 Task: Create a 3D-printable, customizable phone stand.
Action: Mouse moved to (227, 156)
Screenshot: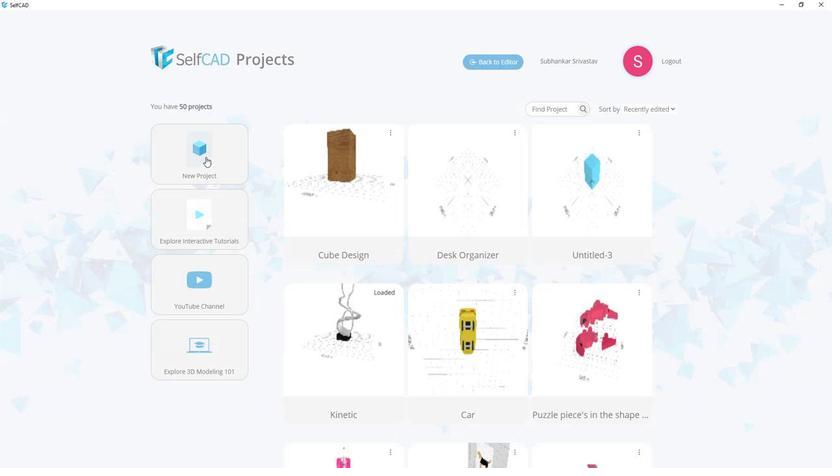 
Action: Mouse pressed left at (227, 156)
Screenshot: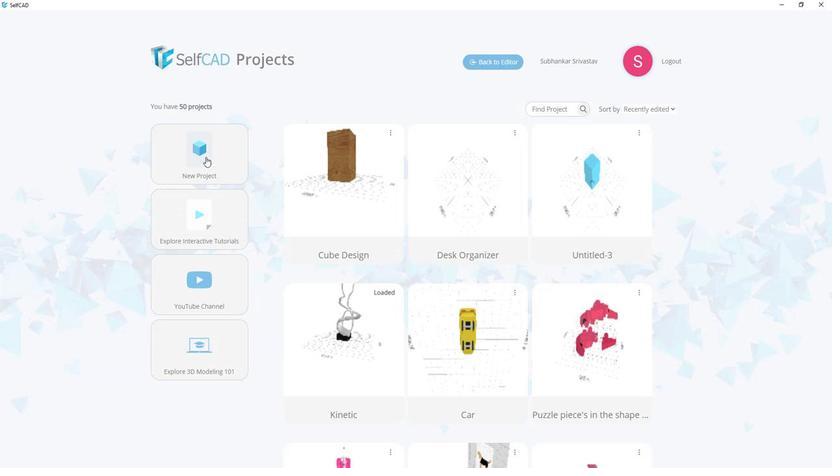 
Action: Mouse moved to (493, 191)
Screenshot: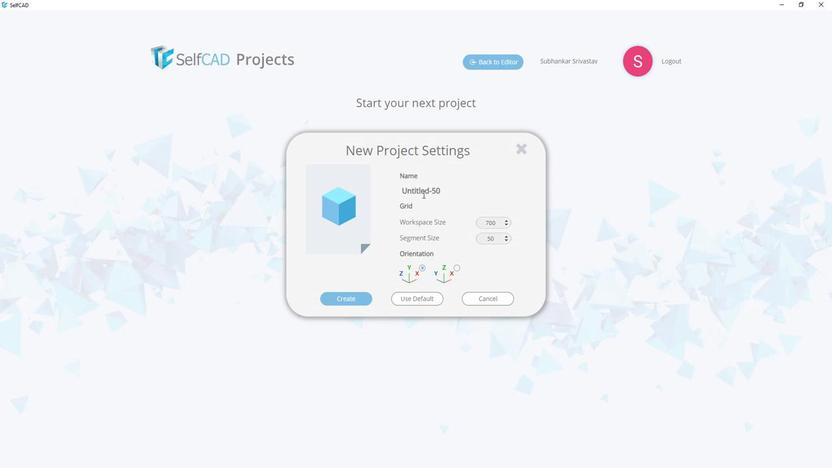 
Action: Mouse pressed left at (493, 191)
Screenshot: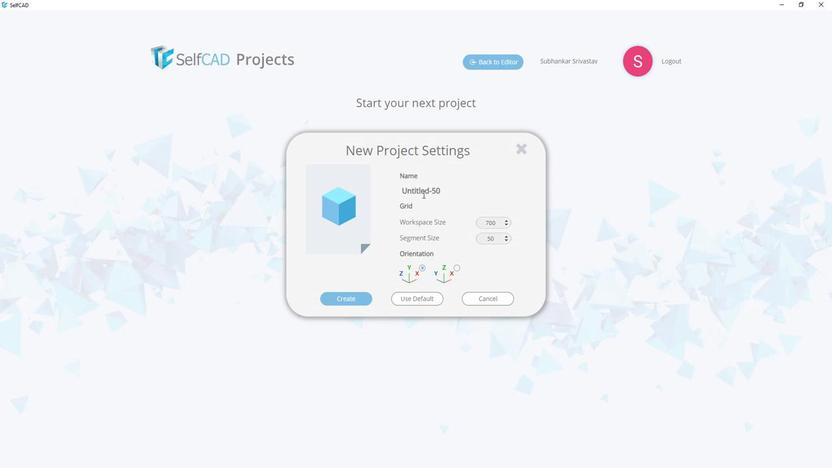 
Action: Mouse moved to (393, 200)
Screenshot: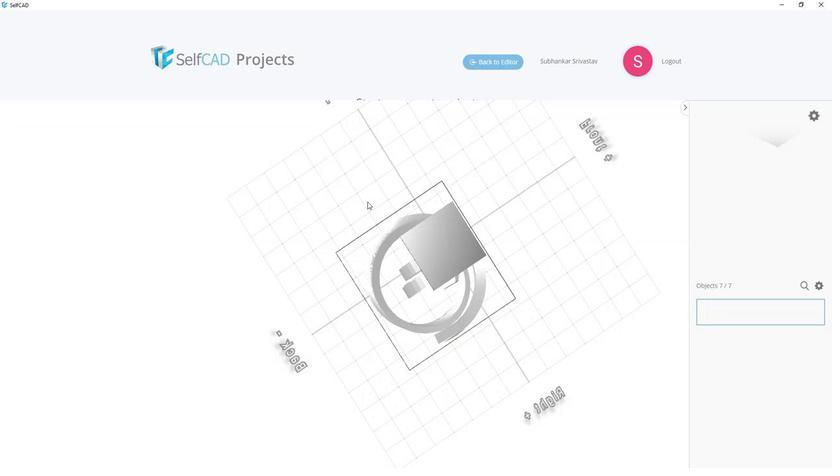 
Action: Key pressed <Key.shift><Key.shift><Key.shift><Key.shift><Key.shift><Key.shift><Key.shift><Key.shift><Key.shift><Key.shift><Key.shift><Key.shift><Key.shift><Key.shift><Key.shift><Key.shift><Key.shift><Key.shift><Key.shift><Key.shift><Key.shift><Key.shift><Key.shift><Key.shift><Key.shift><Key.shift><Key.shift>Phone<Key.space>stand<Key.space><Key.shift>Cus
Screenshot: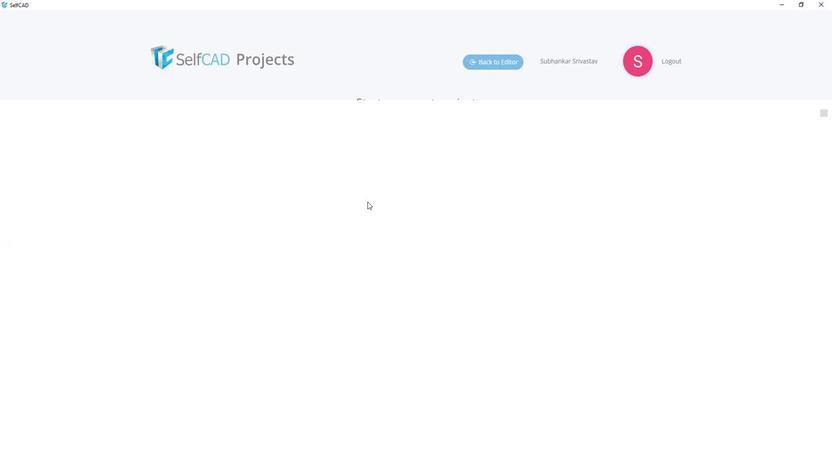 
Action: Mouse moved to (379, 299)
Screenshot: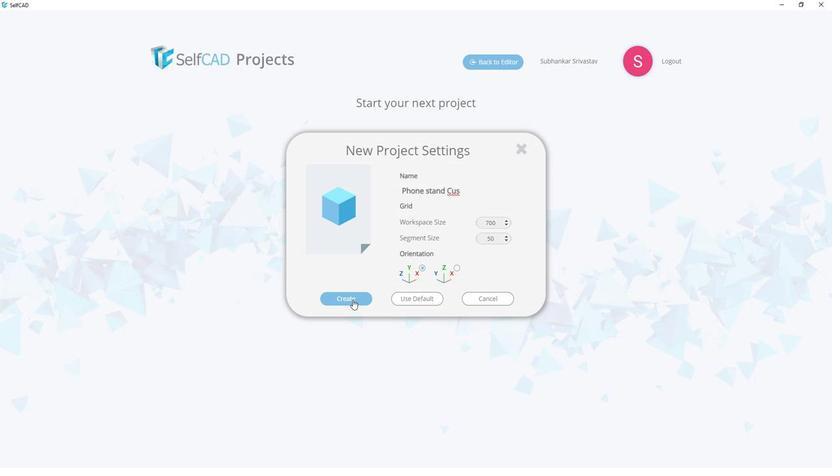 
Action: Mouse pressed left at (379, 299)
Screenshot: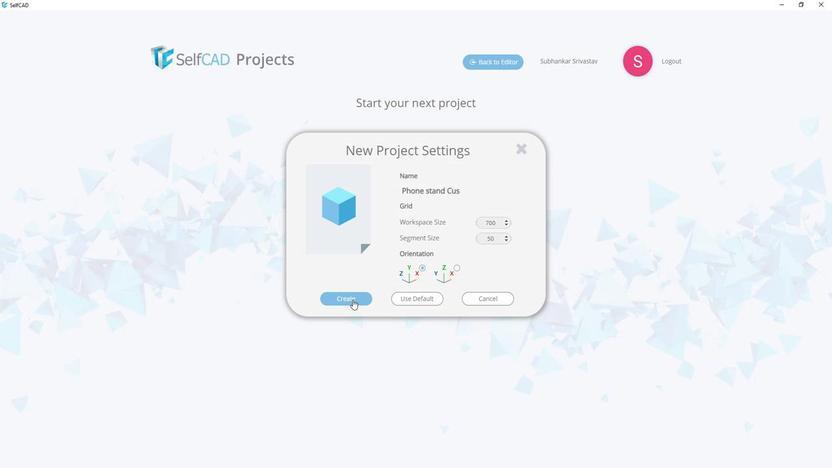 
Action: Mouse moved to (55, 125)
Screenshot: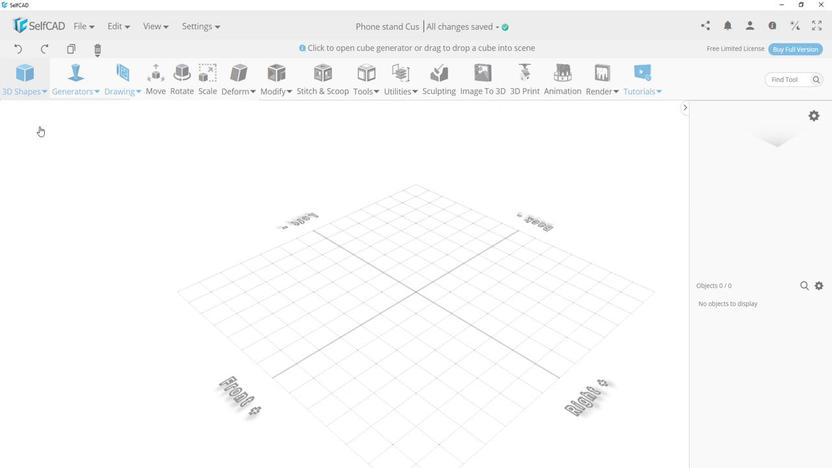 
Action: Mouse pressed left at (55, 125)
Screenshot: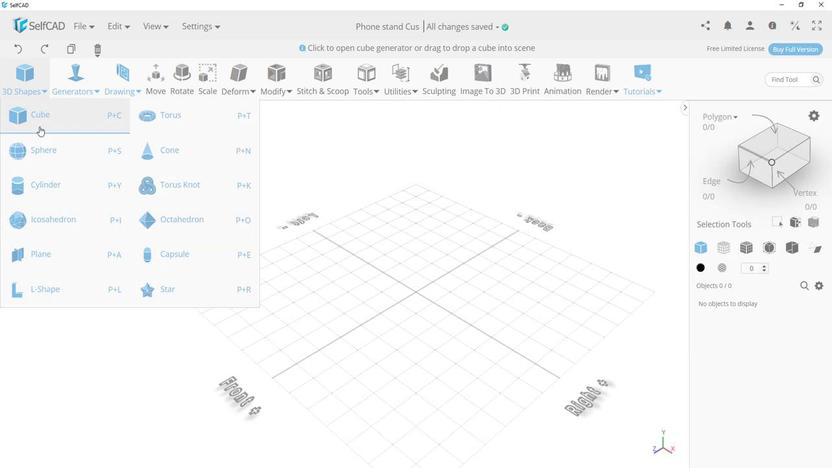
Action: Mouse moved to (91, 167)
Screenshot: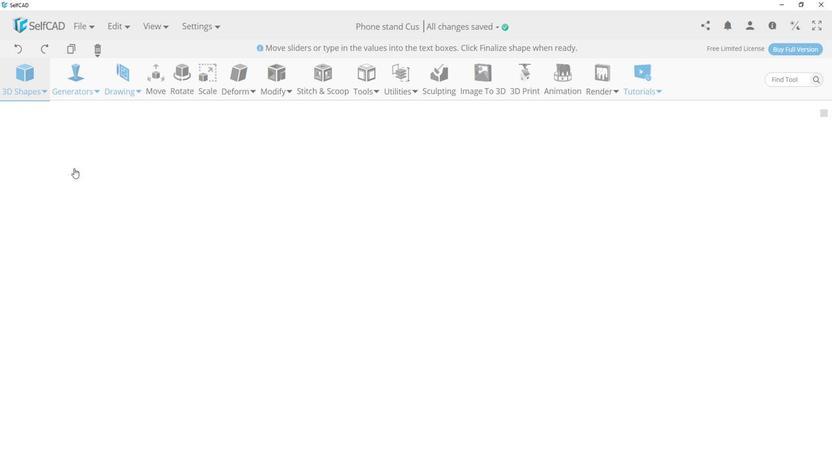 
Action: Mouse pressed left at (91, 167)
Screenshot: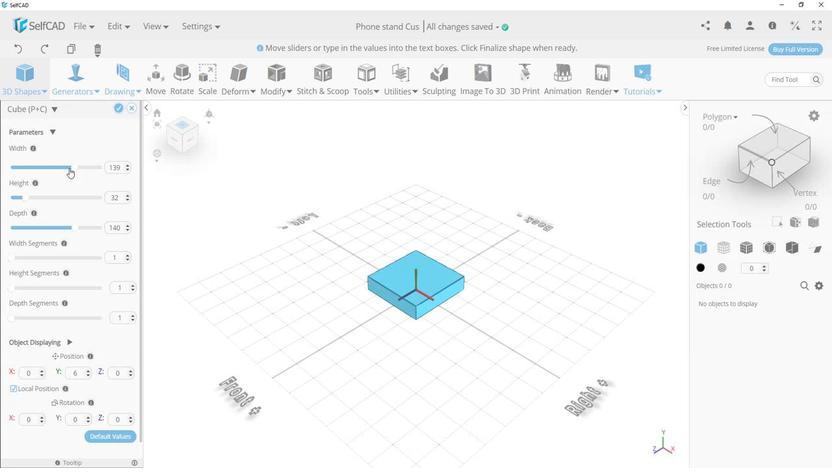 
Action: Mouse moved to (93, 228)
Screenshot: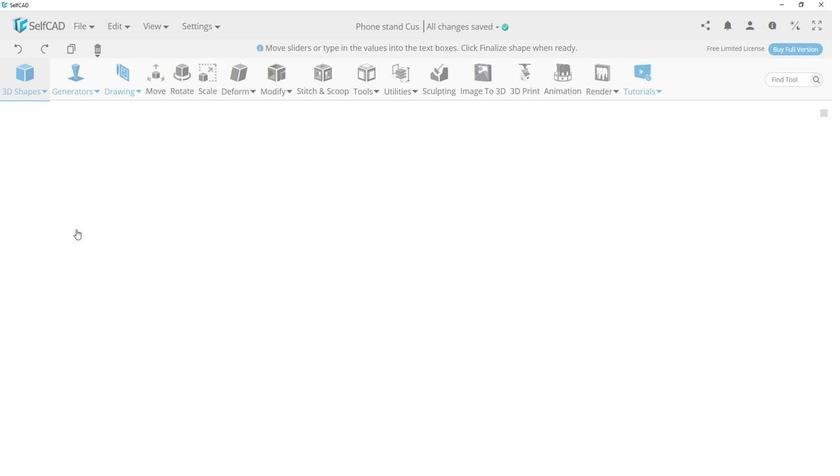 
Action: Mouse pressed left at (93, 228)
Screenshot: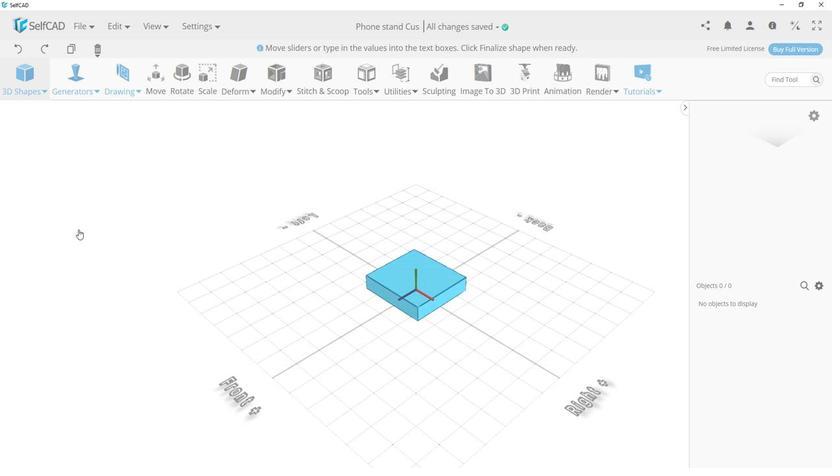 
Action: Mouse moved to (39, 196)
Screenshot: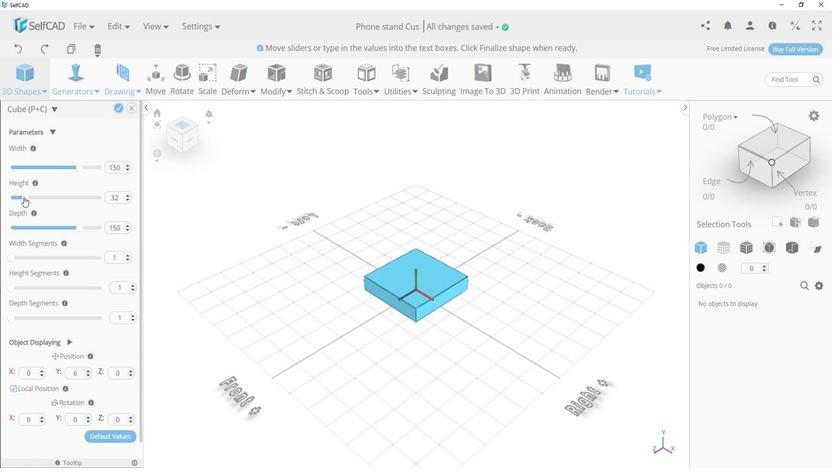 
Action: Mouse pressed left at (39, 196)
Screenshot: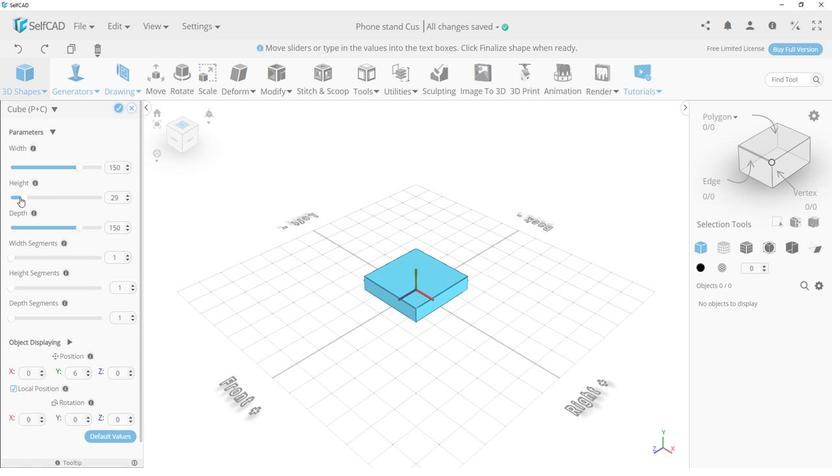
Action: Mouse moved to (66, 197)
Screenshot: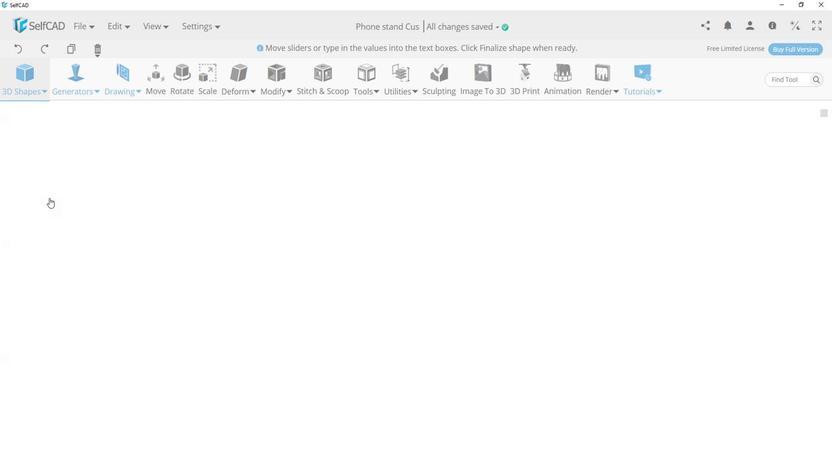 
Action: Mouse pressed left at (66, 197)
Screenshot: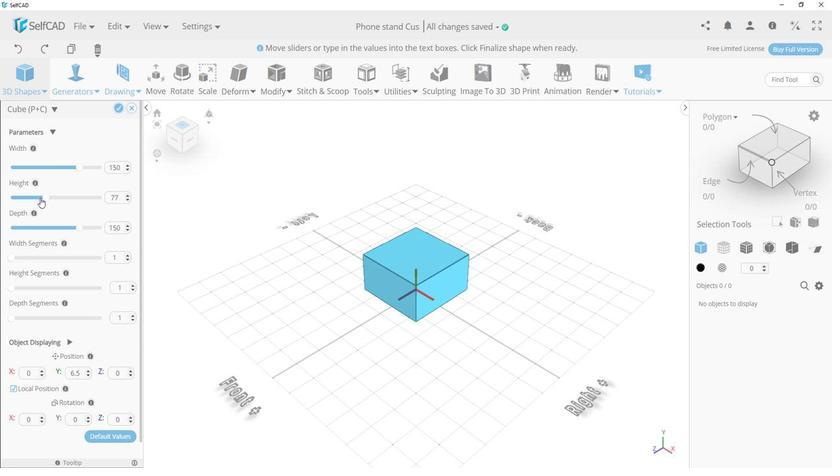 
Action: Mouse moved to (144, 199)
Screenshot: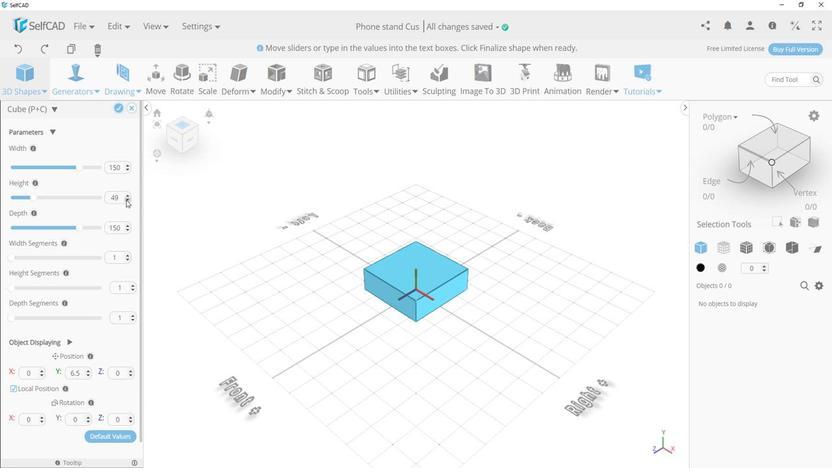 
Action: Mouse pressed left at (144, 199)
Screenshot: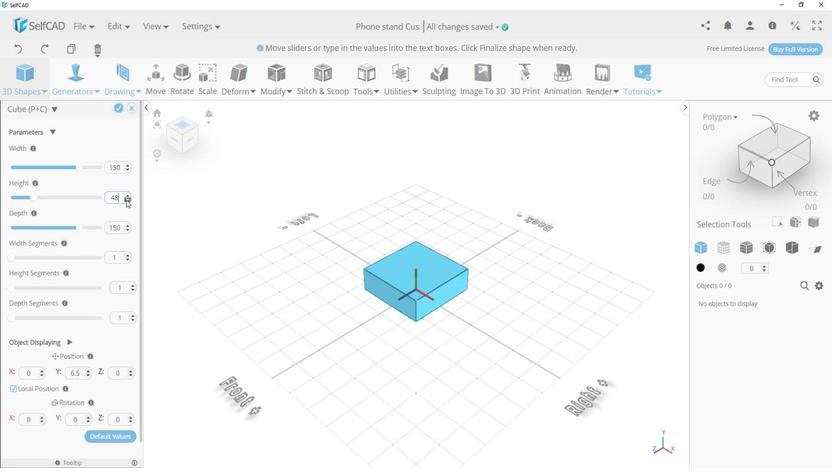 
Action: Mouse pressed left at (144, 199)
Screenshot: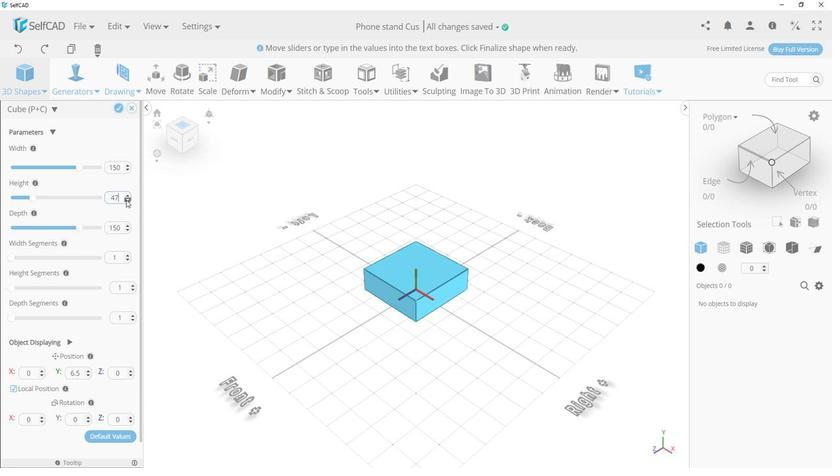 
Action: Mouse pressed left at (144, 199)
Screenshot: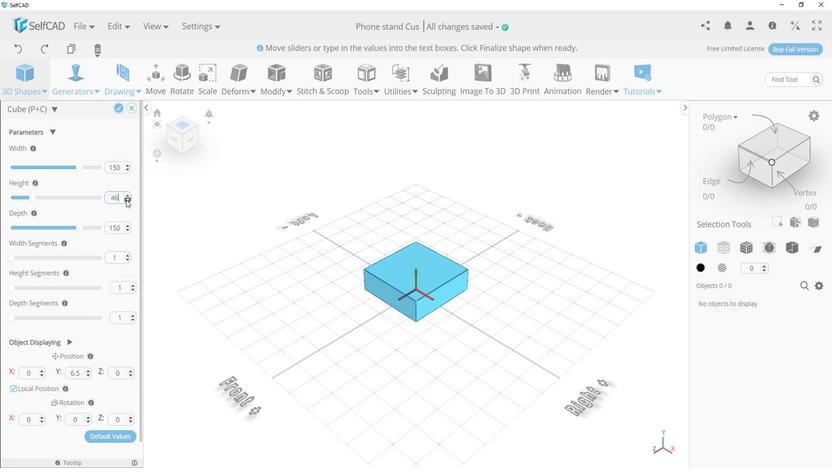
Action: Mouse pressed left at (144, 199)
Screenshot: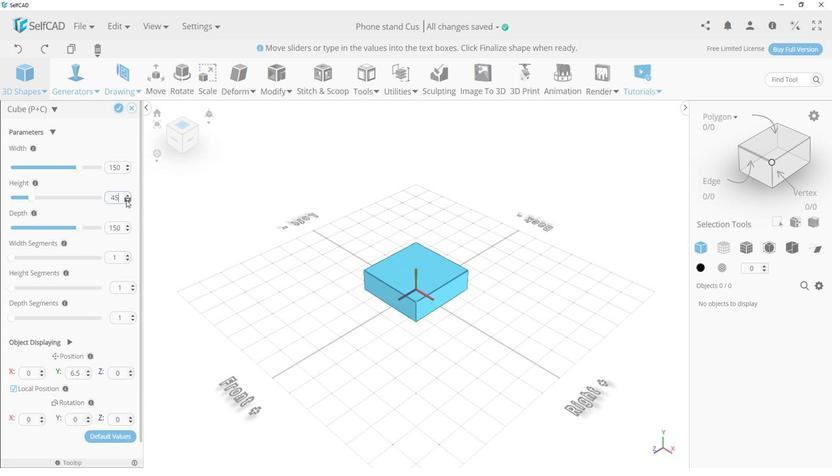 
Action: Mouse pressed left at (144, 199)
Screenshot: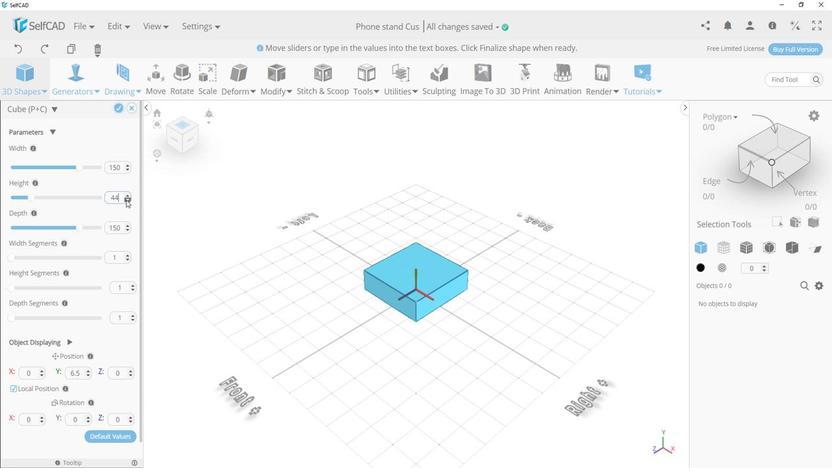 
Action: Mouse pressed left at (144, 199)
Screenshot: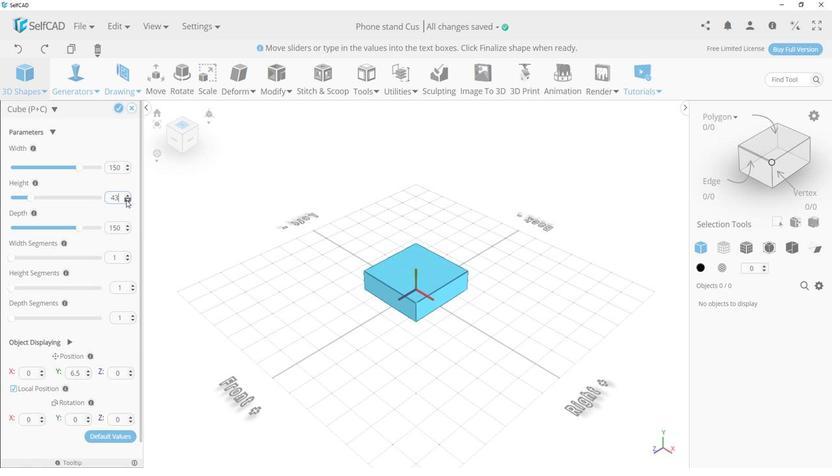 
Action: Mouse pressed left at (144, 199)
Screenshot: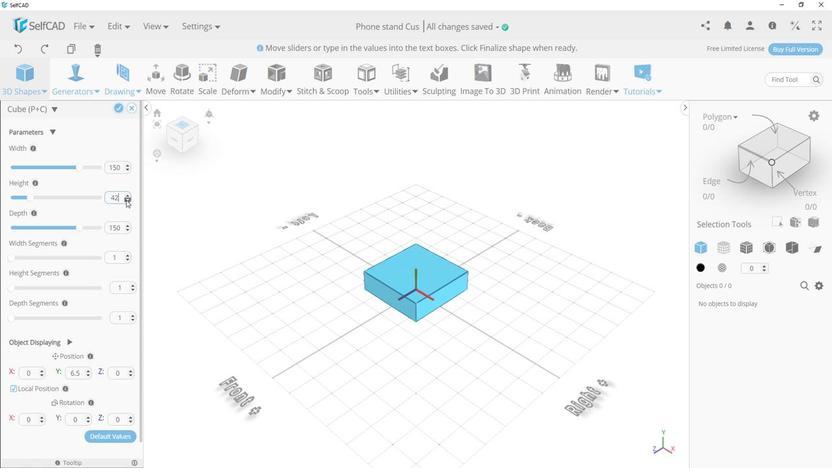 
Action: Mouse pressed left at (144, 199)
Screenshot: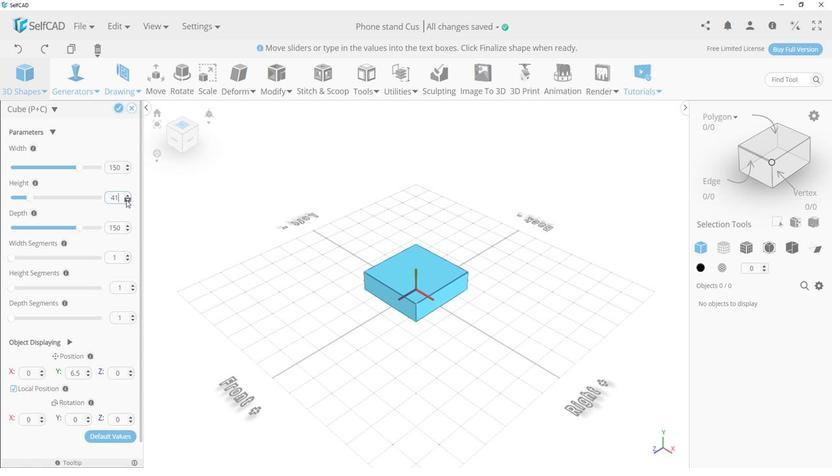 
Action: Mouse pressed left at (144, 199)
Screenshot: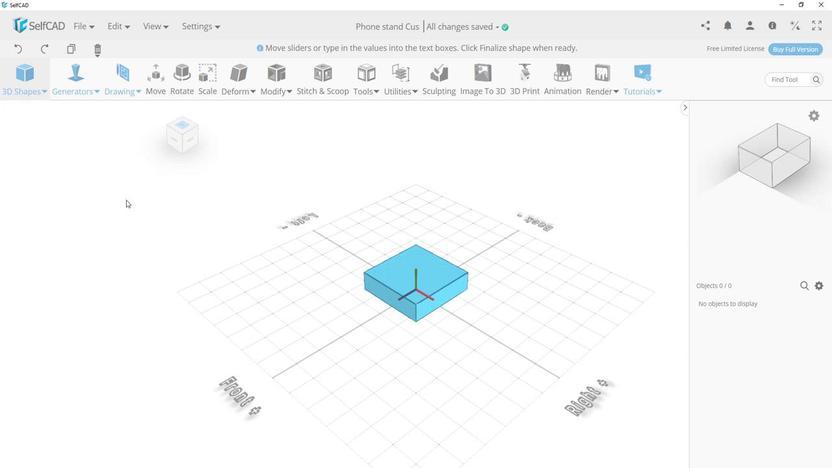 
Action: Mouse moved to (138, 108)
Screenshot: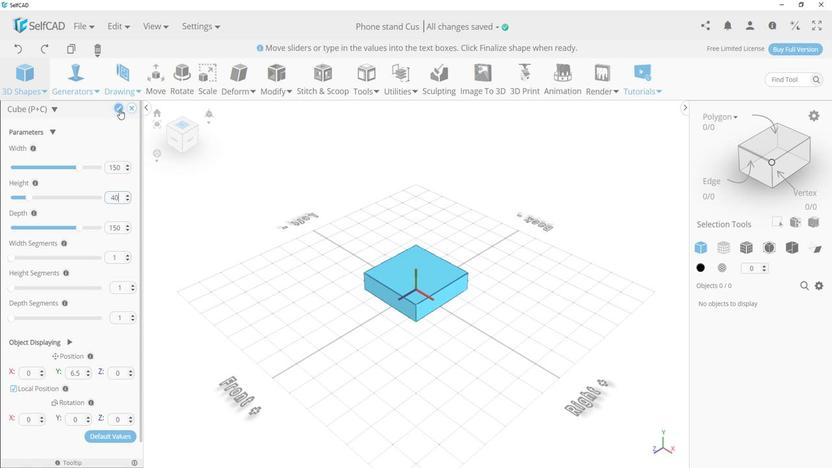 
Action: Mouse pressed left at (138, 108)
Screenshot: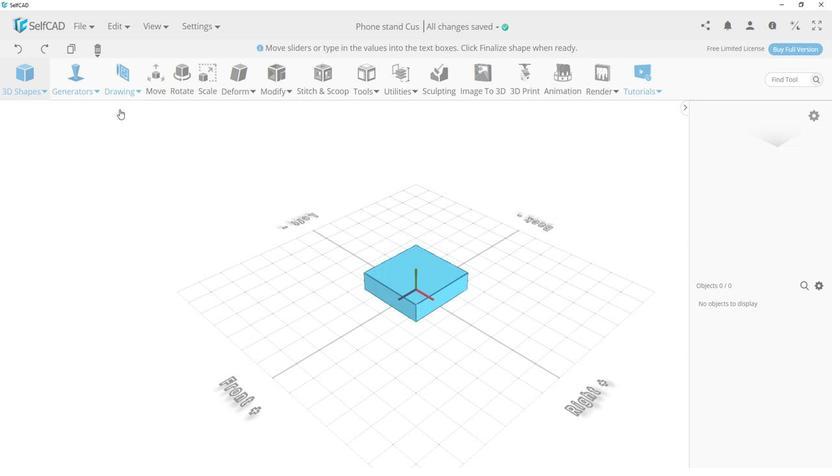 
Action: Mouse moved to (477, 388)
Screenshot: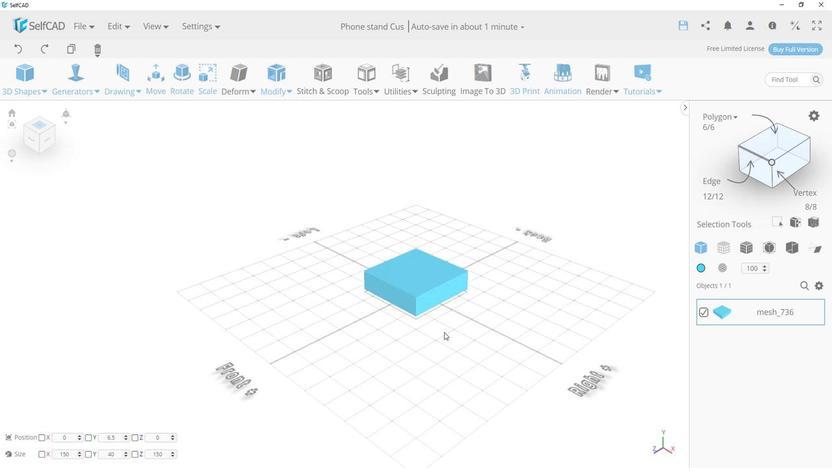 
Action: Mouse pressed left at (477, 388)
Screenshot: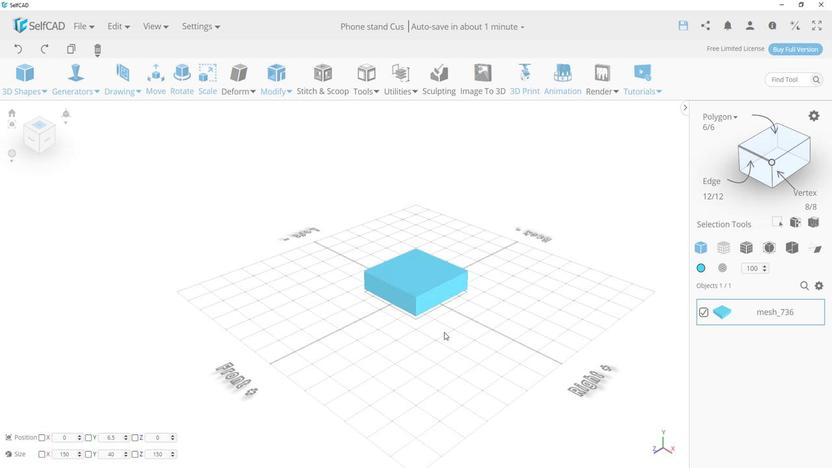 
Action: Mouse moved to (170, 87)
Screenshot: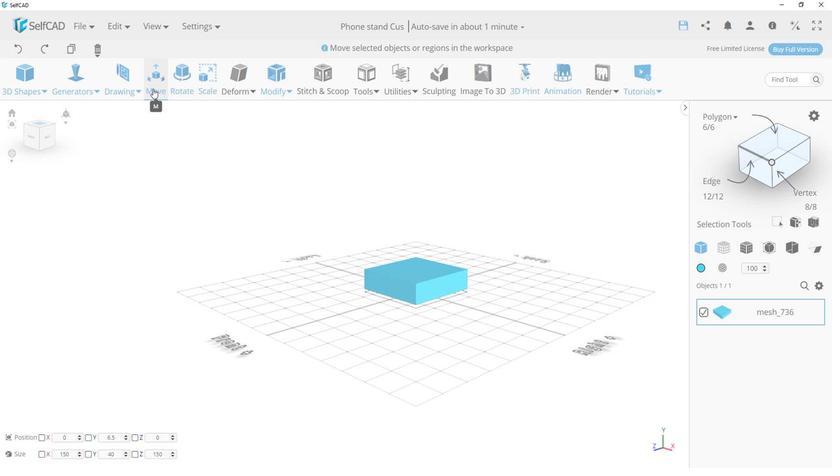 
Action: Mouse pressed left at (170, 87)
Screenshot: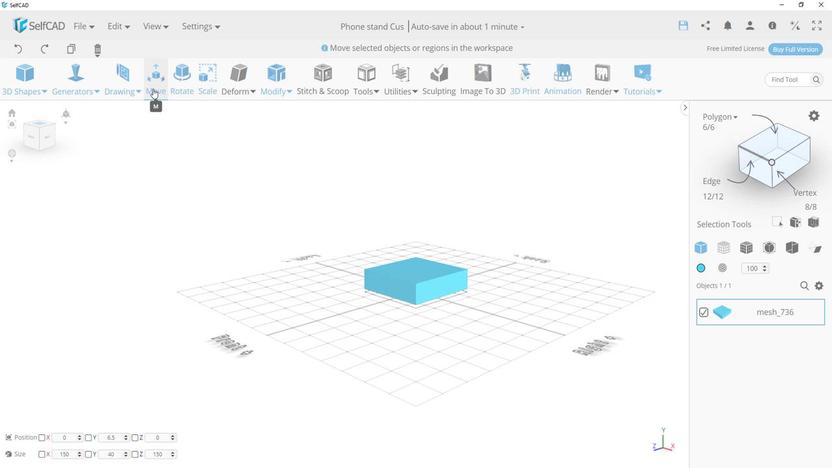 
Action: Mouse moved to (419, 295)
Screenshot: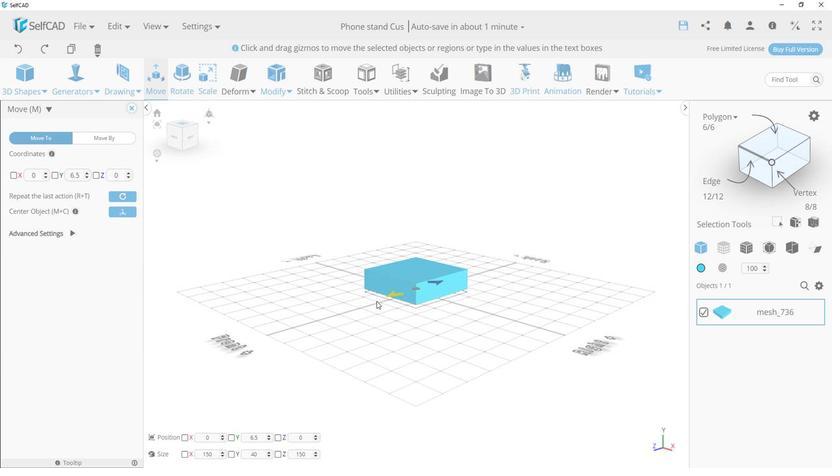 
Action: Mouse pressed left at (419, 295)
Screenshot: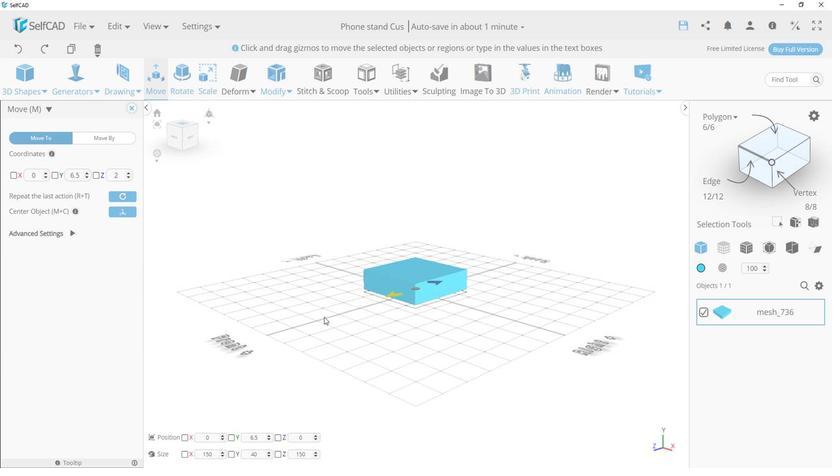 
Action: Mouse moved to (394, 241)
Screenshot: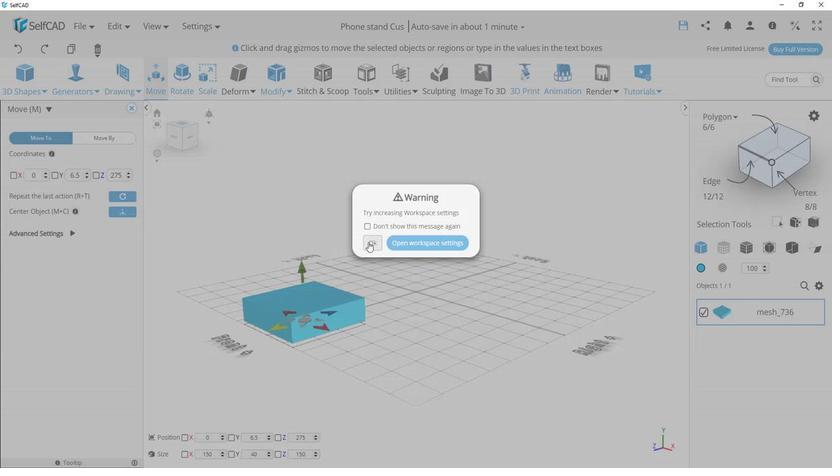 
Action: Mouse pressed left at (394, 241)
Screenshot: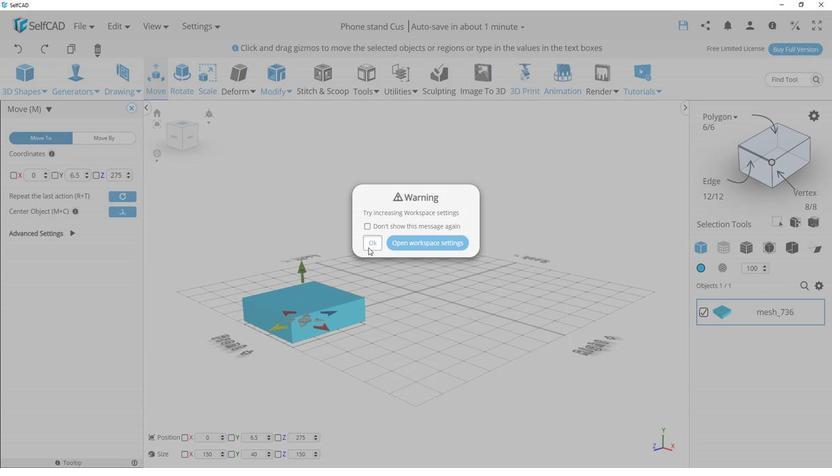 
Action: Mouse moved to (421, 335)
Screenshot: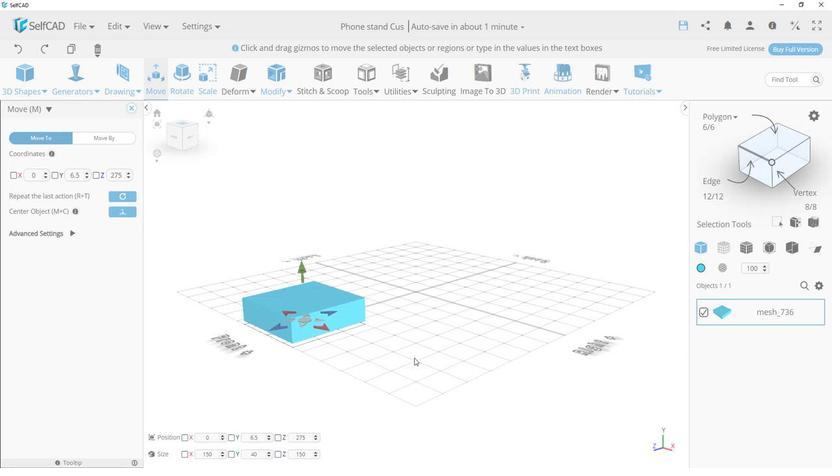 
Action: Mouse pressed left at (421, 335)
Screenshot: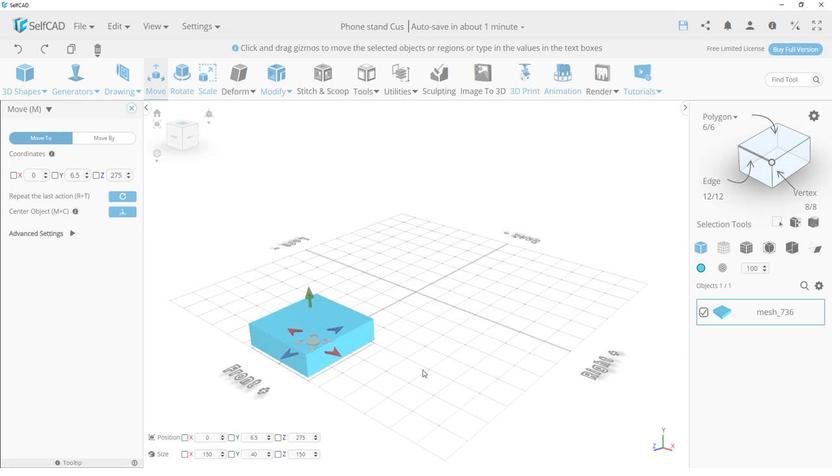 
Action: Mouse moved to (55, 113)
Screenshot: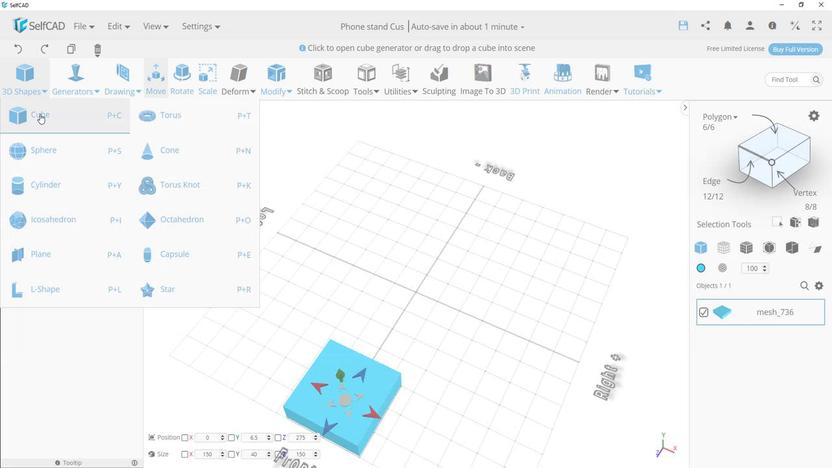 
Action: Mouse pressed left at (55, 113)
Screenshot: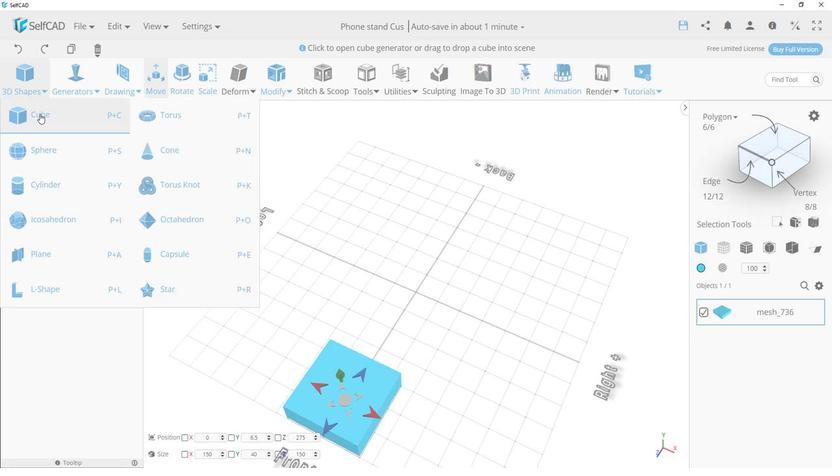 
Action: Mouse moved to (46, 196)
Screenshot: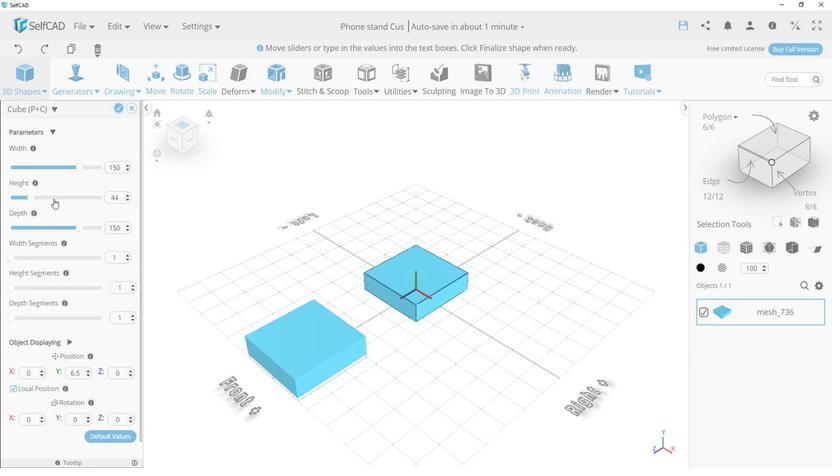 
Action: Mouse pressed left at (46, 196)
Screenshot: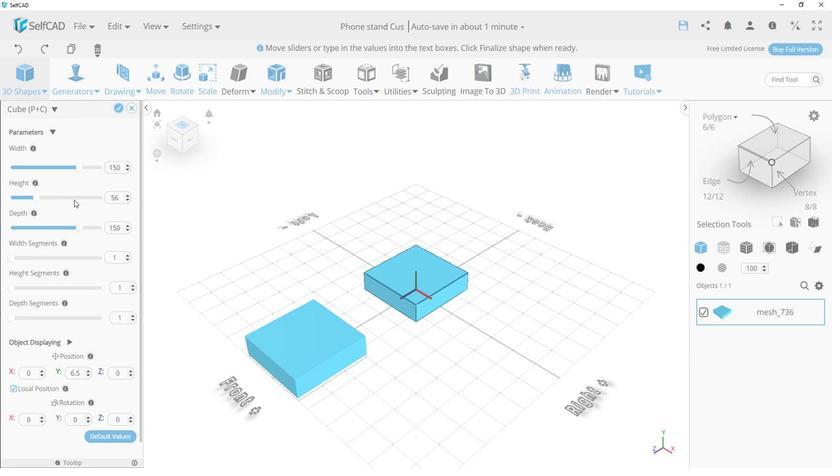 
Action: Mouse moved to (92, 167)
Screenshot: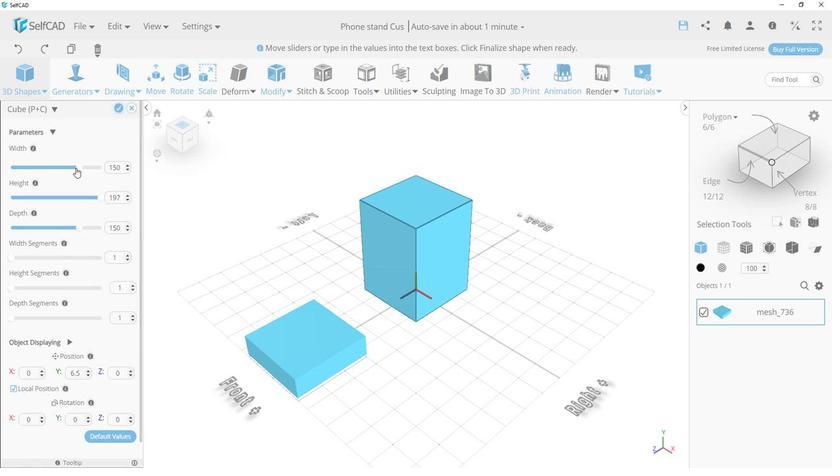 
Action: Mouse pressed left at (92, 167)
Screenshot: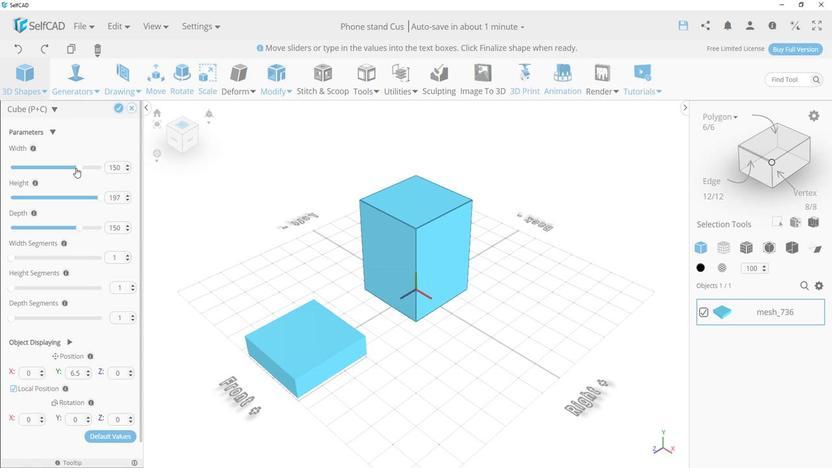 
Action: Mouse moved to (146, 169)
Screenshot: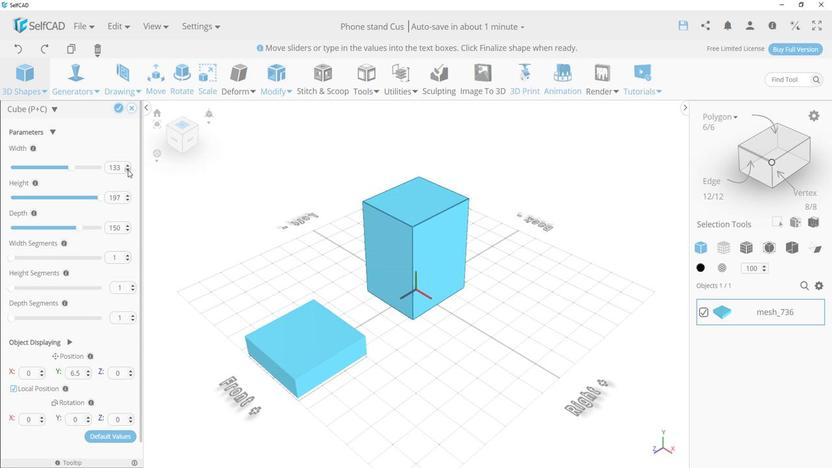 
Action: Mouse pressed left at (146, 169)
Screenshot: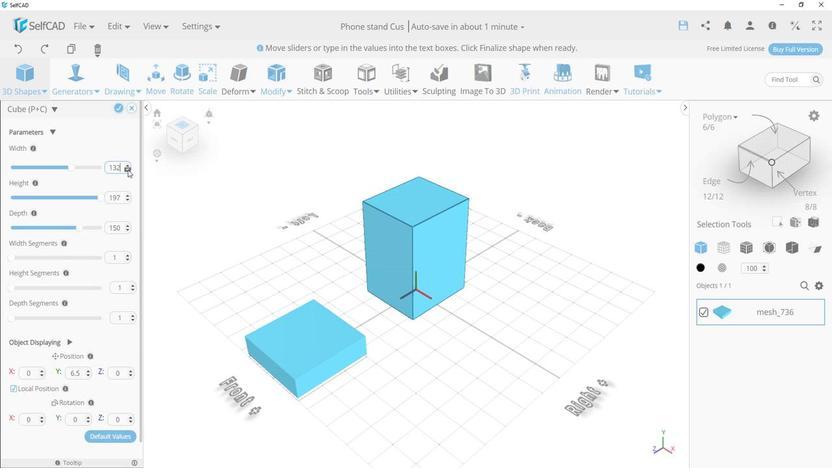 
Action: Mouse pressed left at (146, 169)
Screenshot: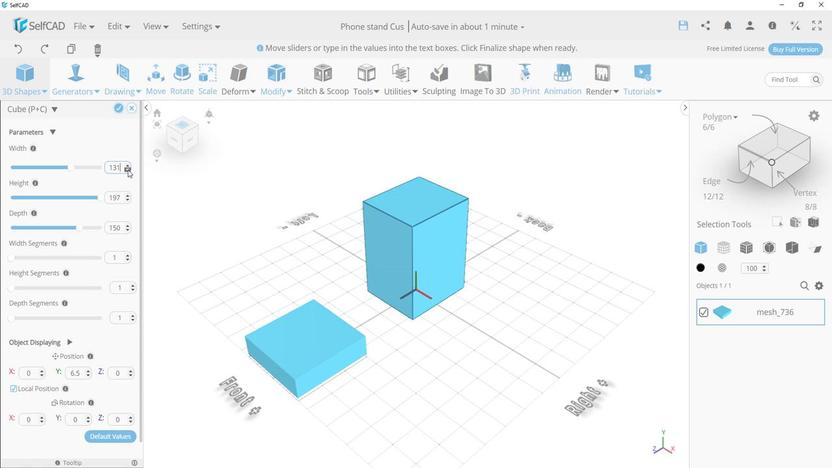 
Action: Mouse pressed left at (146, 169)
Screenshot: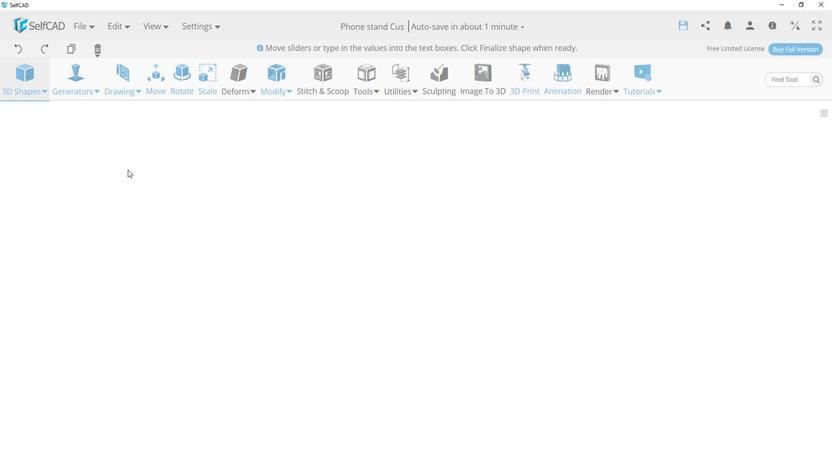 
Action: Mouse moved to (148, 193)
Screenshot: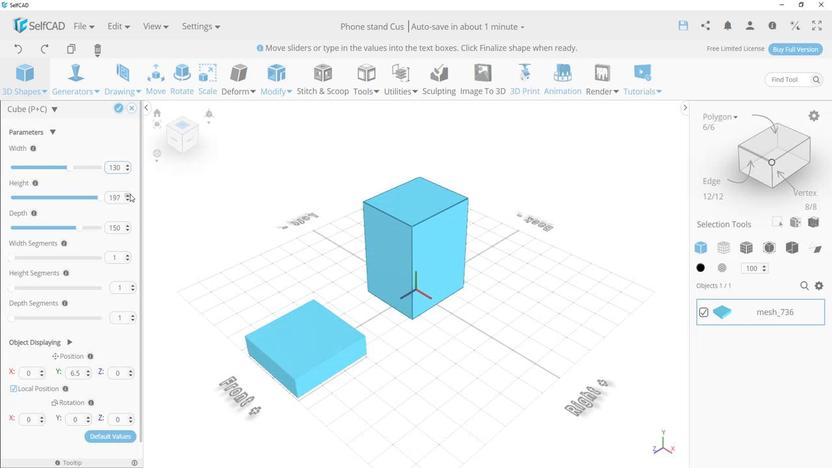 
Action: Mouse pressed left at (148, 193)
Screenshot: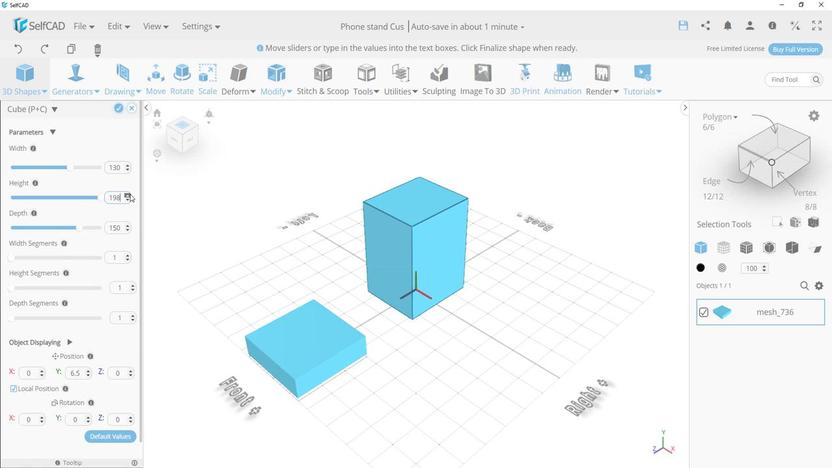 
Action: Mouse pressed left at (148, 193)
Screenshot: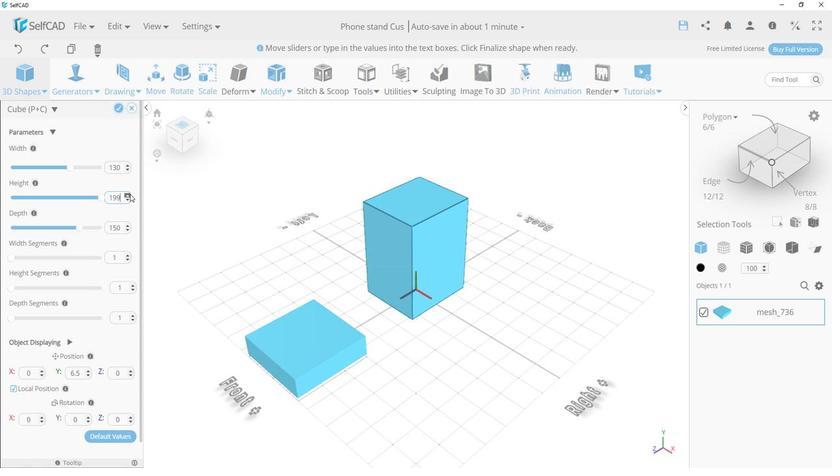 
Action: Mouse pressed left at (148, 193)
Screenshot: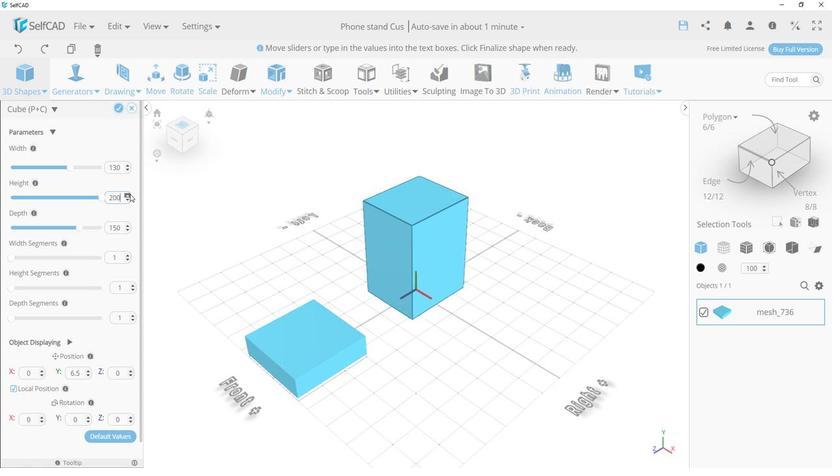 
Action: Mouse pressed left at (148, 193)
Screenshot: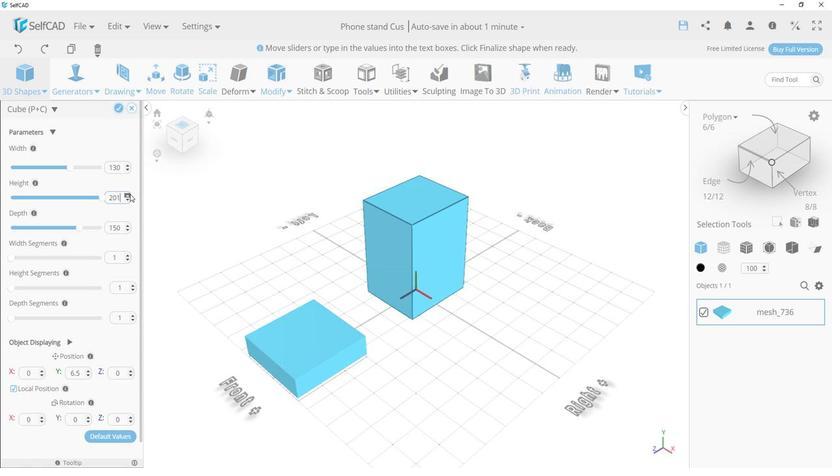 
Action: Mouse moved to (96, 228)
Screenshot: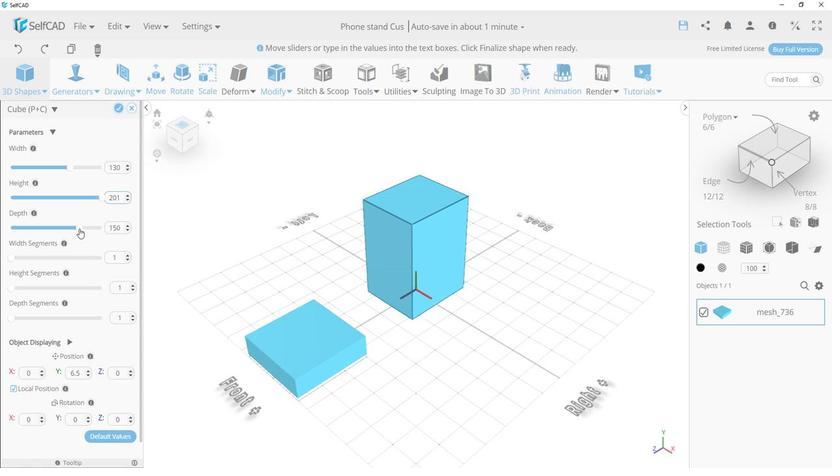 
Action: Mouse pressed left at (96, 228)
Screenshot: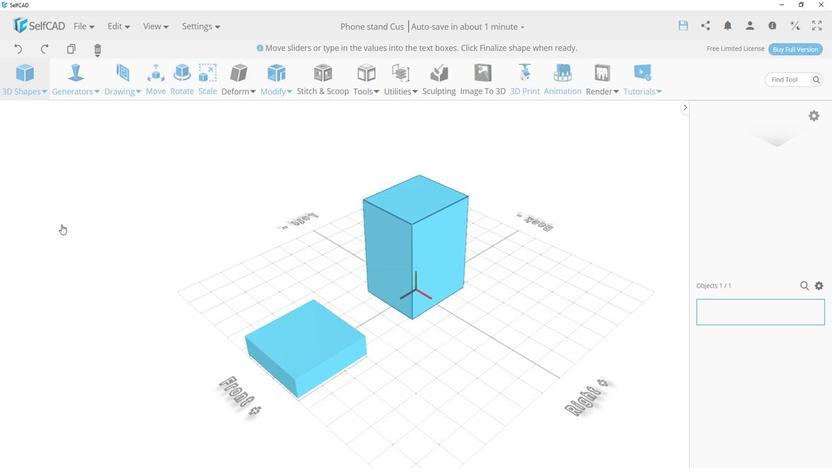 
Action: Mouse moved to (146, 227)
Screenshot: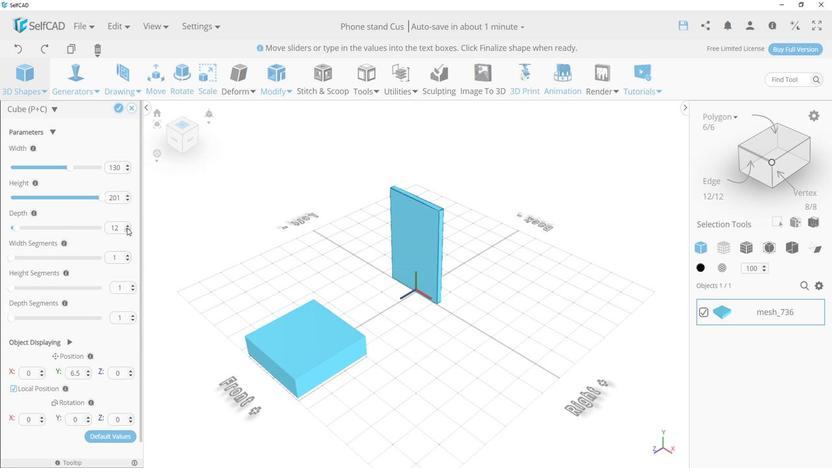 
Action: Mouse pressed left at (146, 227)
Screenshot: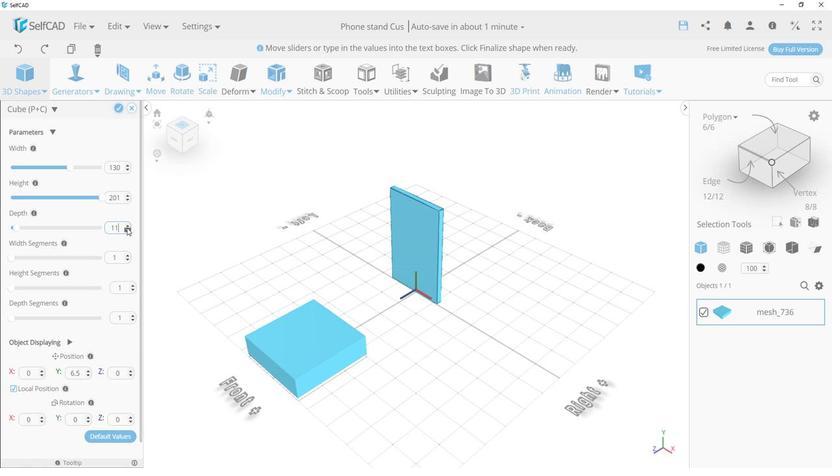 
Action: Mouse pressed left at (146, 227)
Screenshot: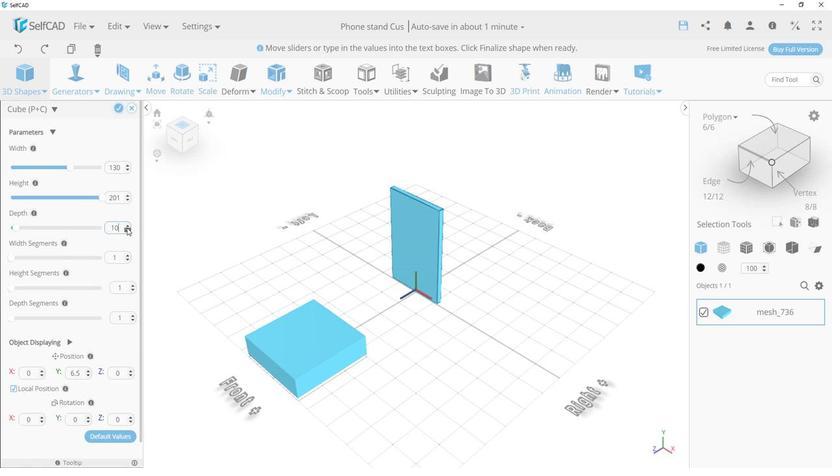 
Action: Mouse moved to (136, 103)
Screenshot: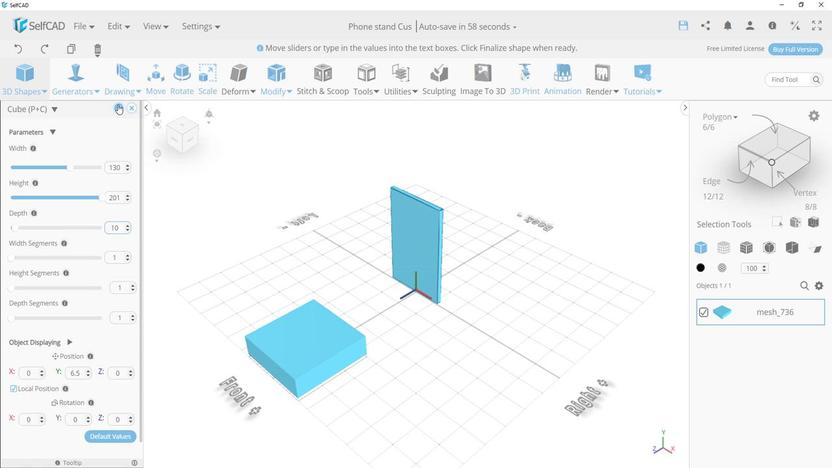 
Action: Mouse pressed left at (136, 103)
Screenshot: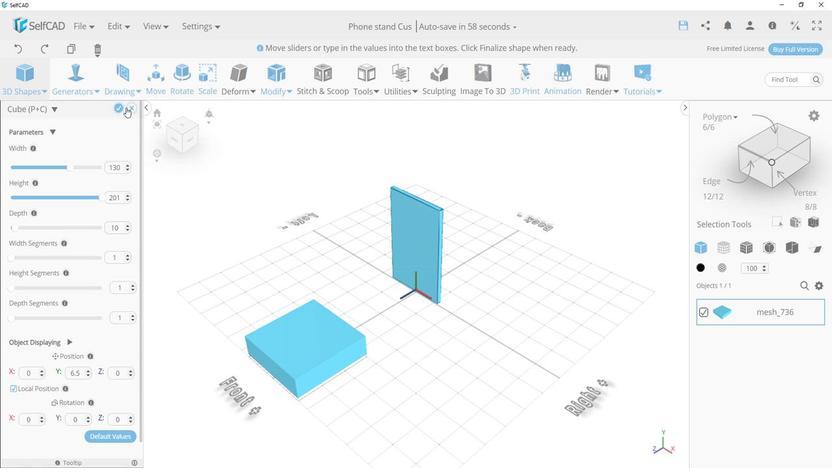 
Action: Mouse moved to (332, 252)
Screenshot: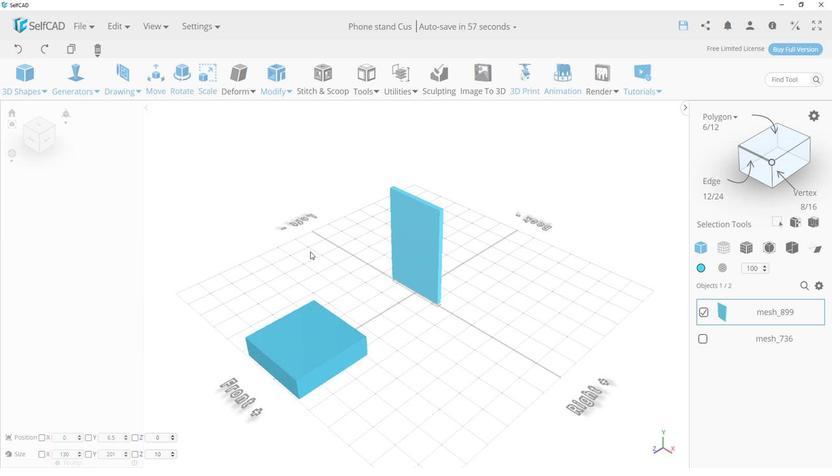 
Action: Mouse pressed left at (332, 252)
Screenshot: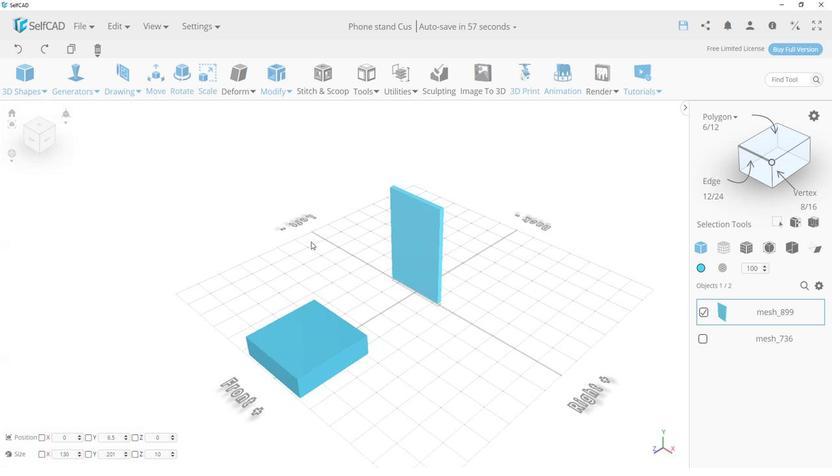 
Action: Mouse moved to (90, 228)
Screenshot: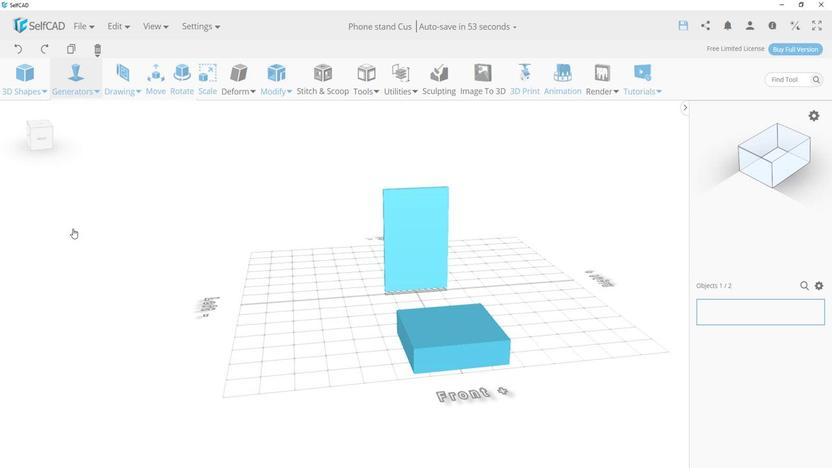 
Action: Mouse pressed left at (90, 228)
Screenshot: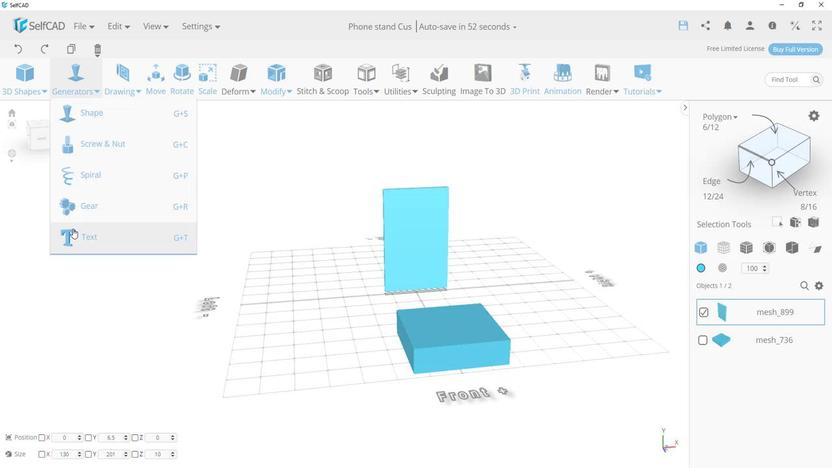
Action: Mouse moved to (70, 176)
Screenshot: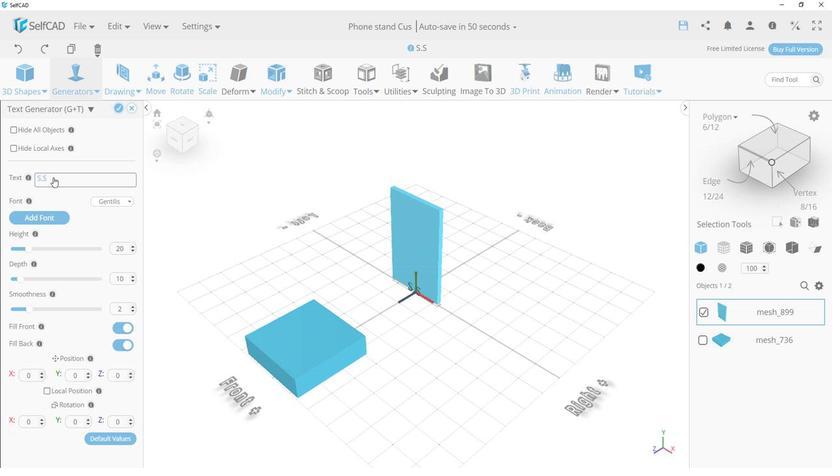
Action: Mouse pressed left at (70, 176)
Screenshot: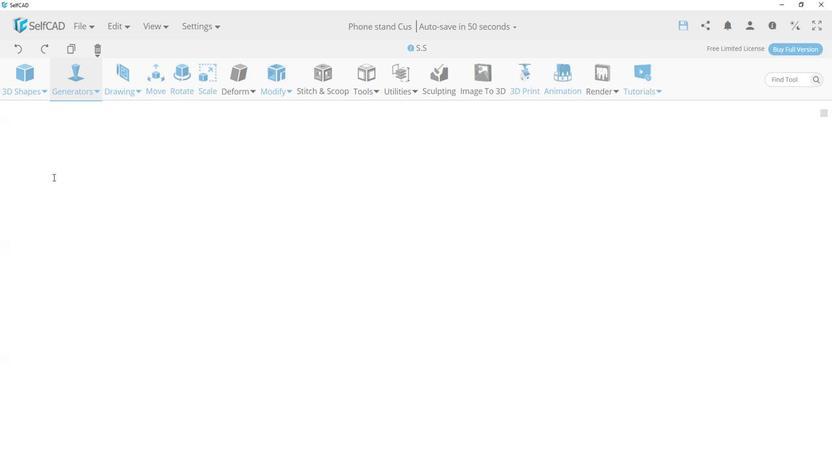 
Action: Key pressed <Key.shift>D
Screenshot: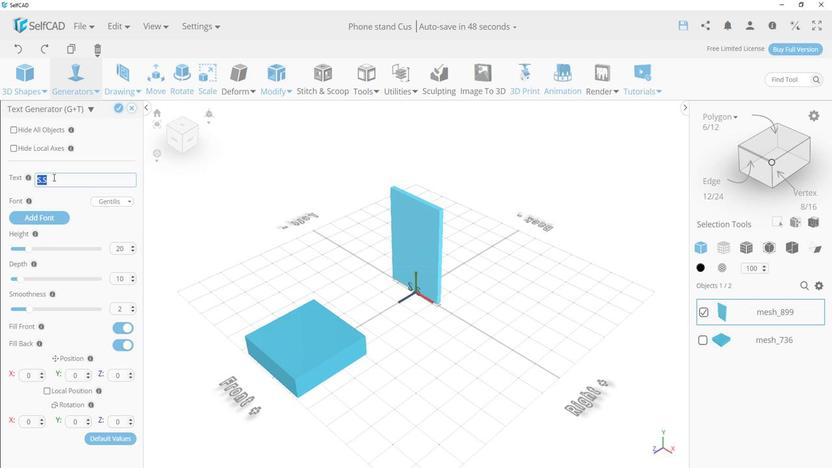
Action: Mouse moved to (43, 247)
Screenshot: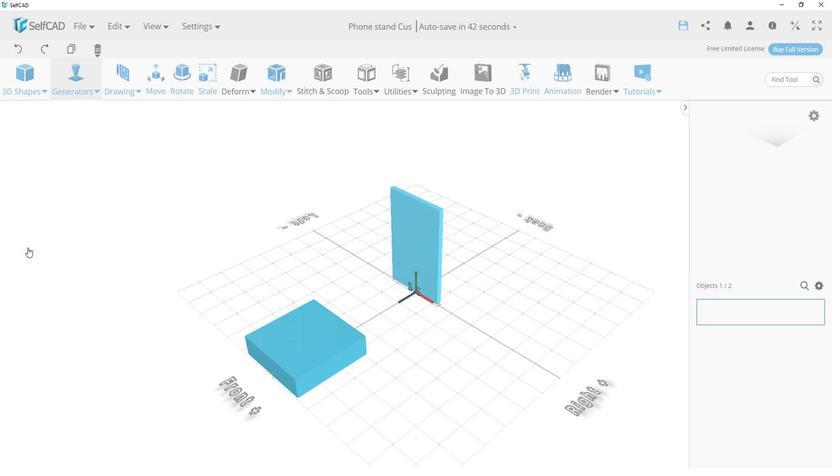 
Action: Mouse pressed left at (43, 247)
Screenshot: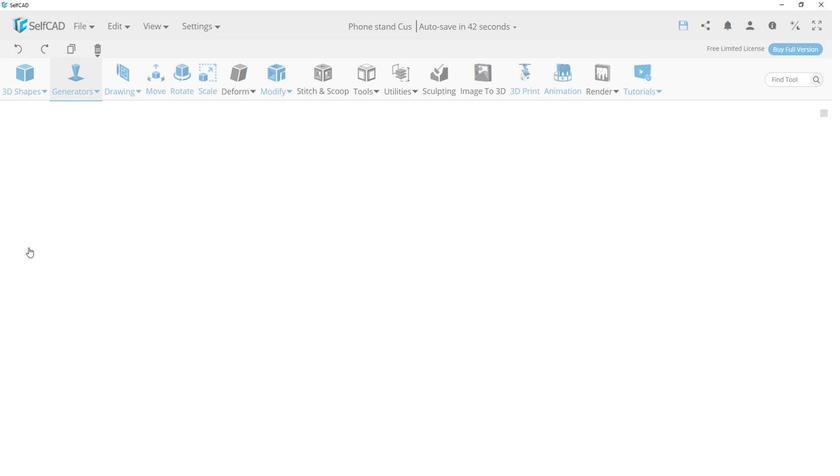 
Action: Mouse moved to (71, 247)
Screenshot: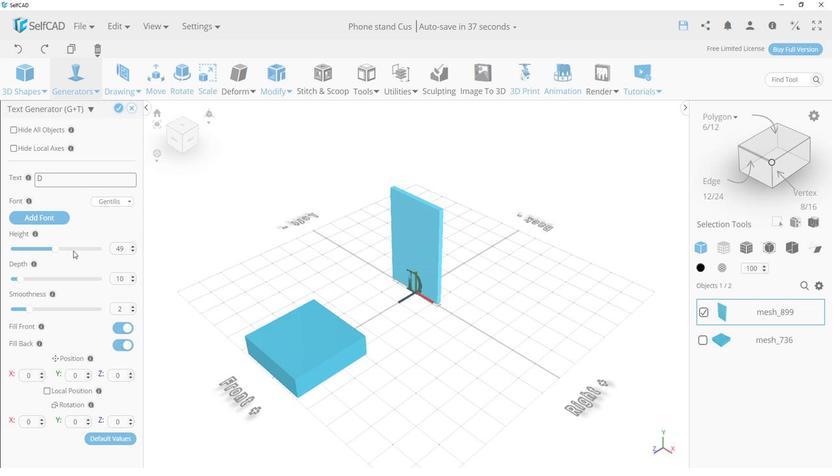 
Action: Mouse pressed left at (71, 247)
Screenshot: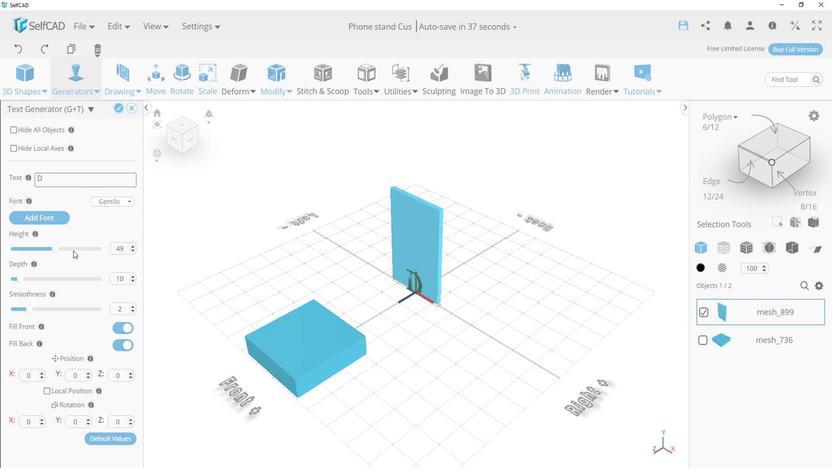 
Action: Mouse moved to (150, 250)
Screenshot: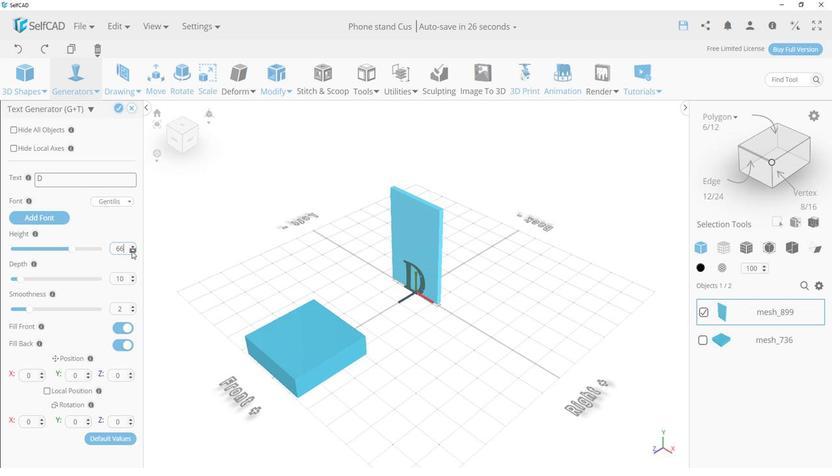
Action: Mouse pressed left at (150, 250)
Screenshot: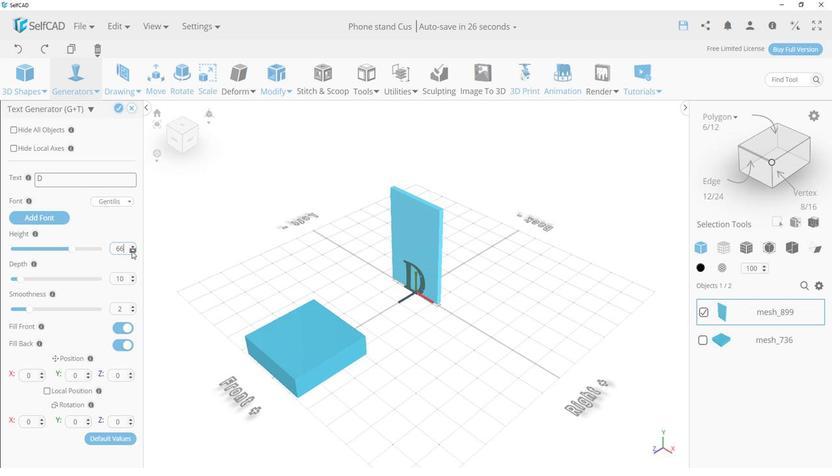 
Action: Mouse pressed left at (150, 250)
Screenshot: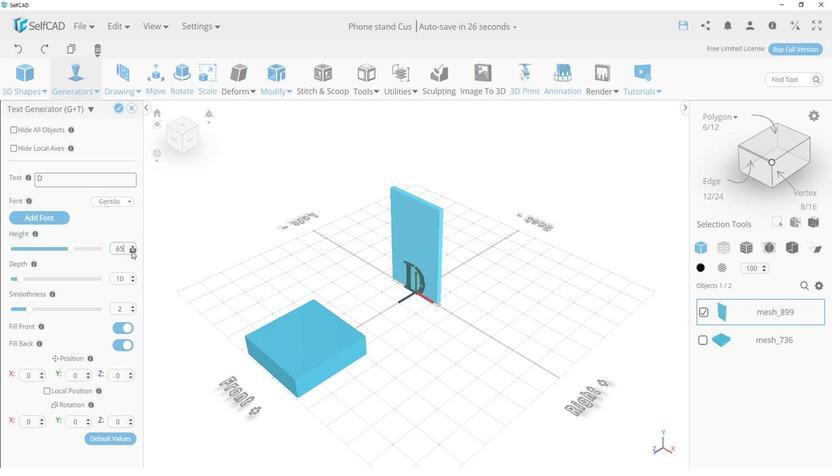 
Action: Mouse pressed left at (150, 250)
Screenshot: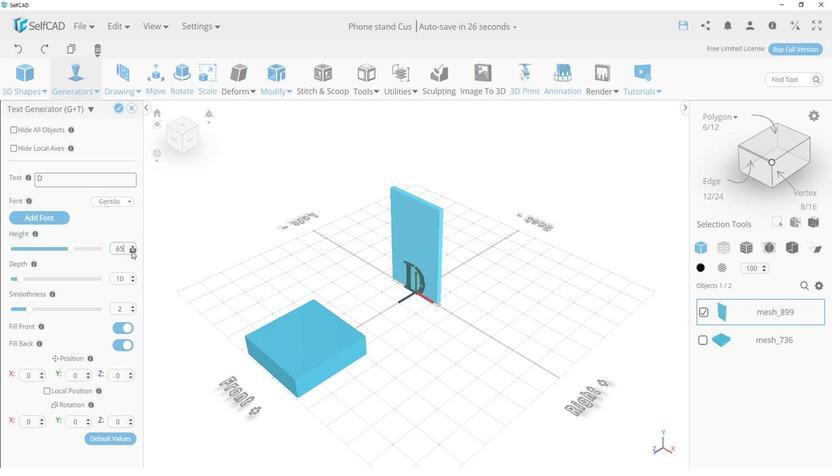 
Action: Mouse pressed left at (150, 250)
Screenshot: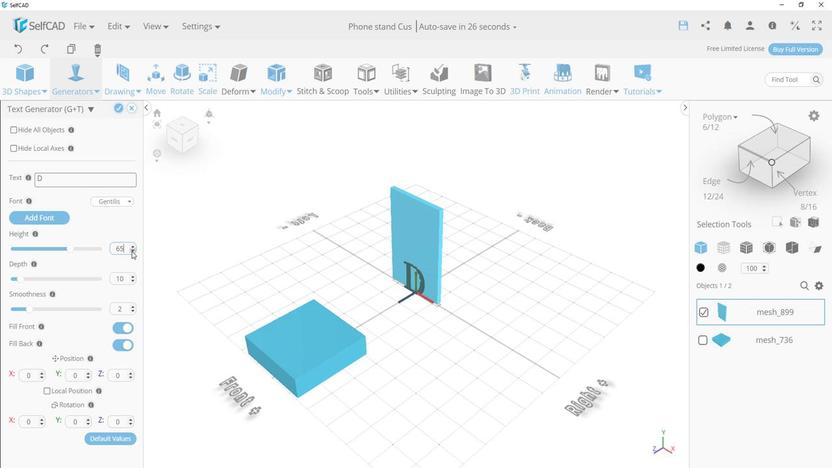 
Action: Mouse pressed left at (150, 250)
Screenshot: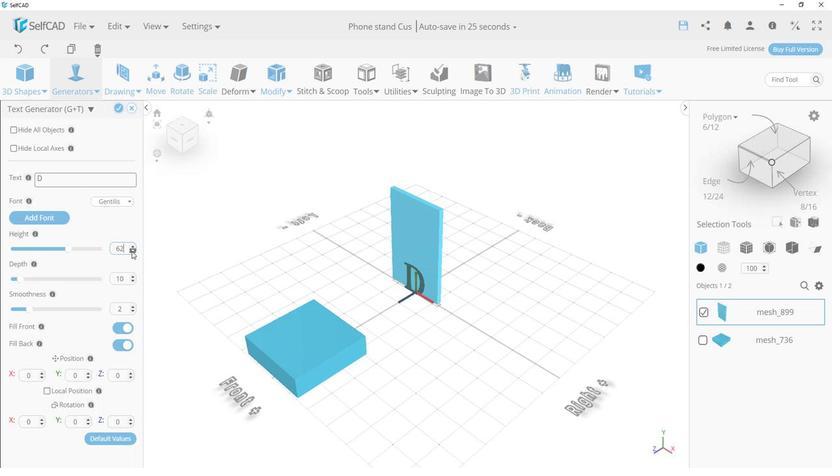 
Action: Mouse pressed left at (150, 250)
Screenshot: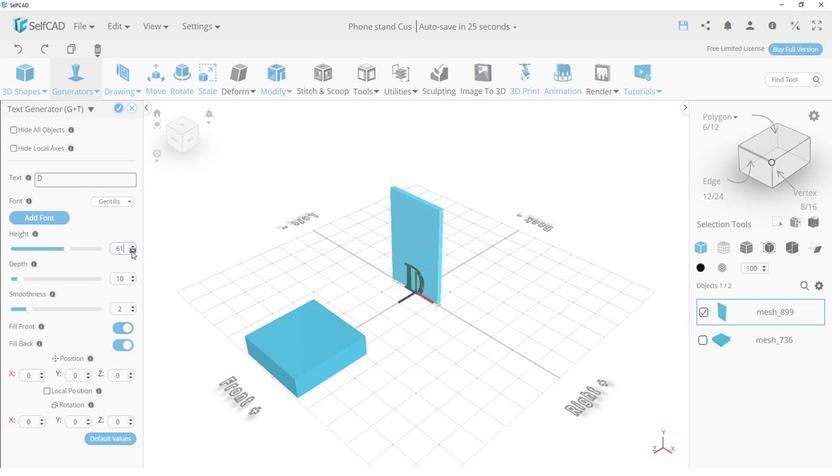
Action: Mouse pressed left at (150, 250)
Screenshot: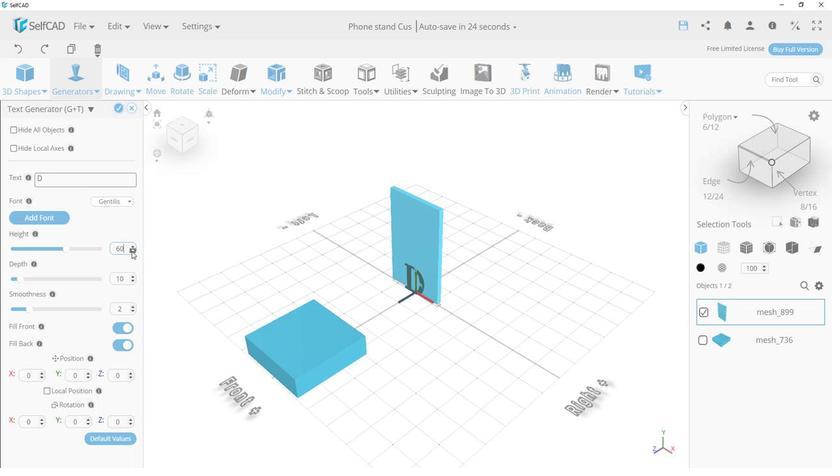 
Action: Mouse moved to (37, 278)
Screenshot: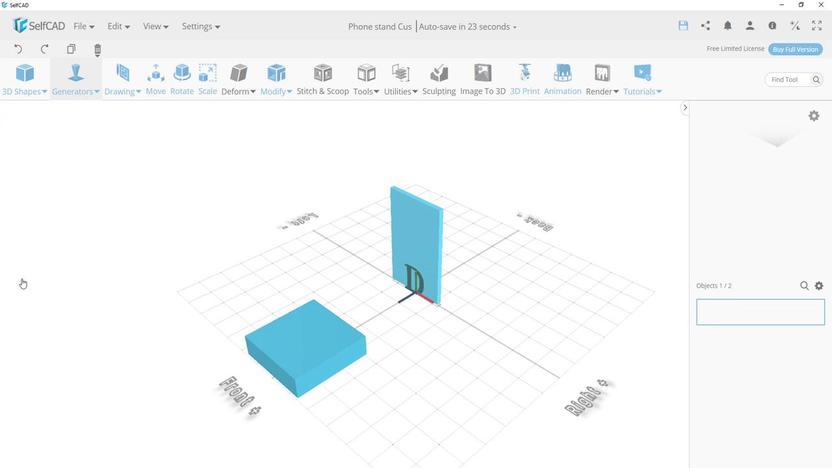 
Action: Mouse pressed left at (37, 278)
Screenshot: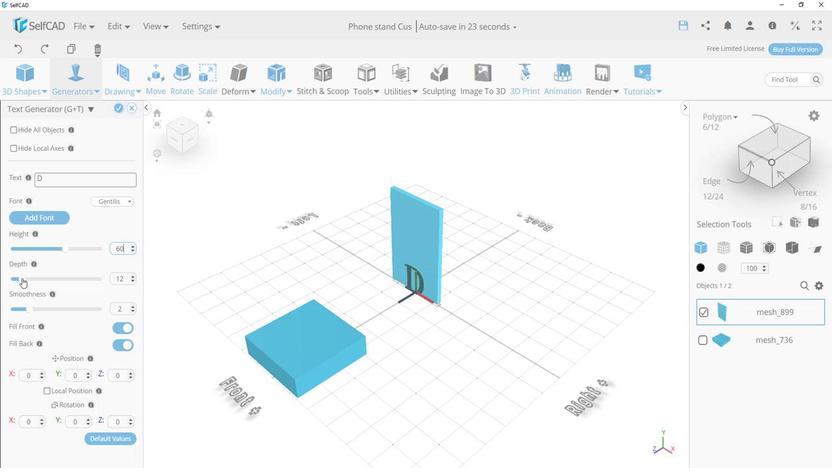 
Action: Mouse moved to (154, 279)
Screenshot: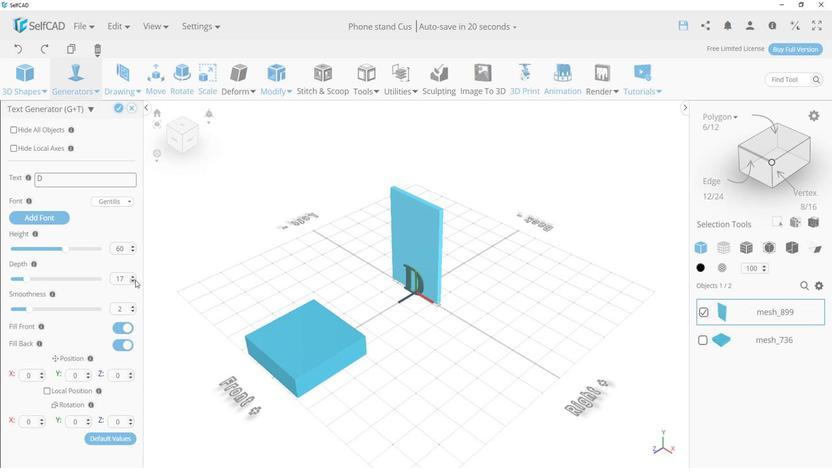 
Action: Mouse pressed left at (154, 279)
Screenshot: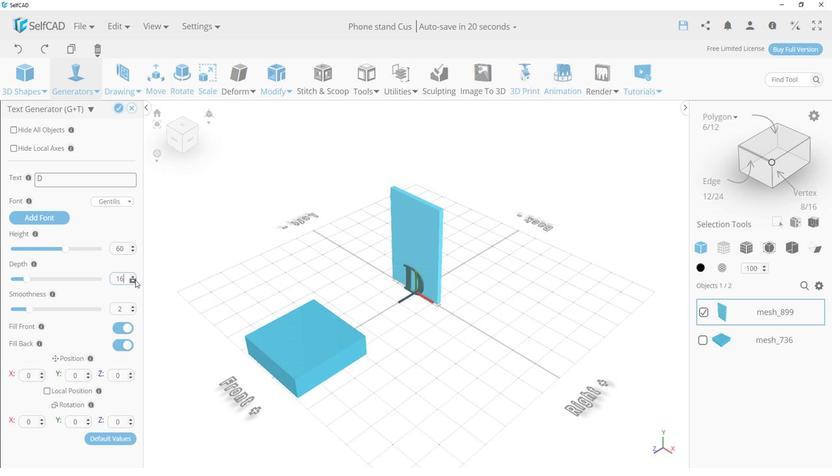 
Action: Mouse pressed left at (154, 279)
Screenshot: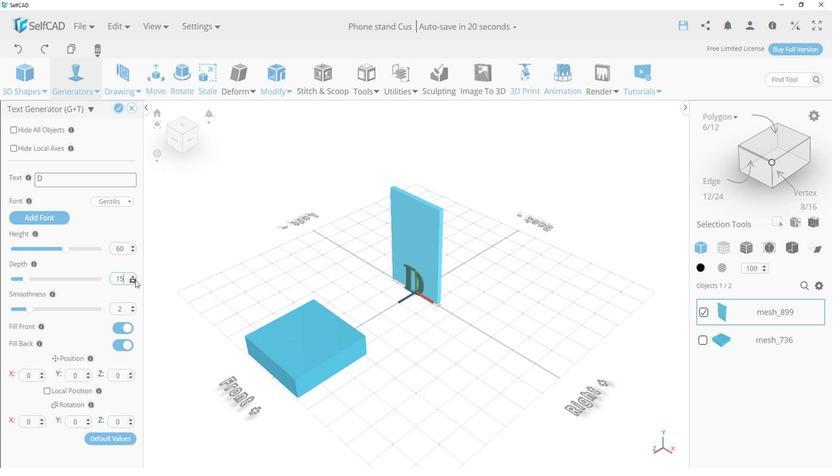 
Action: Mouse moved to (137, 105)
Screenshot: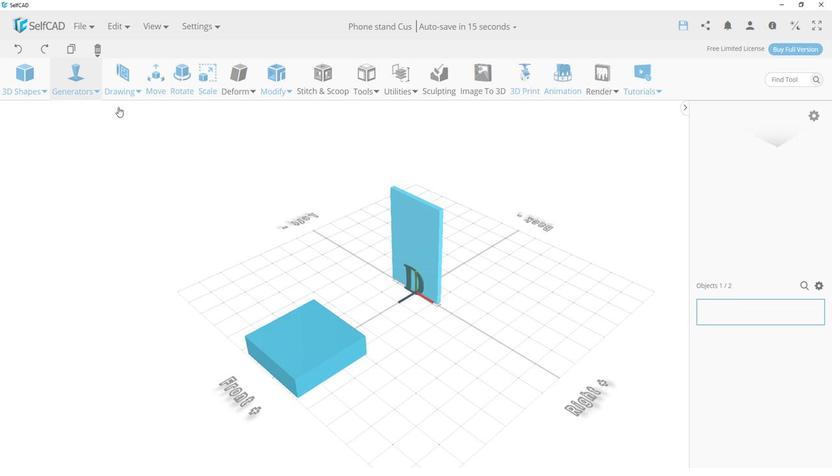 
Action: Mouse pressed left at (137, 105)
Screenshot: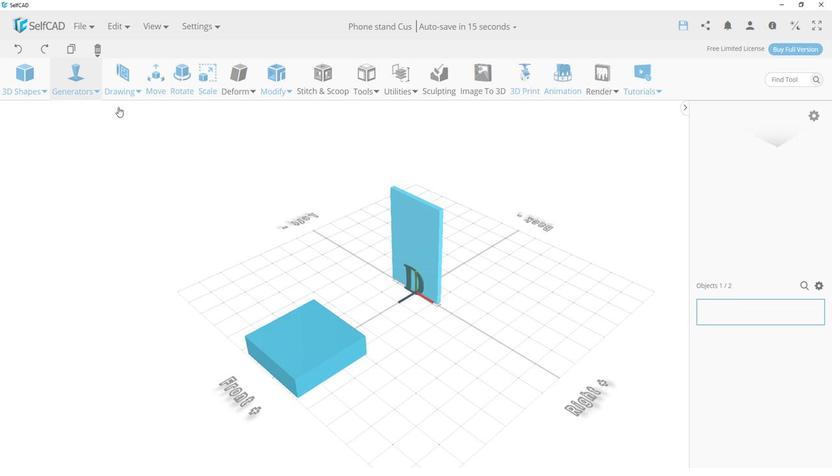 
Action: Mouse moved to (460, 360)
Screenshot: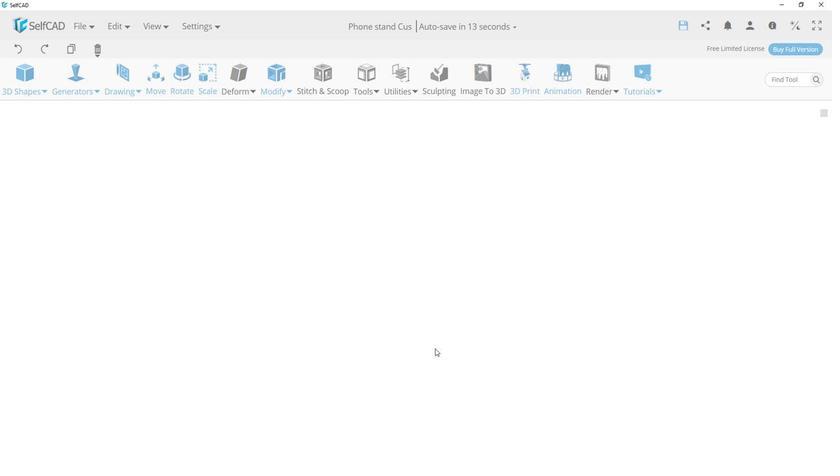 
Action: Mouse pressed left at (460, 360)
Screenshot: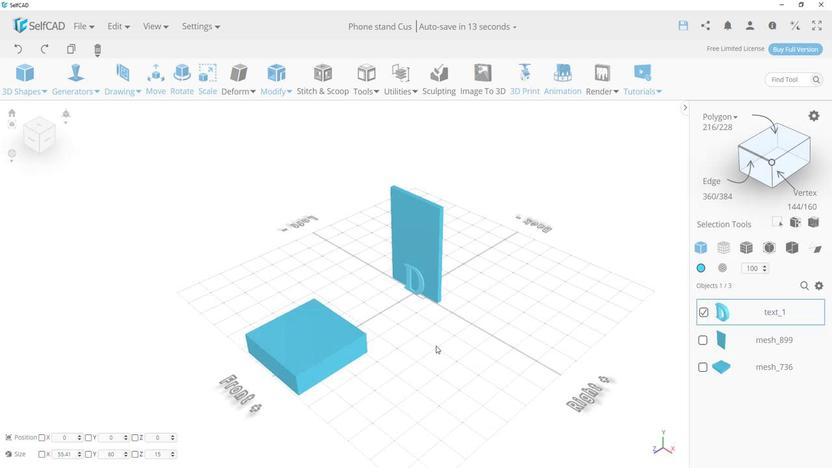 
Action: Mouse moved to (286, 284)
Screenshot: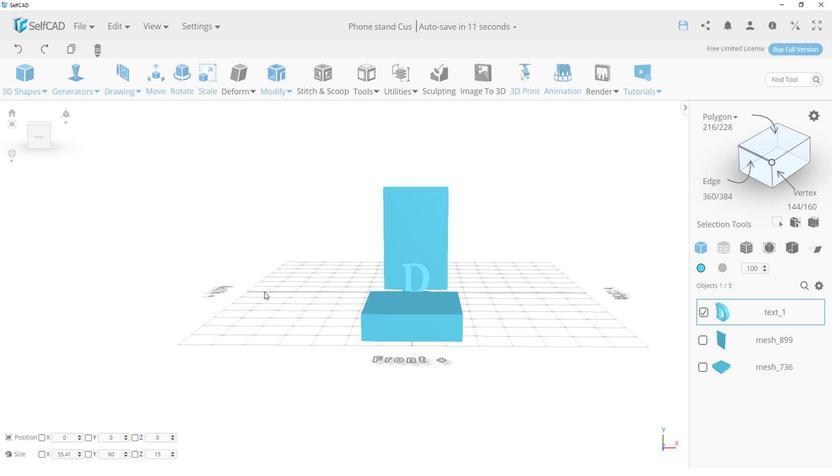
Action: Mouse pressed left at (286, 284)
Screenshot: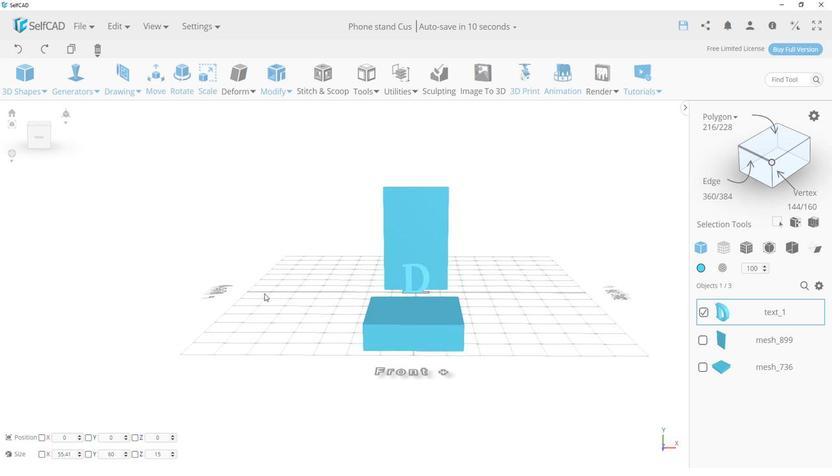 
Action: Mouse moved to (174, 90)
Screenshot: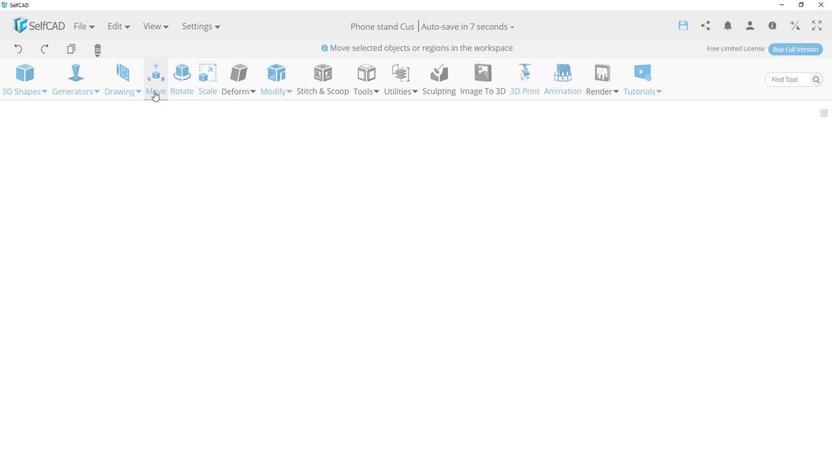 
Action: Mouse pressed left at (174, 90)
Screenshot: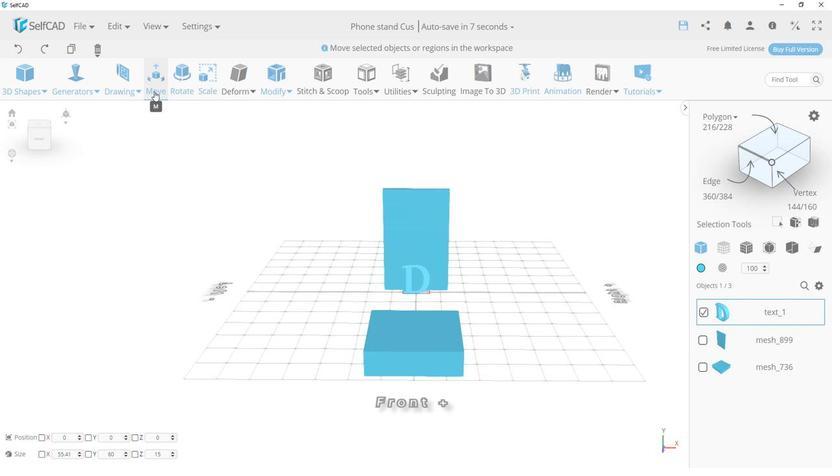 
Action: Mouse moved to (444, 243)
Screenshot: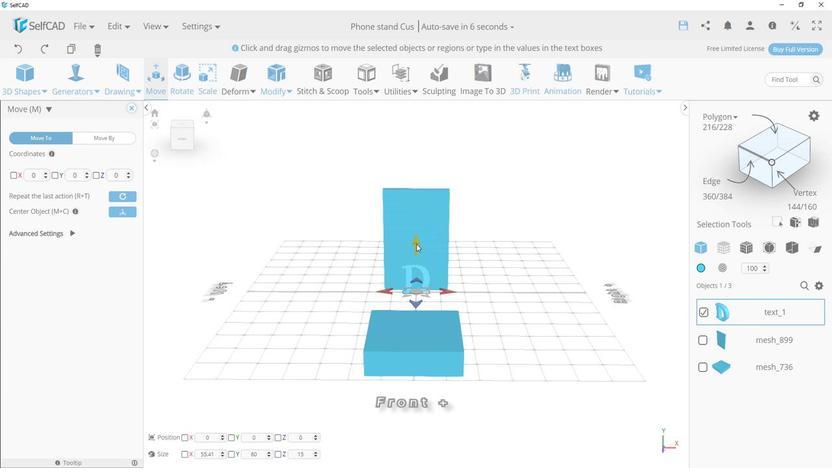 
Action: Mouse pressed left at (444, 243)
Screenshot: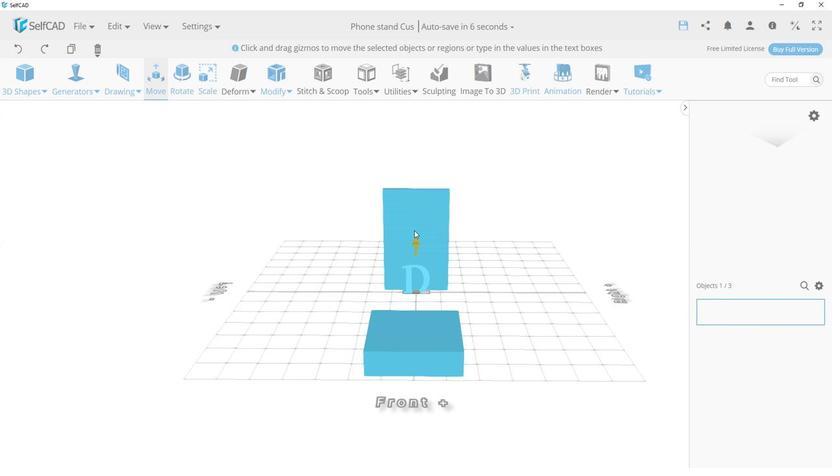 
Action: Mouse moved to (525, 273)
Screenshot: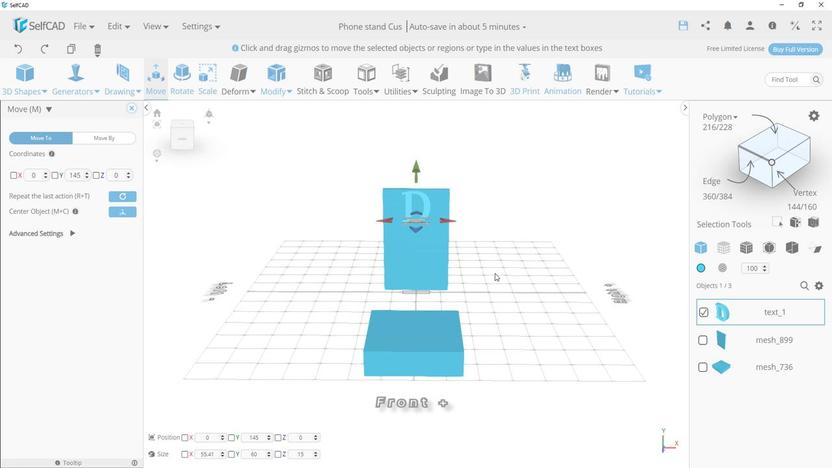 
Action: Mouse pressed left at (525, 273)
Screenshot: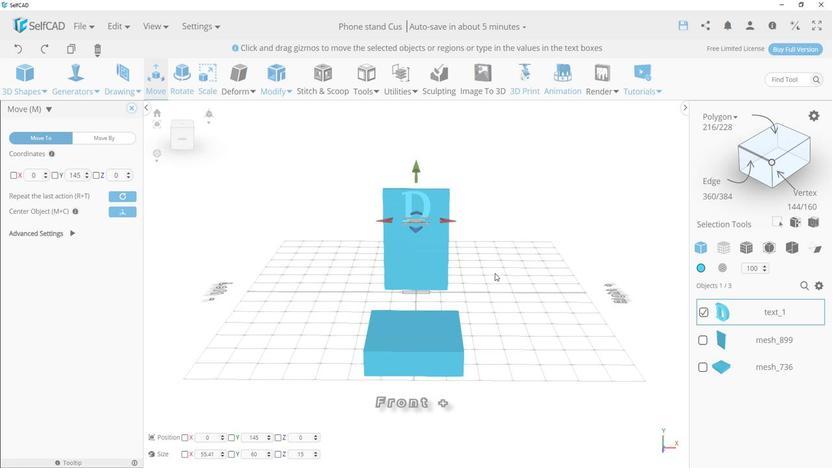 
Action: Mouse moved to (247, 165)
Screenshot: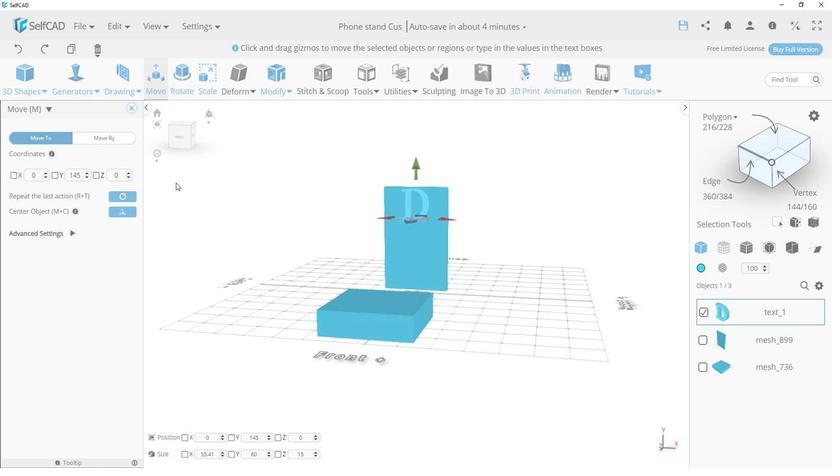 
Action: Mouse pressed left at (247, 165)
Screenshot: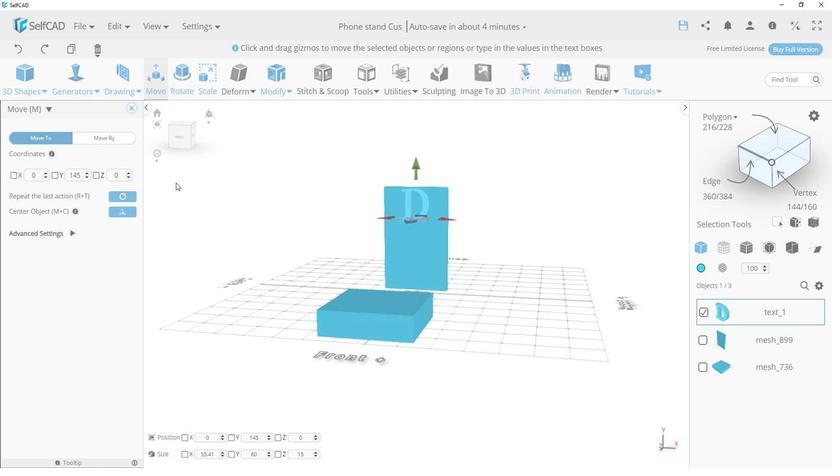
Action: Mouse moved to (447, 293)
Screenshot: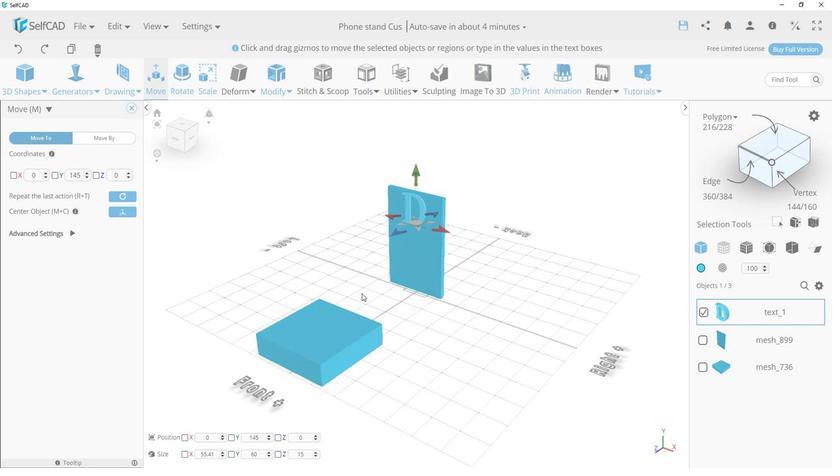 
Action: Mouse pressed left at (447, 293)
Screenshot: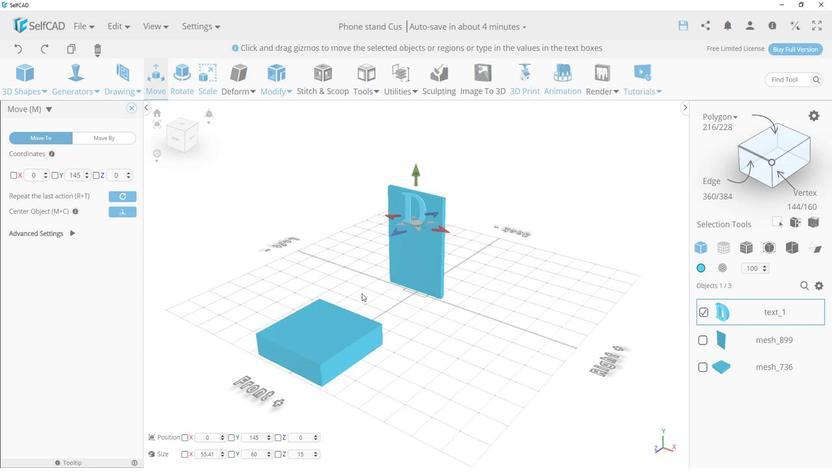 
Action: Mouse moved to (105, 251)
Screenshot: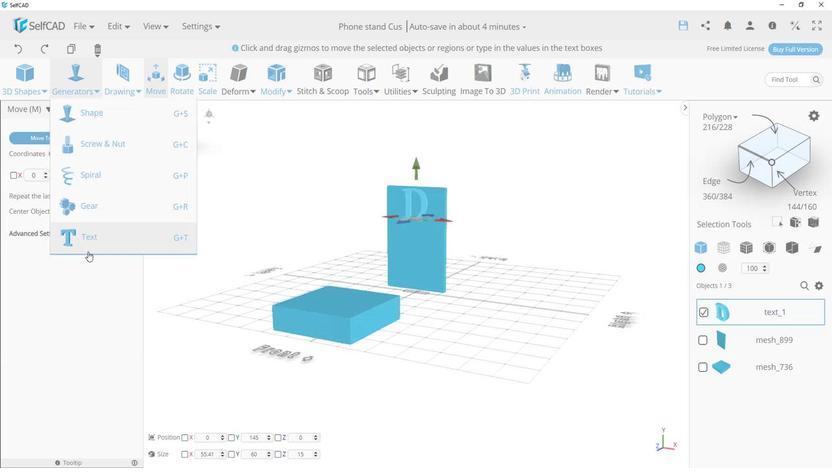 
Action: Mouse pressed left at (105, 251)
Screenshot: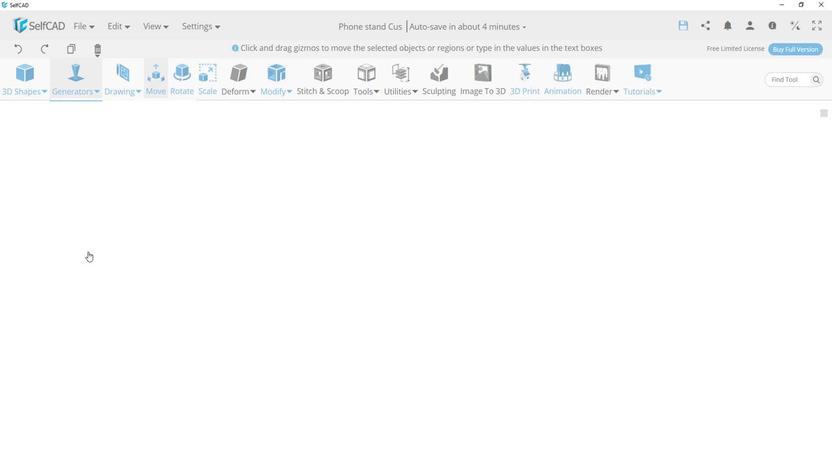 
Action: Mouse moved to (66, 178)
Screenshot: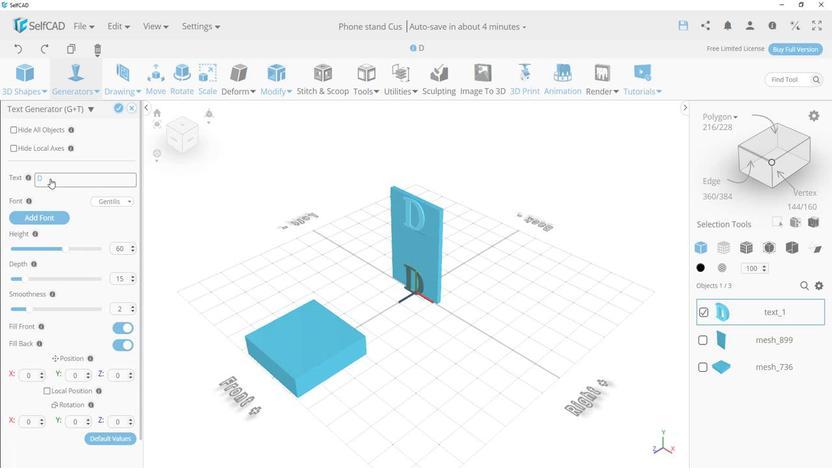 
Action: Mouse pressed left at (66, 178)
Screenshot: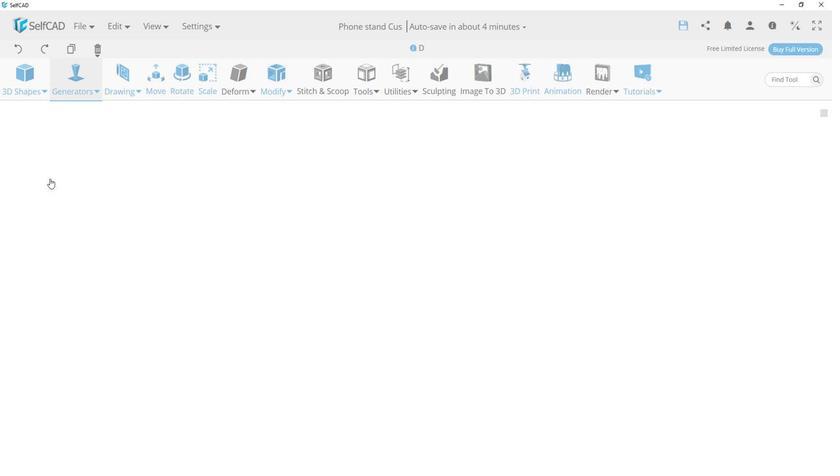 
Action: Mouse moved to (66, 178)
Screenshot: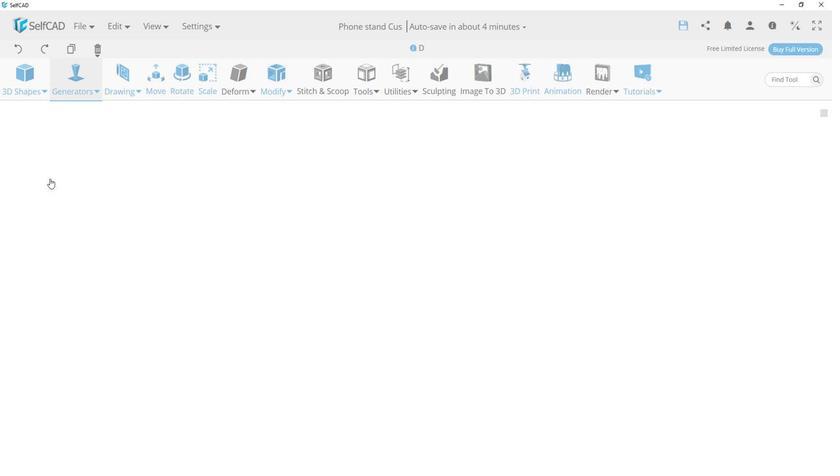
Action: Key pressed <Key.shift>A
Screenshot: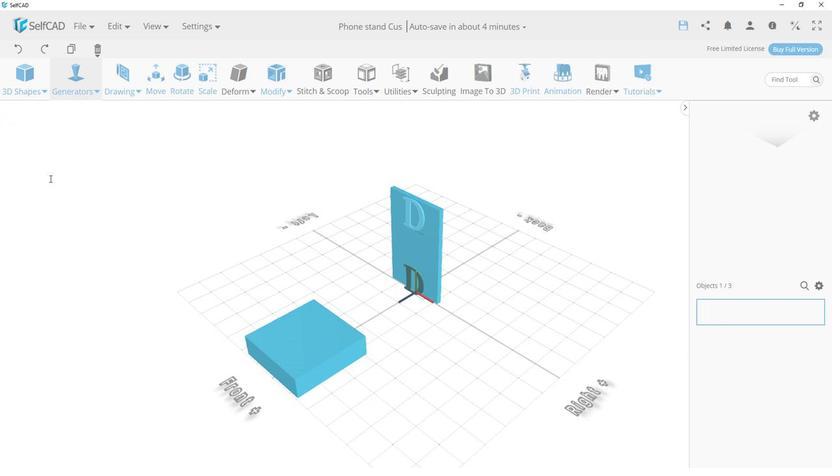 
Action: Mouse moved to (137, 107)
Screenshot: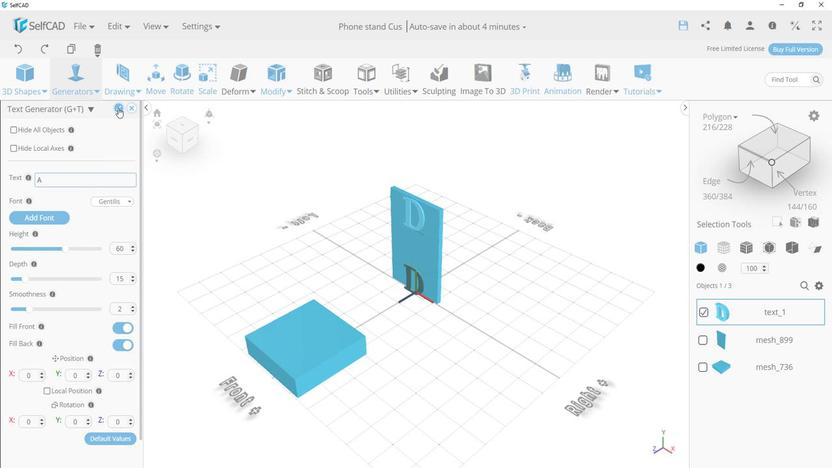 
Action: Mouse pressed left at (137, 107)
Screenshot: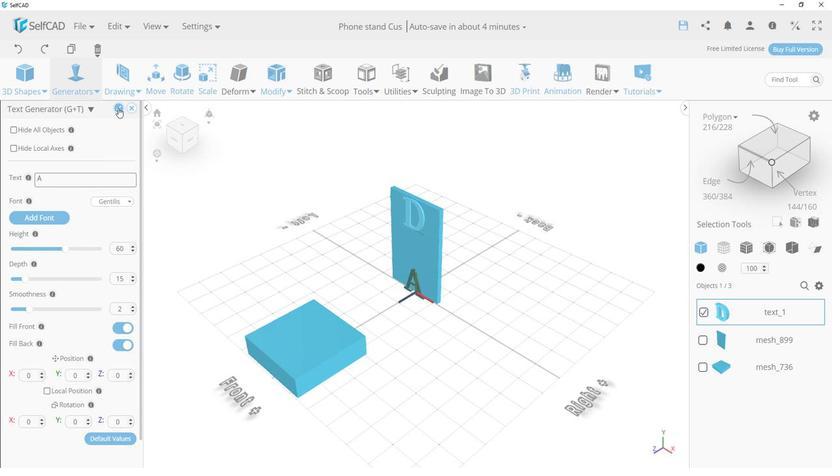 
Action: Mouse moved to (176, 83)
Screenshot: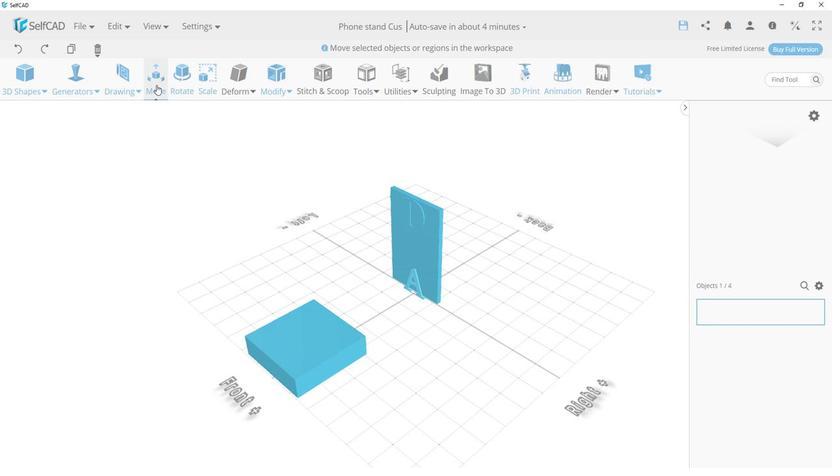 
Action: Mouse pressed left at (176, 83)
Screenshot: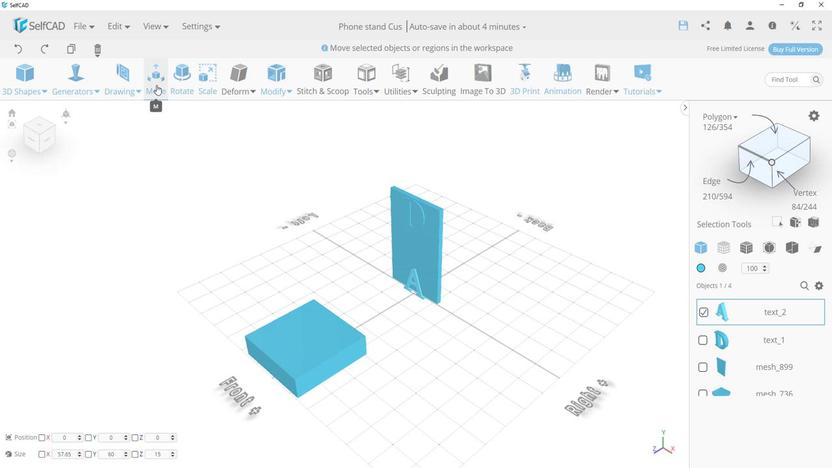 
Action: Mouse moved to (362, 228)
Screenshot: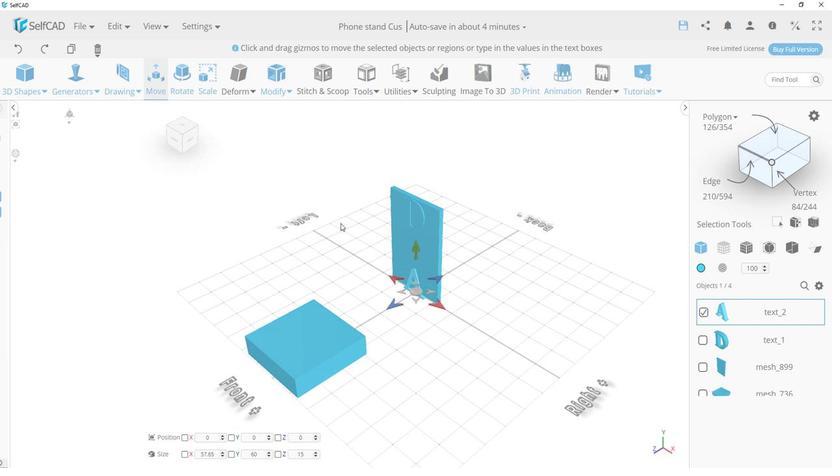 
Action: Mouse pressed left at (362, 228)
Screenshot: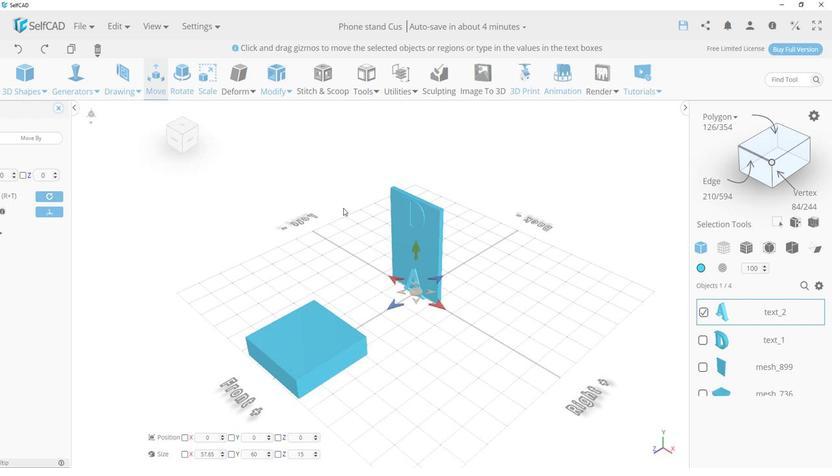 
Action: Mouse moved to (444, 241)
Screenshot: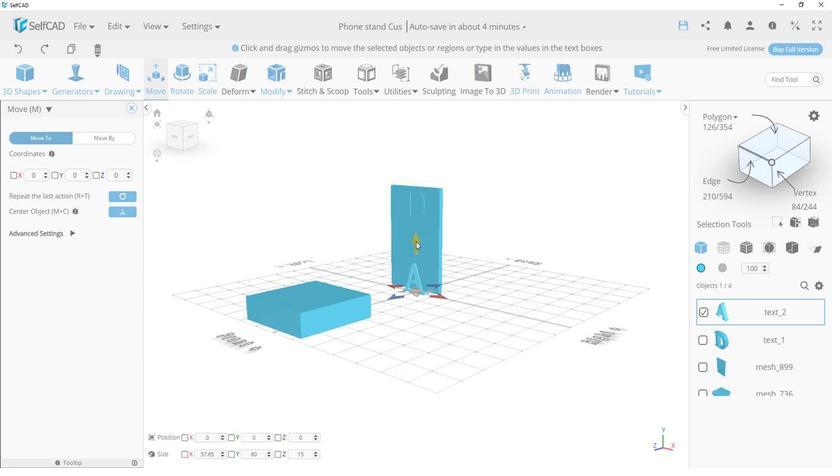 
Action: Mouse pressed left at (444, 241)
Screenshot: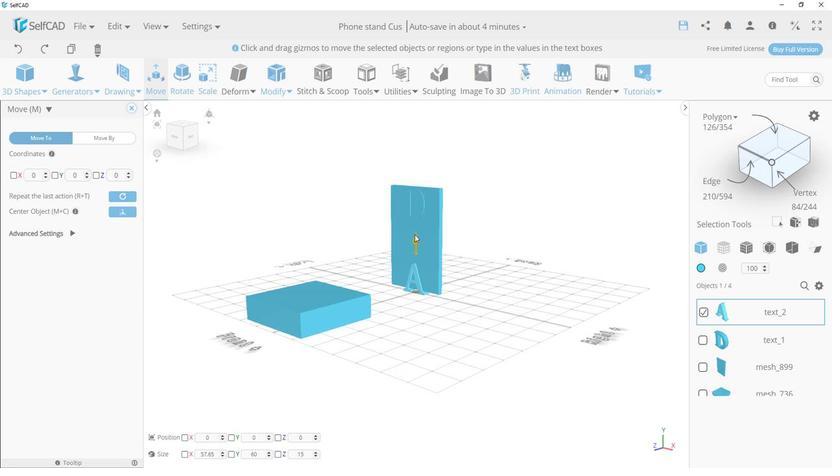 
Action: Mouse moved to (109, 233)
Screenshot: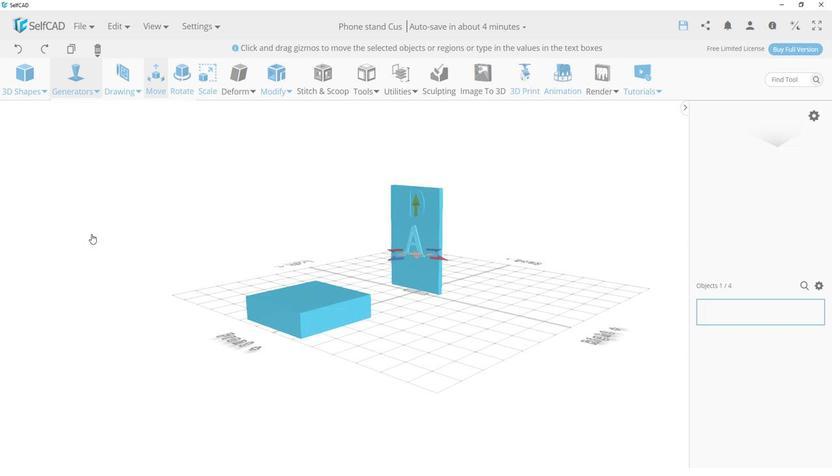 
Action: Mouse pressed left at (109, 233)
Screenshot: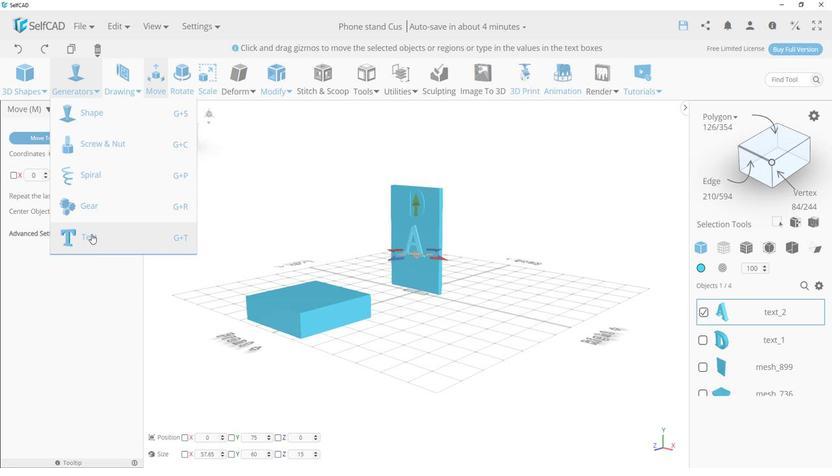 
Action: Mouse moved to (61, 176)
Screenshot: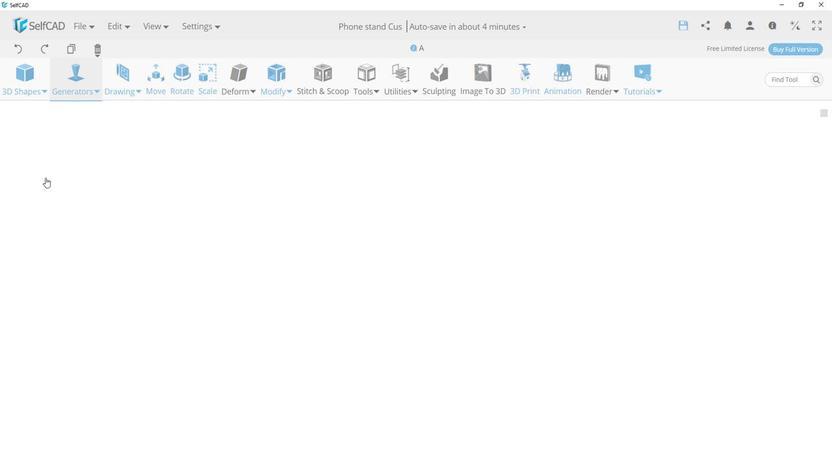 
Action: Mouse pressed left at (61, 176)
Screenshot: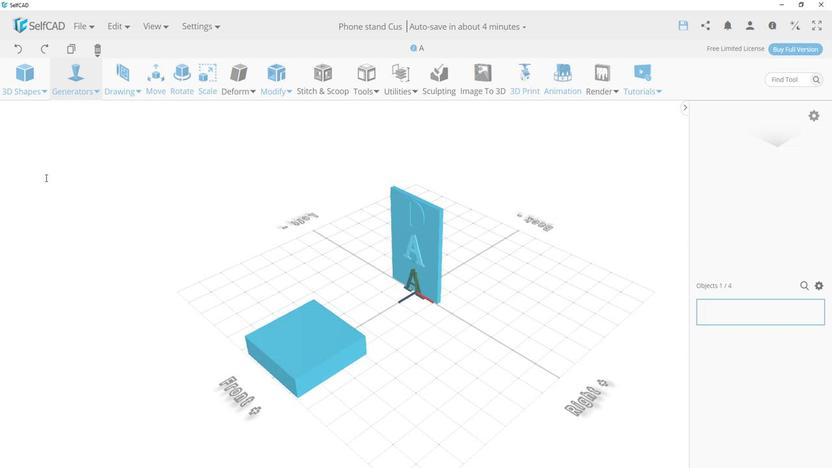 
Action: Key pressed <Key.shift><Key.shift><Key.shift><Key.shift><Key.shift>D
Screenshot: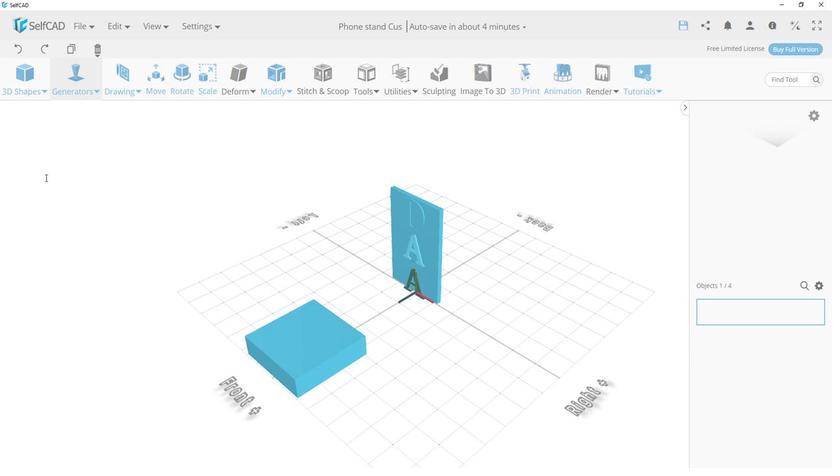 
Action: Mouse moved to (137, 106)
Screenshot: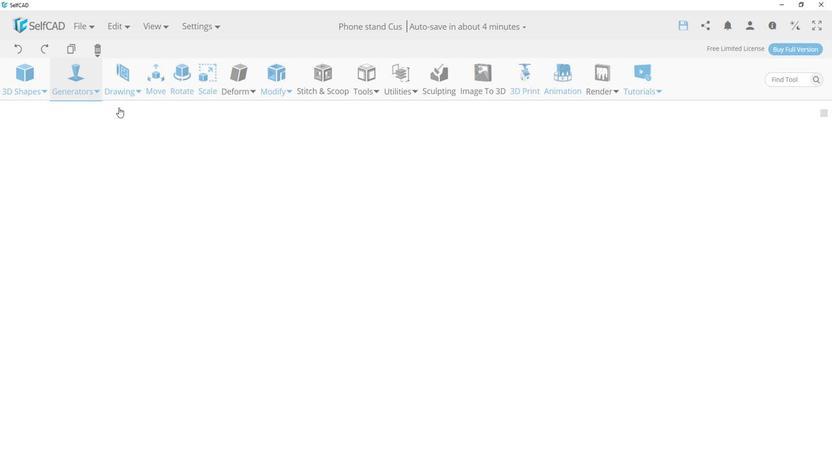 
Action: Mouse pressed left at (137, 106)
Screenshot: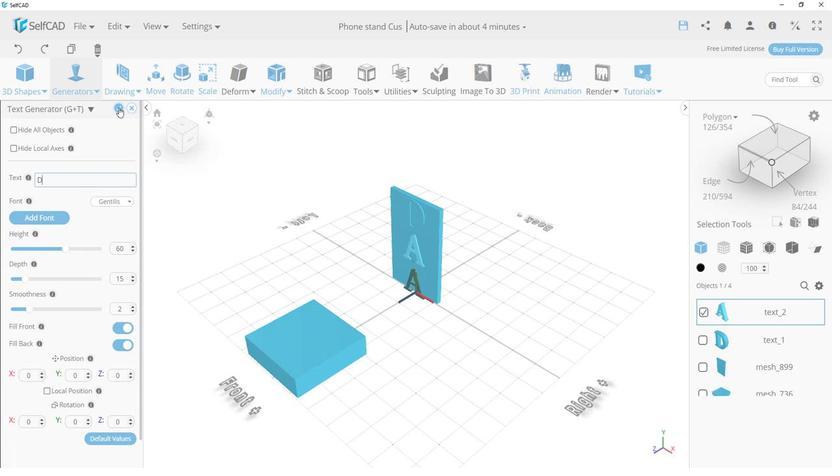 
Action: Mouse moved to (247, 223)
Screenshot: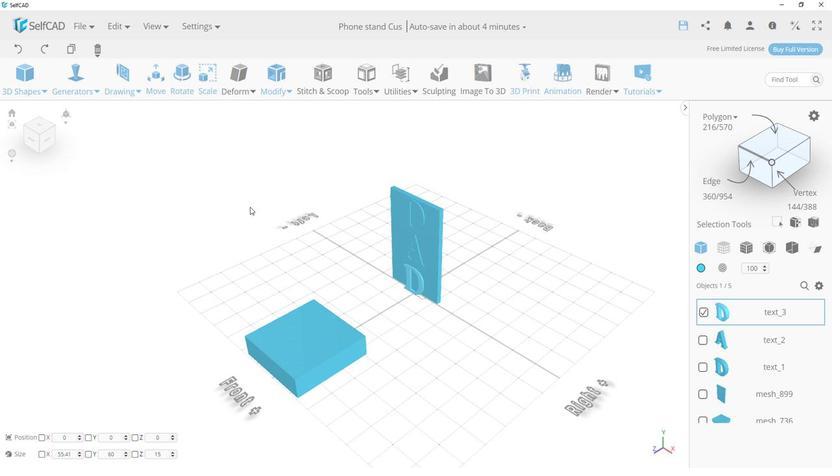 
Action: Mouse pressed left at (247, 223)
Screenshot: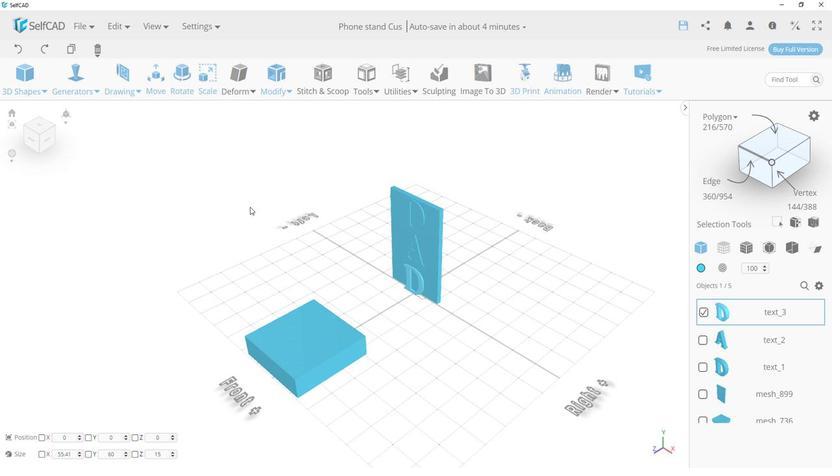 
Action: Mouse moved to (449, 256)
Screenshot: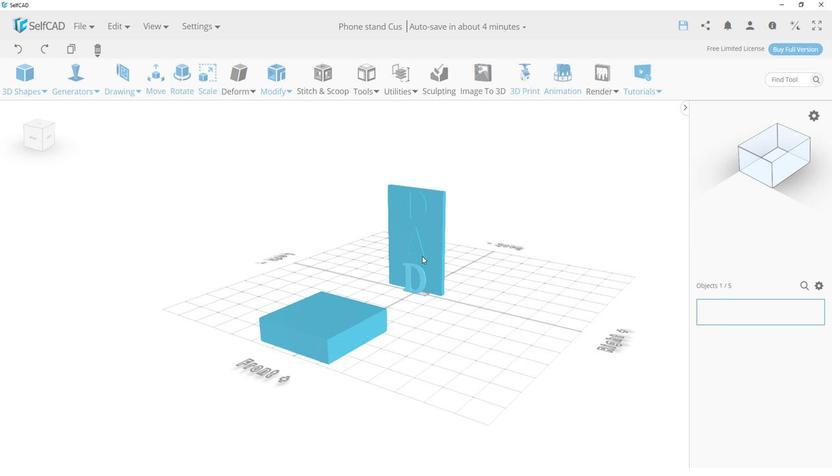 
Action: Mouse pressed left at (449, 256)
Screenshot: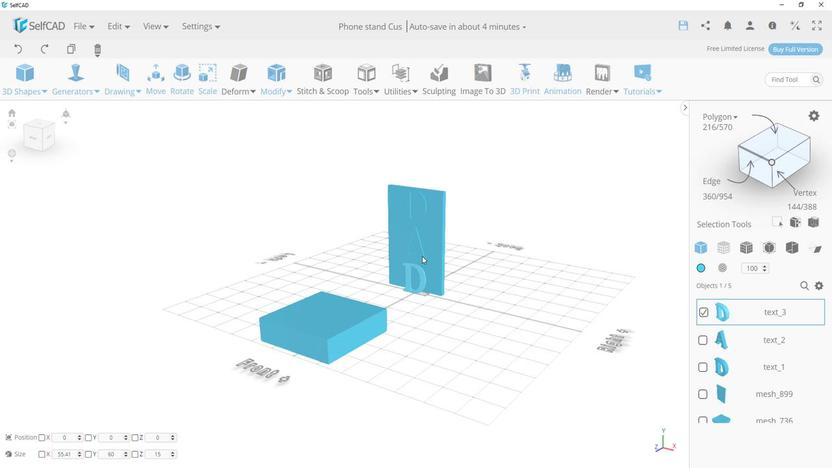 
Action: Mouse moved to (450, 209)
Screenshot: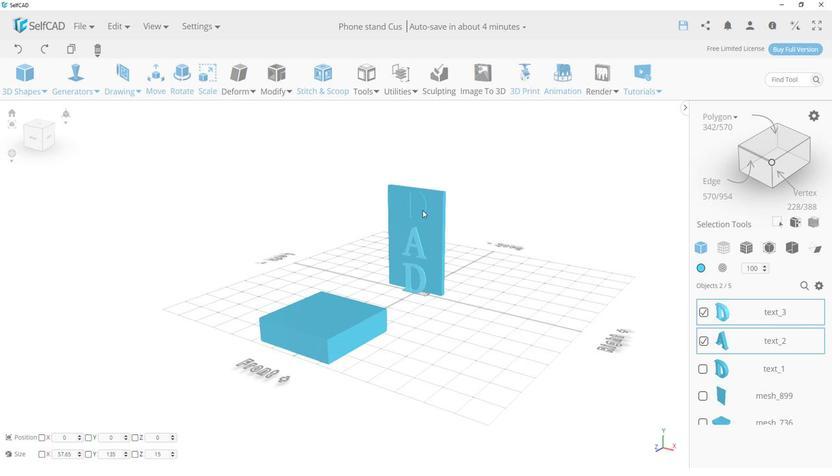 
Action: Mouse pressed left at (450, 209)
Screenshot: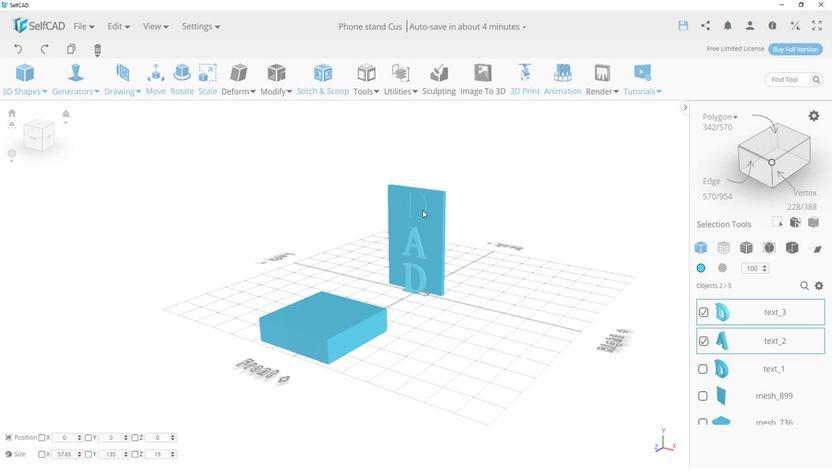 
Action: Mouse moved to (422, 338)
Screenshot: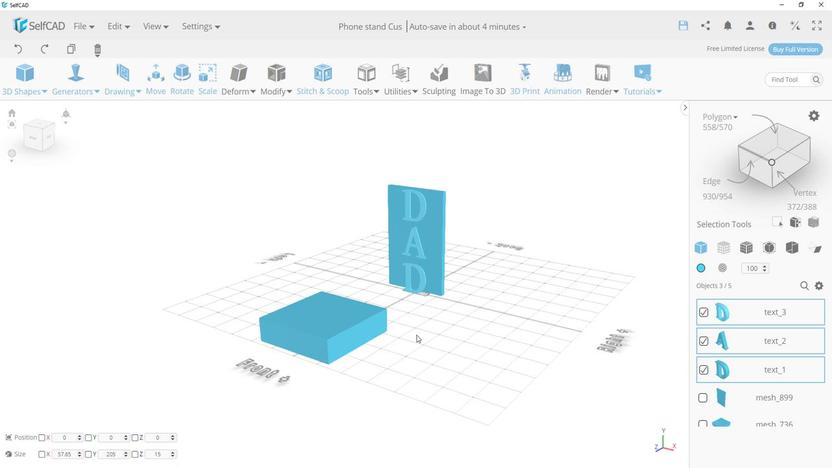 
Action: Mouse pressed left at (422, 338)
Screenshot: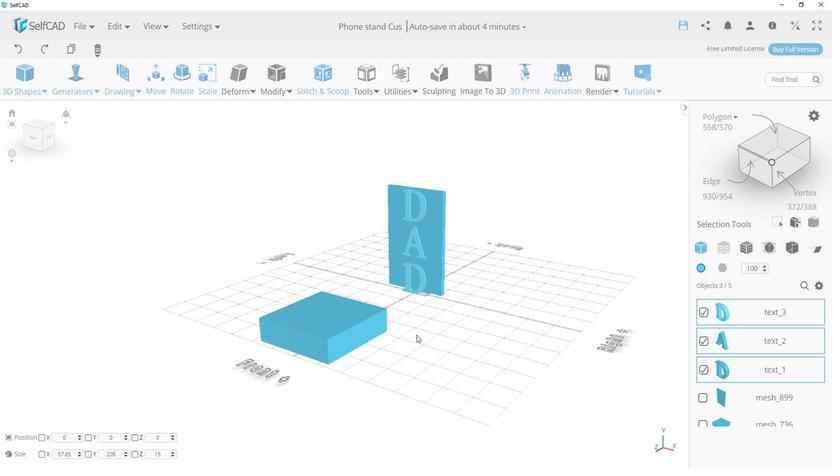 
Action: Mouse moved to (739, 267)
Screenshot: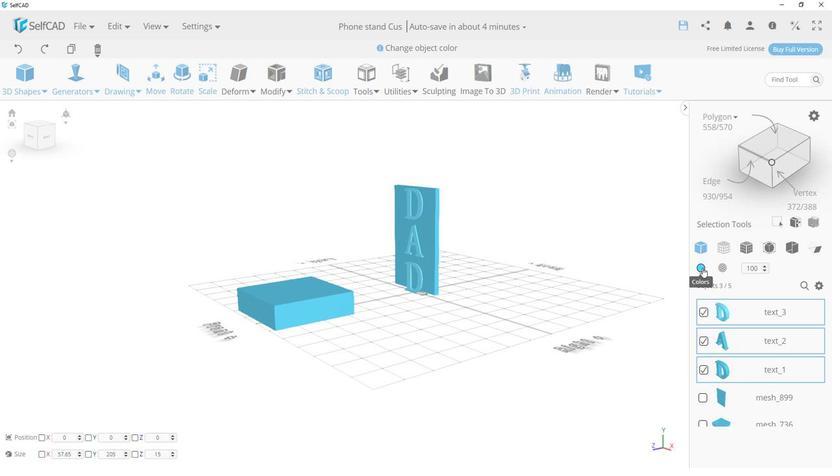 
Action: Mouse pressed left at (739, 267)
Screenshot: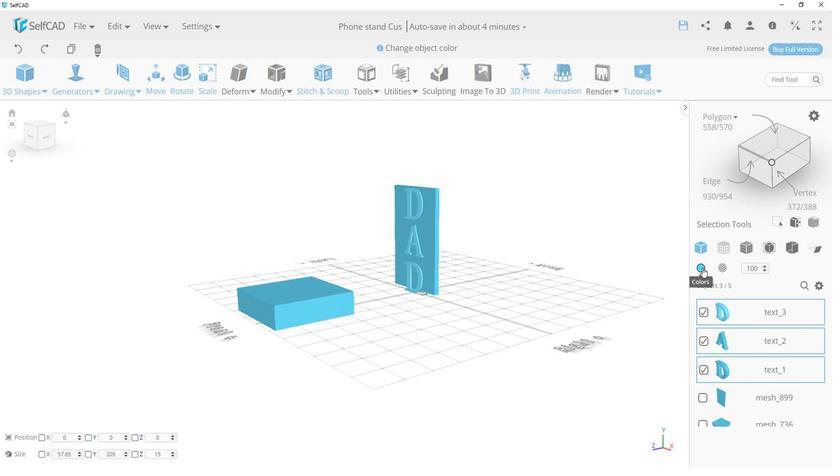 
Action: Mouse moved to (780, 319)
Screenshot: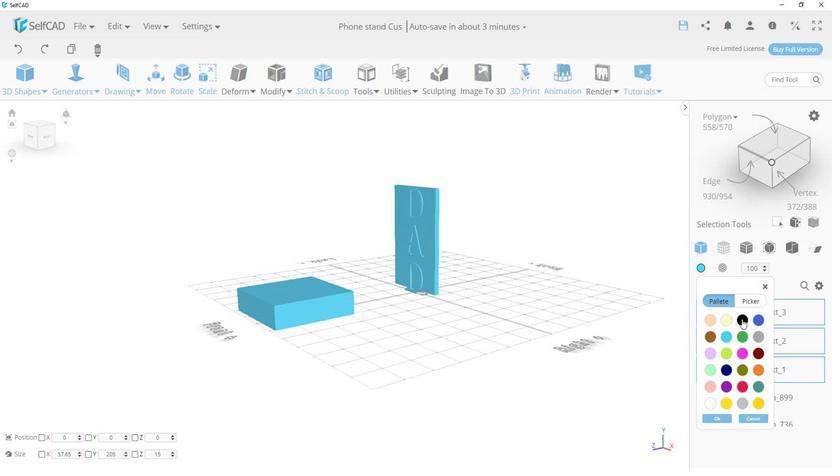 
Action: Mouse pressed left at (780, 319)
Screenshot: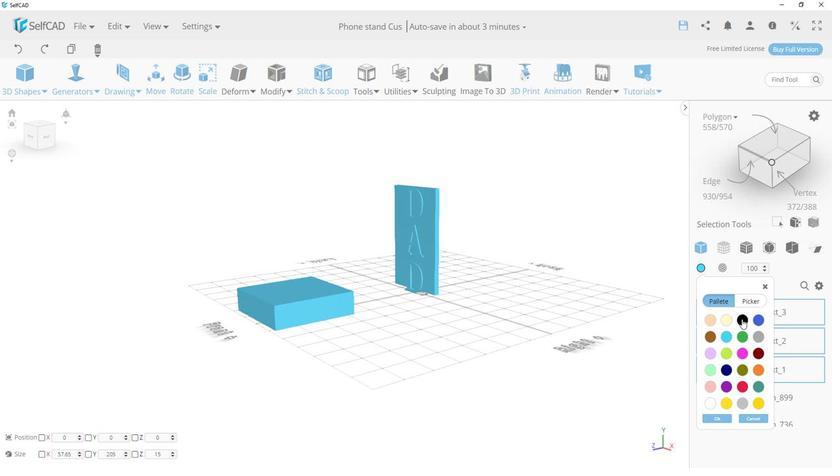 
Action: Mouse moved to (756, 420)
Screenshot: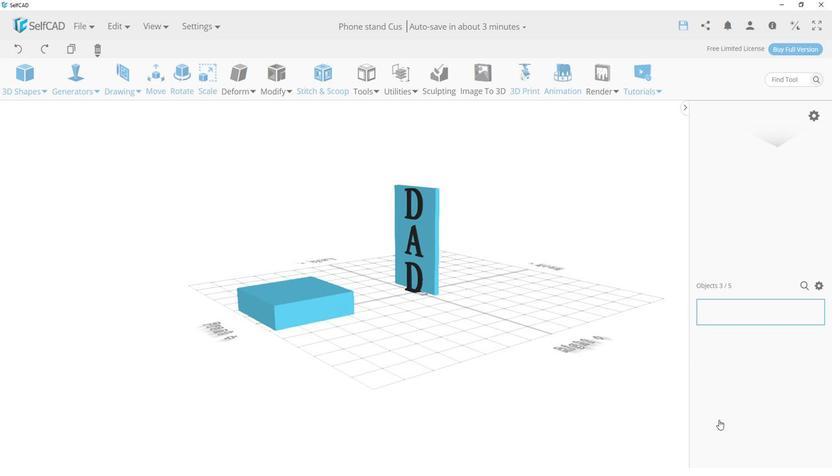
Action: Mouse pressed left at (756, 420)
Screenshot: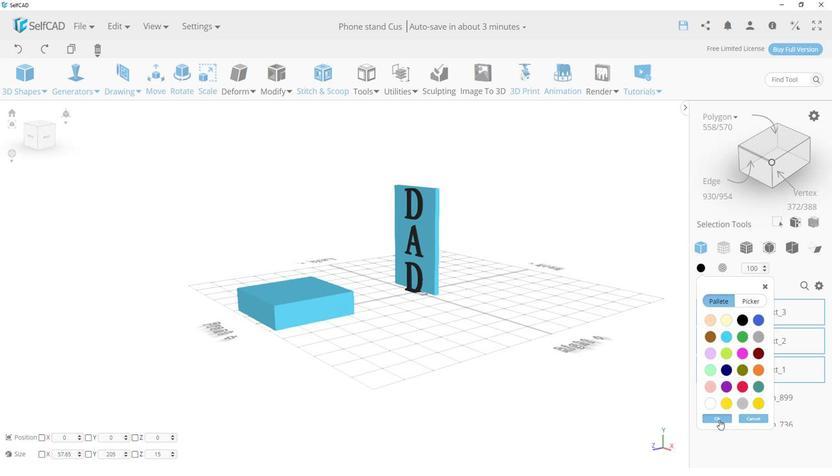 
Action: Mouse moved to (550, 314)
Screenshot: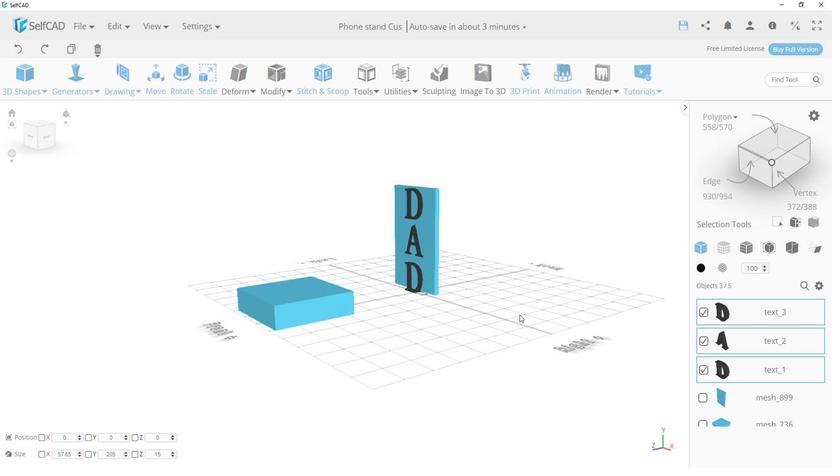 
Action: Mouse pressed left at (550, 314)
Screenshot: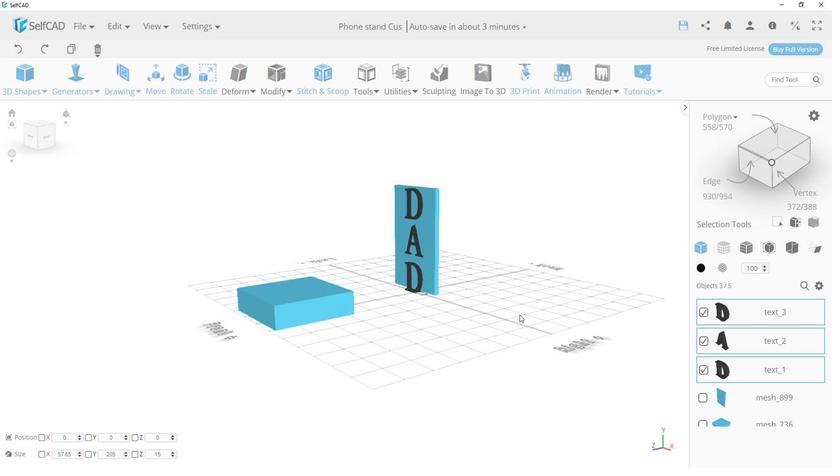 
Action: Mouse moved to (440, 336)
Screenshot: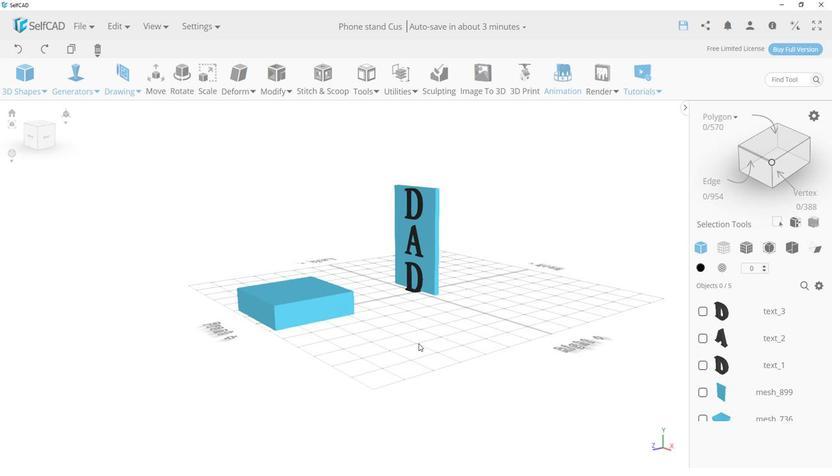 
Action: Mouse pressed left at (440, 336)
Screenshot: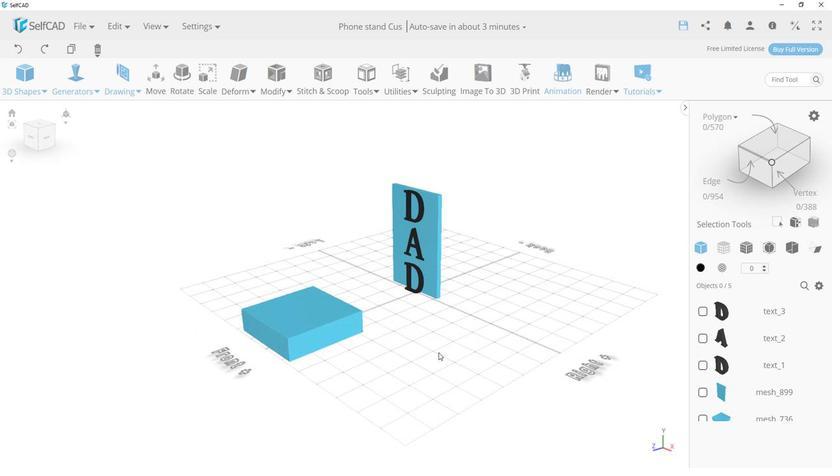 
Action: Mouse moved to (451, 284)
Screenshot: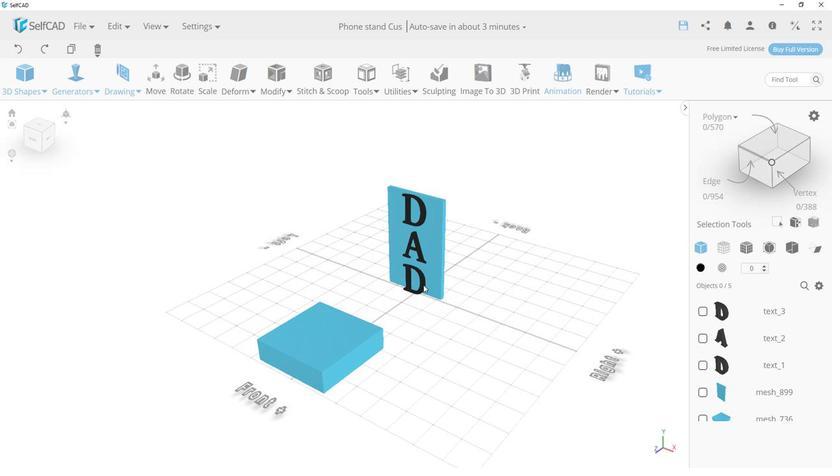 
Action: Mouse pressed left at (451, 284)
Screenshot: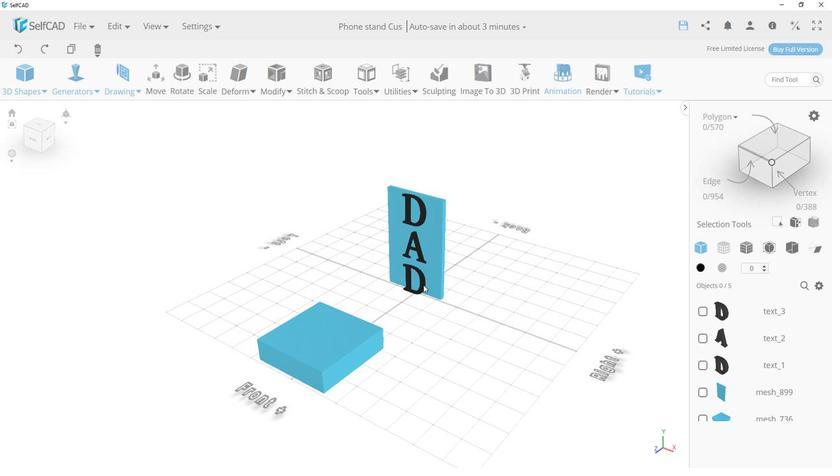
Action: Mouse moved to (177, 76)
Screenshot: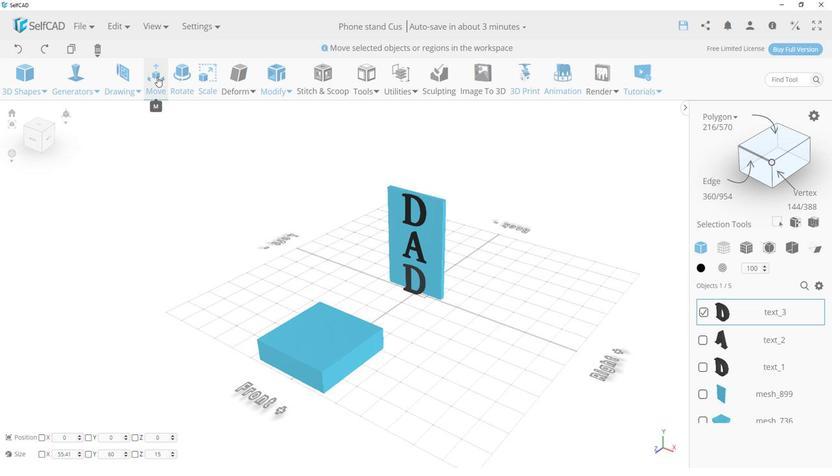 
Action: Mouse pressed left at (177, 76)
Screenshot: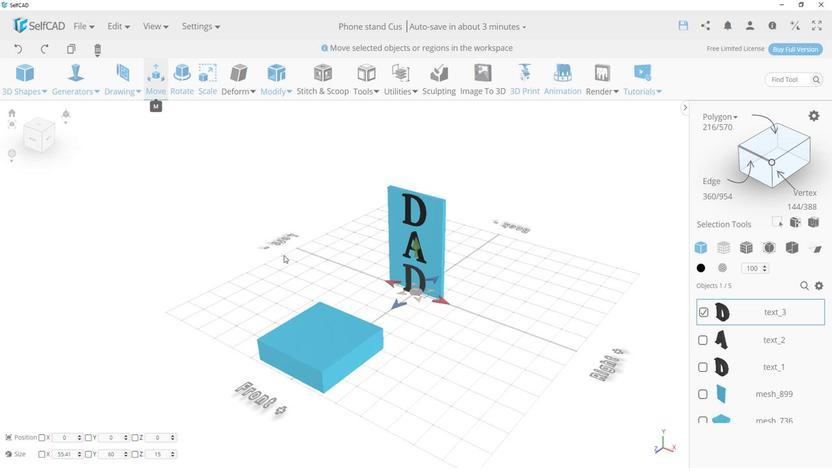 
Action: Mouse moved to (443, 243)
Screenshot: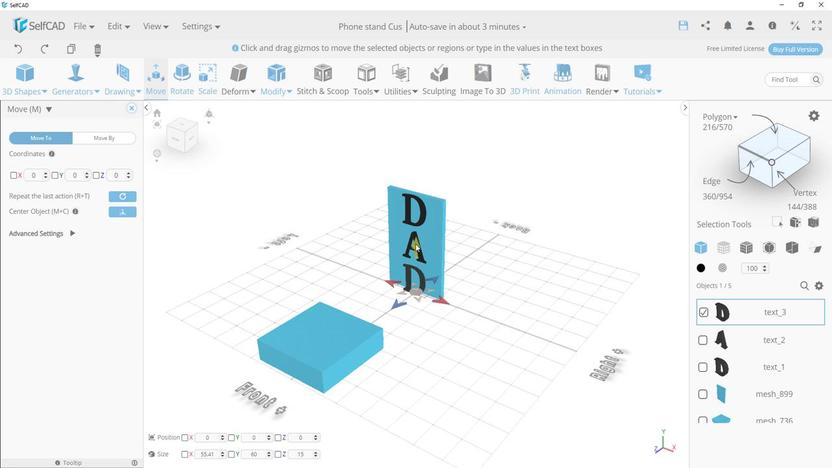 
Action: Mouse pressed left at (443, 243)
Screenshot: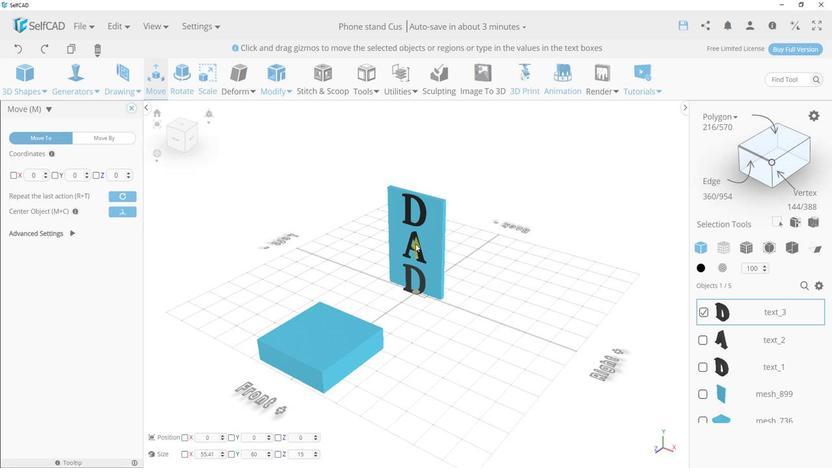 
Action: Mouse moved to (455, 323)
Screenshot: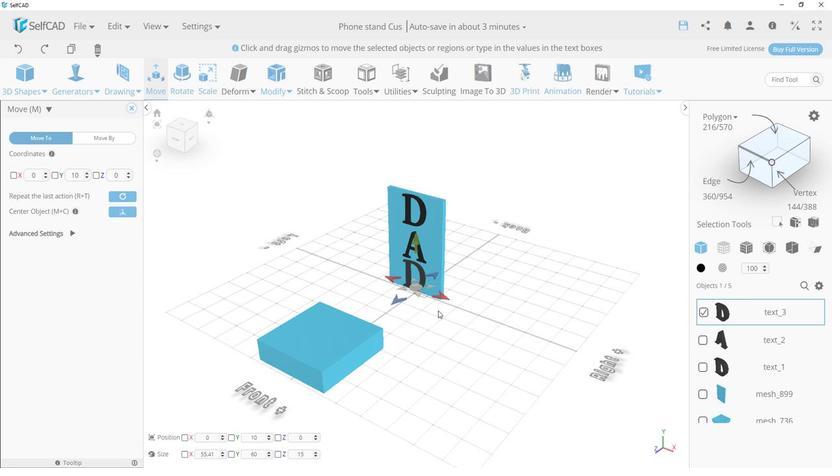 
Action: Mouse pressed left at (455, 323)
Screenshot: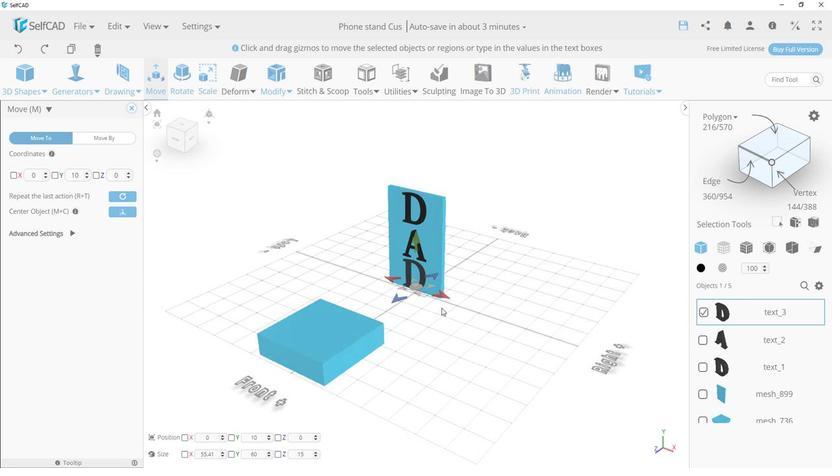 
Action: Mouse moved to (460, 324)
Screenshot: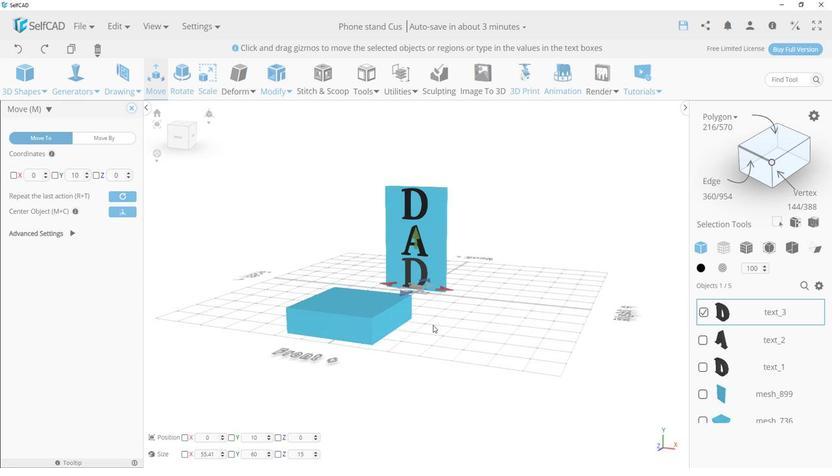 
Action: Mouse pressed left at (460, 324)
Screenshot: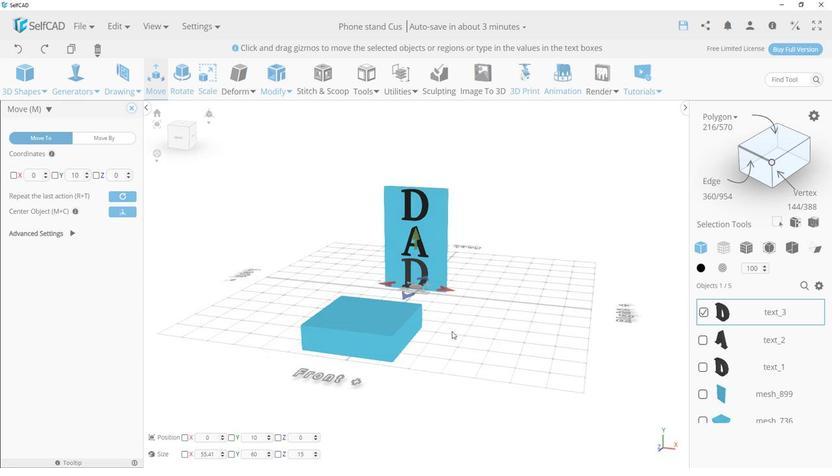 
Action: Mouse moved to (486, 314)
Screenshot: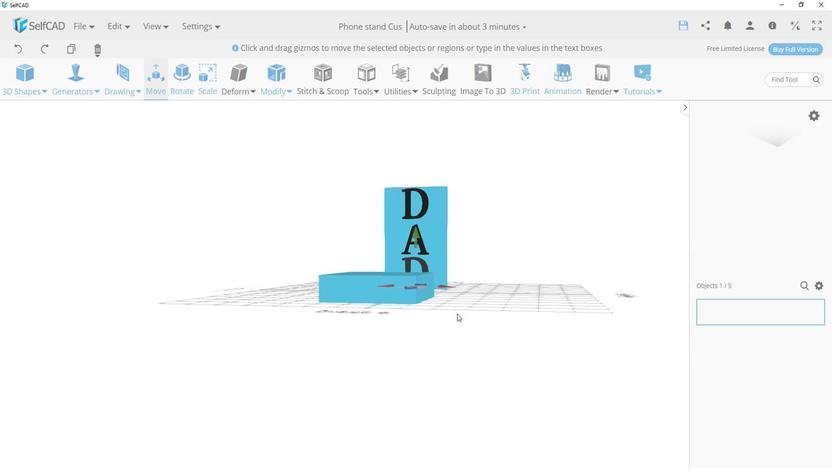 
Action: Mouse scrolled (486, 314) with delta (0, 0)
Screenshot: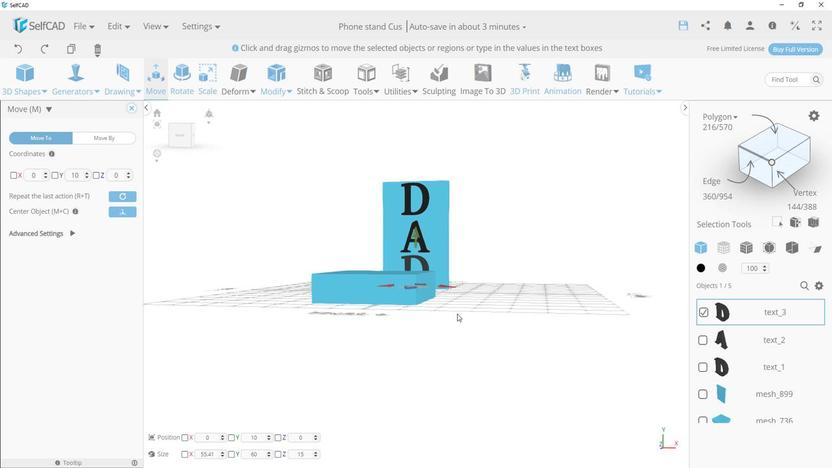 
Action: Mouse scrolled (486, 314) with delta (0, 0)
Screenshot: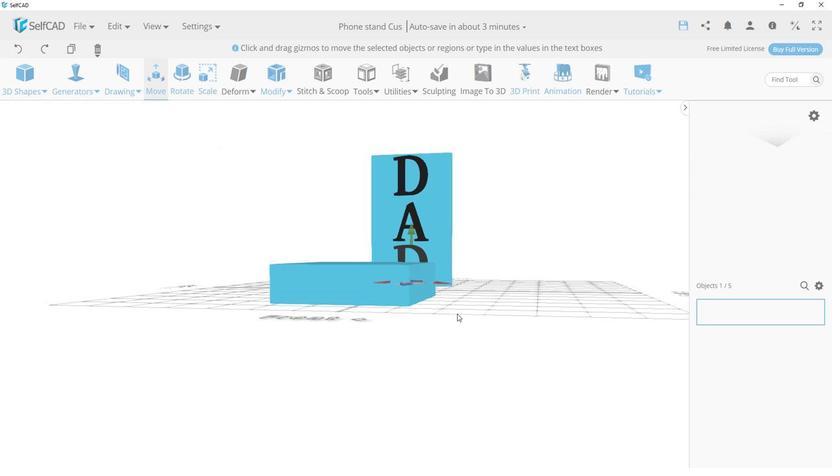 
Action: Mouse scrolled (486, 314) with delta (0, 0)
Screenshot: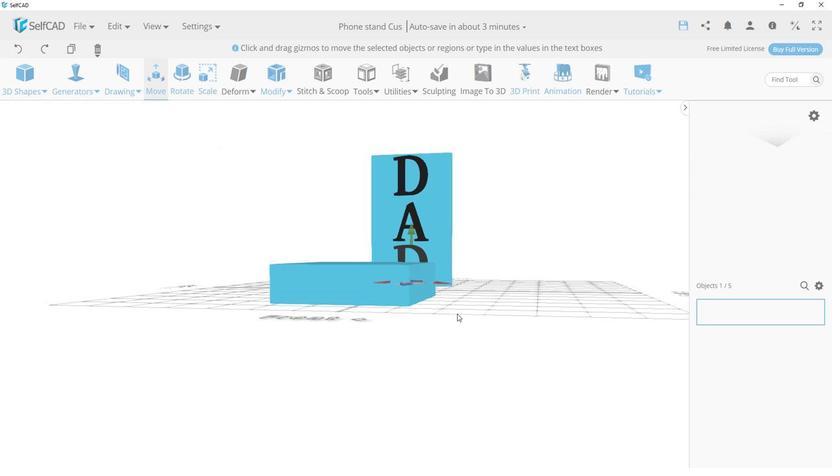 
Action: Mouse scrolled (486, 314) with delta (0, 0)
Screenshot: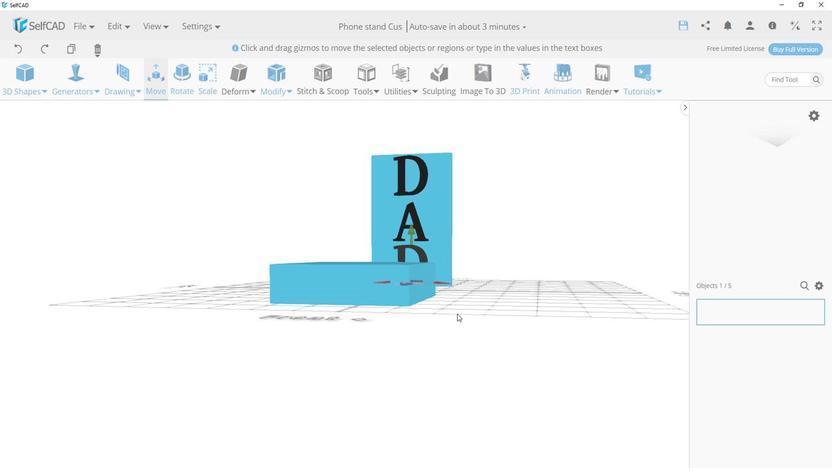 
Action: Mouse scrolled (486, 314) with delta (0, 0)
Screenshot: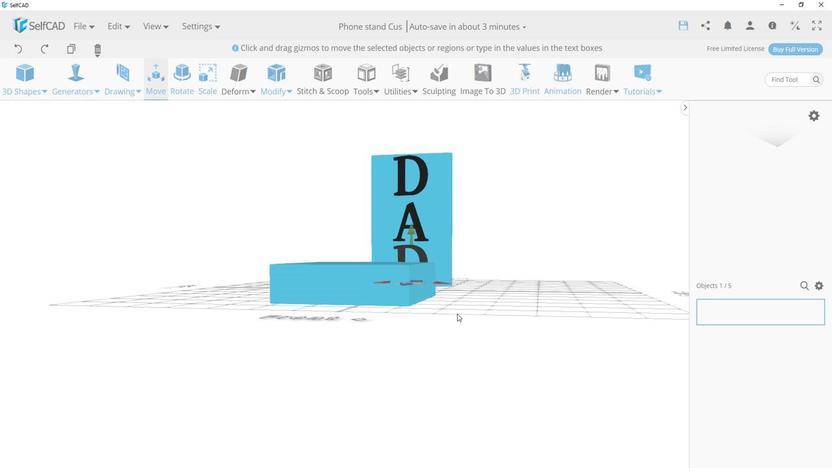
Action: Mouse scrolled (486, 314) with delta (0, 0)
Screenshot: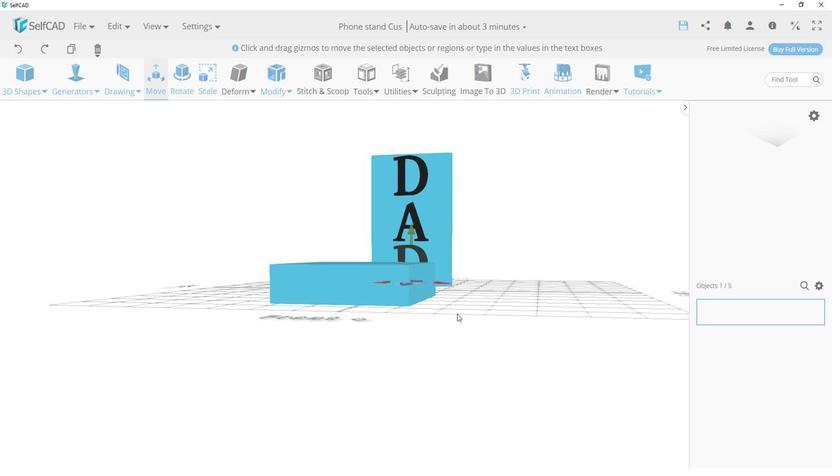 
Action: Mouse moved to (487, 295)
Screenshot: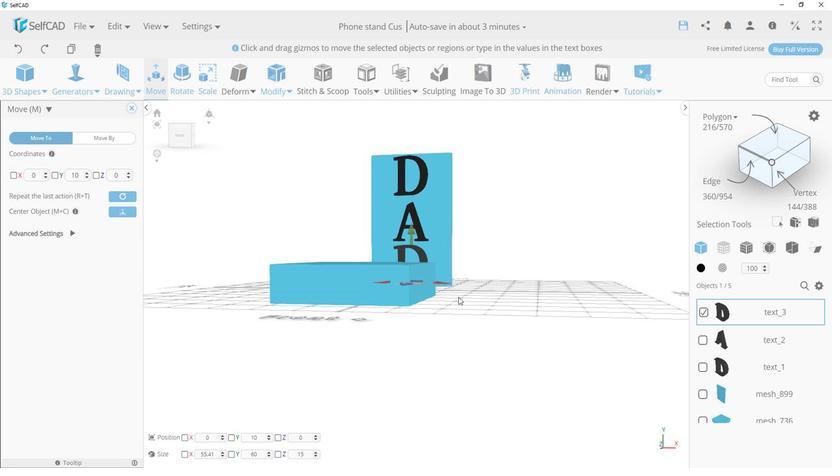 
Action: Mouse pressed left at (487, 295)
Screenshot: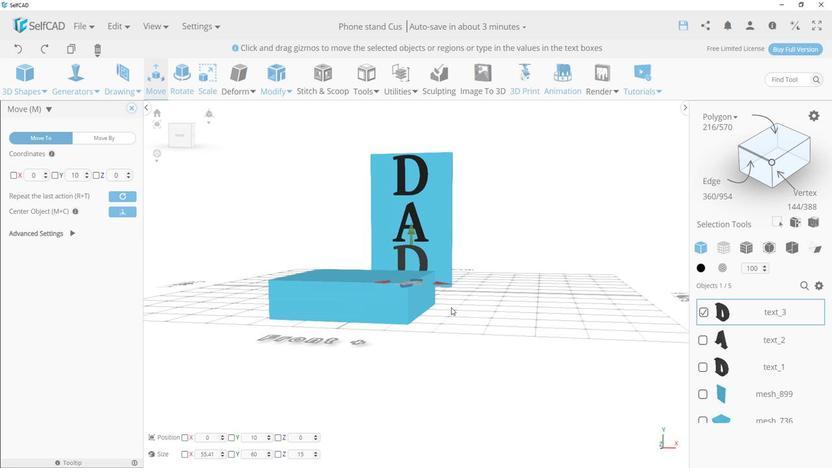
Action: Mouse moved to (448, 237)
Screenshot: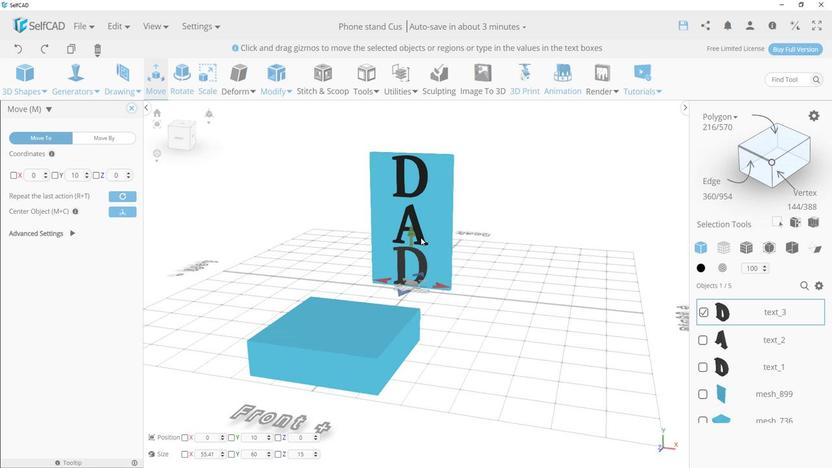 
Action: Mouse pressed left at (448, 237)
Screenshot: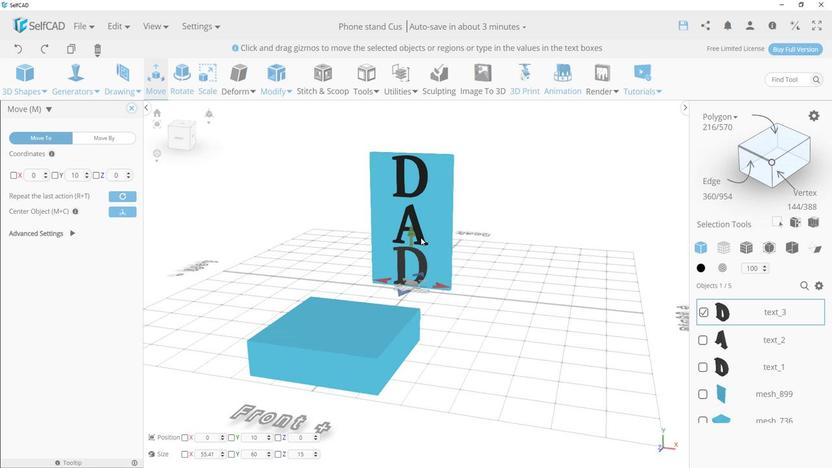
Action: Mouse moved to (448, 256)
Screenshot: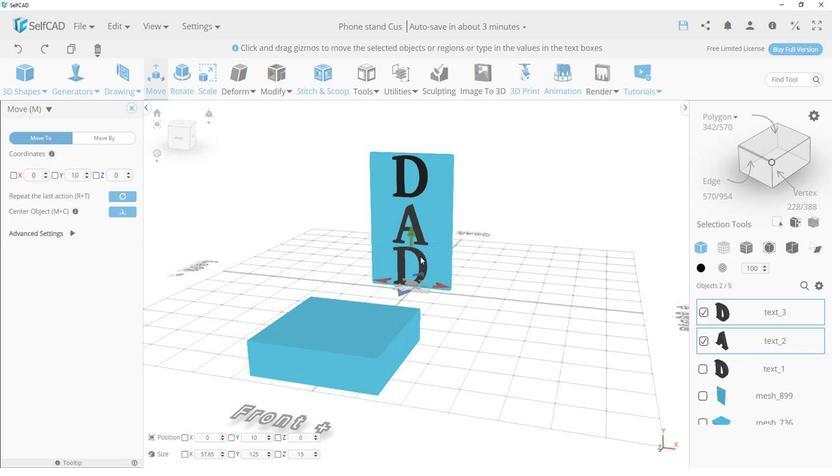 
Action: Mouse pressed left at (448, 256)
Screenshot: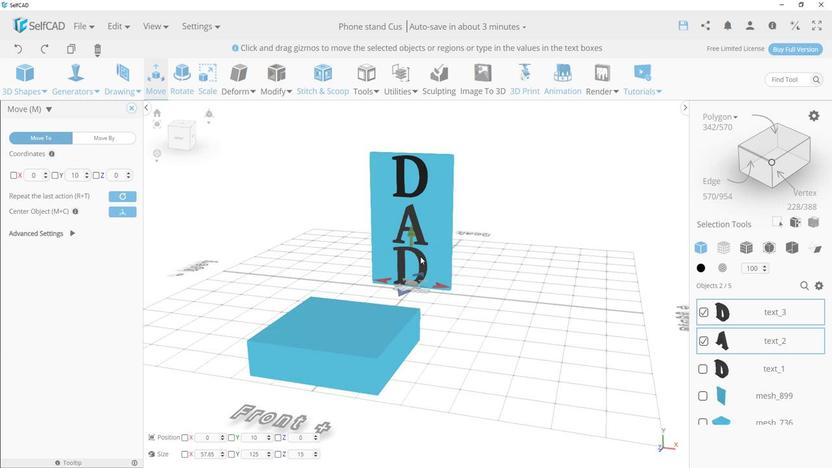 
Action: Mouse moved to (440, 185)
Screenshot: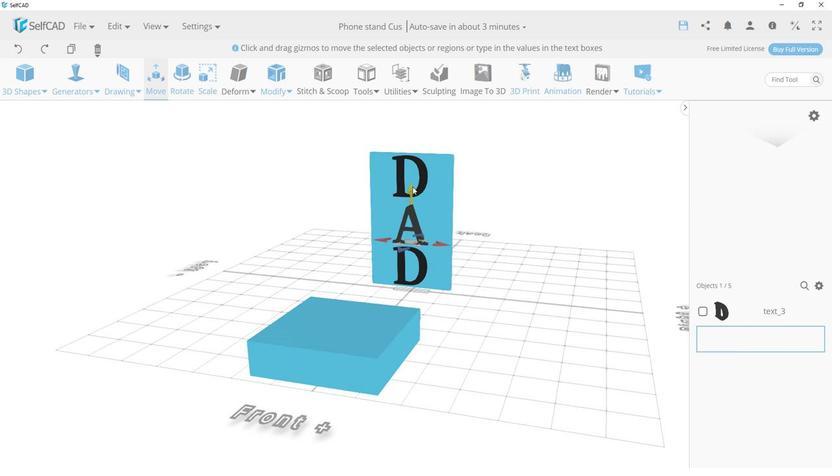 
Action: Mouse pressed left at (440, 185)
Screenshot: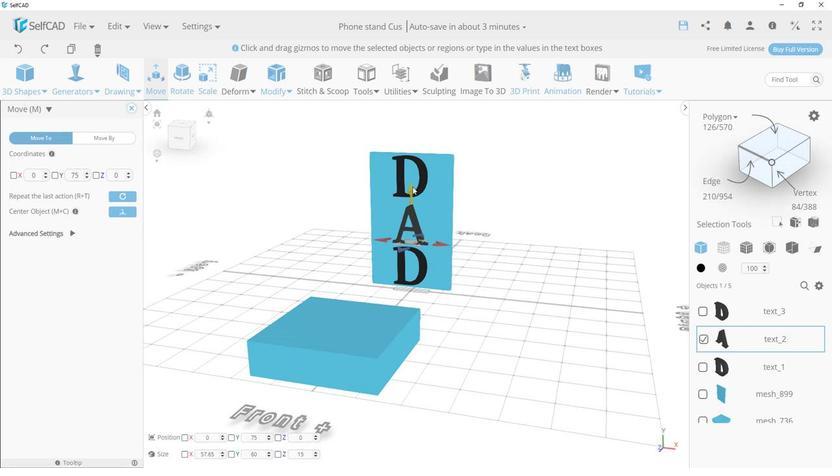 
Action: Mouse moved to (527, 327)
Screenshot: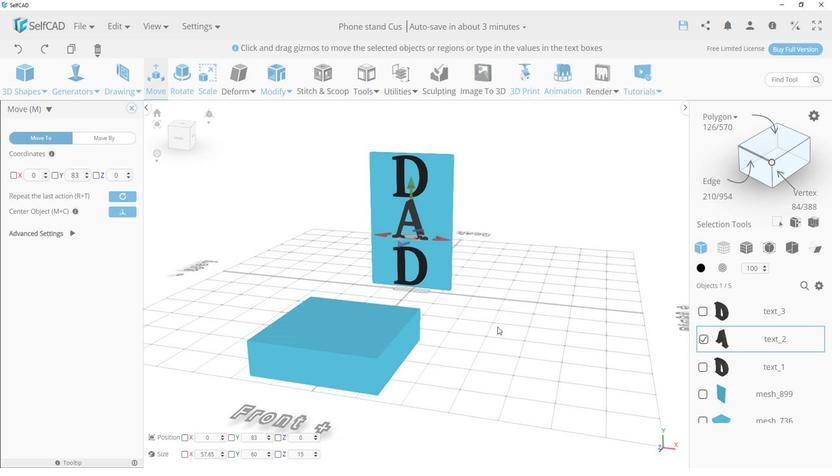 
Action: Mouse pressed left at (527, 327)
Screenshot: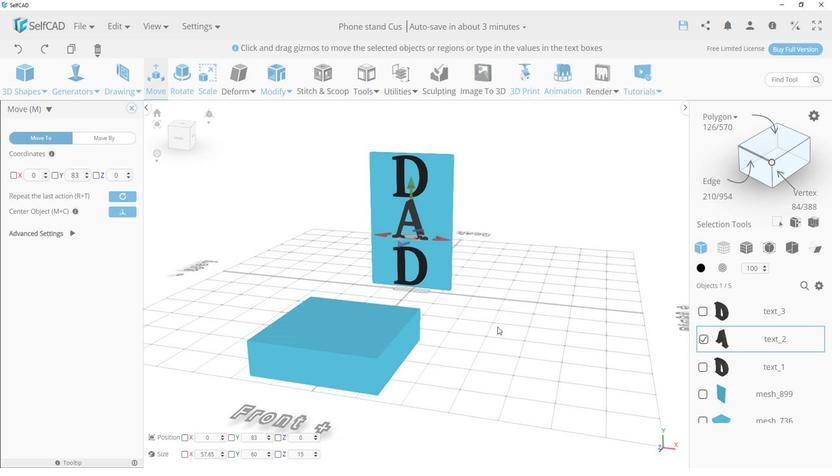 
Action: Mouse moved to (481, 346)
Screenshot: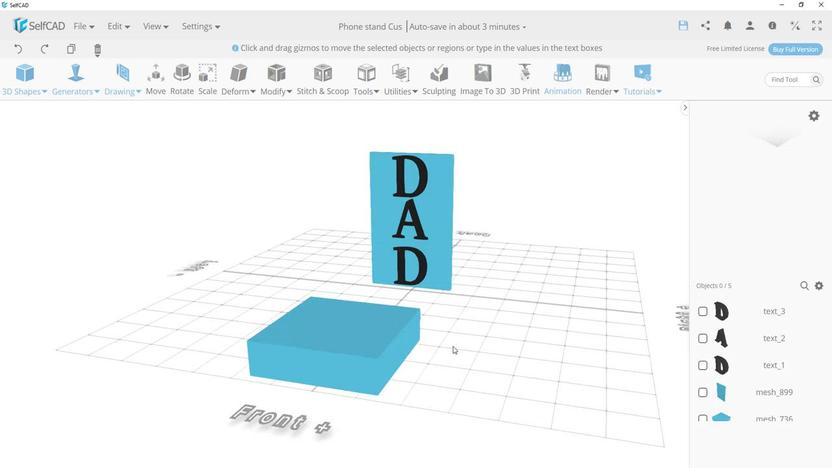 
Action: Mouse pressed left at (481, 346)
Screenshot: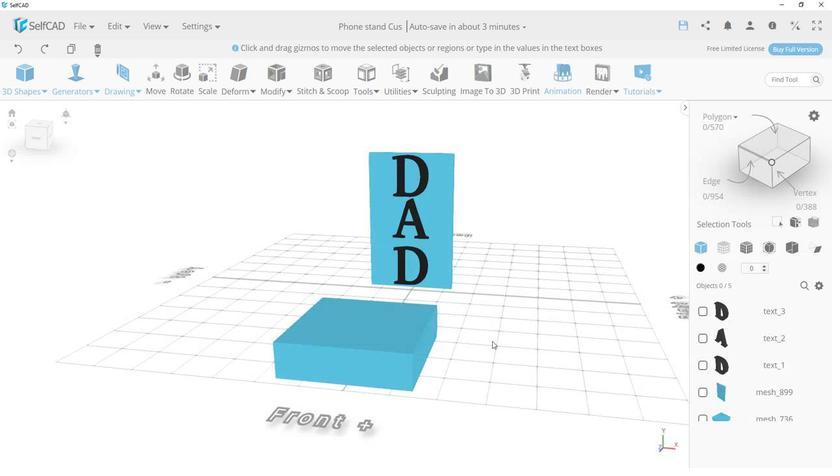 
Action: Mouse moved to (437, 299)
Screenshot: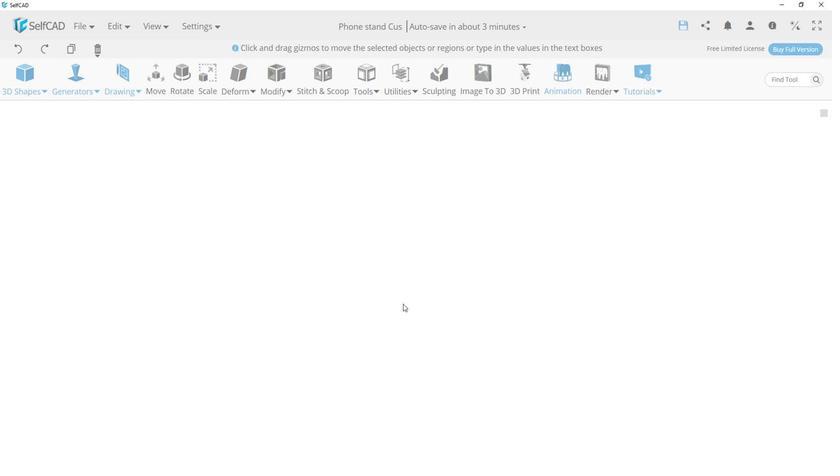 
Action: Mouse pressed left at (437, 299)
Screenshot: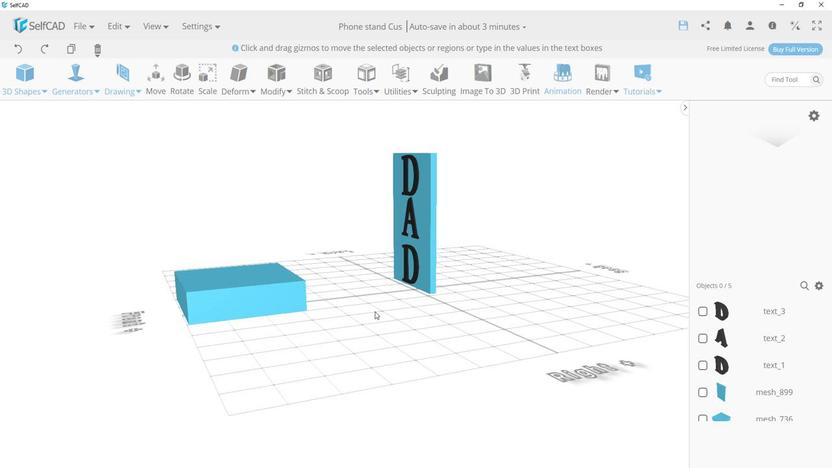 
Action: Mouse moved to (401, 315)
Screenshot: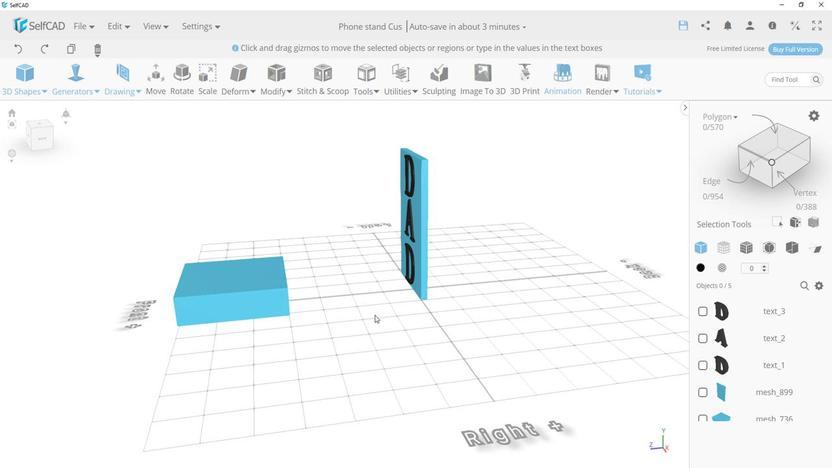 
Action: Mouse pressed left at (401, 315)
Screenshot: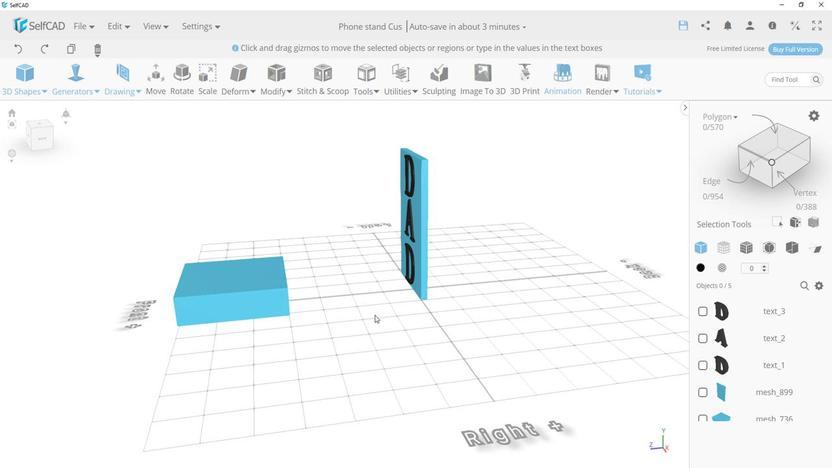 
Action: Mouse moved to (114, 237)
Screenshot: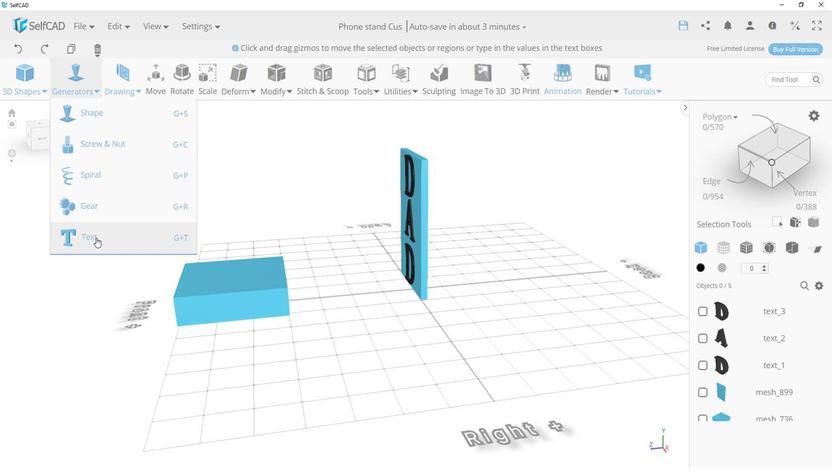 
Action: Mouse pressed left at (114, 237)
Screenshot: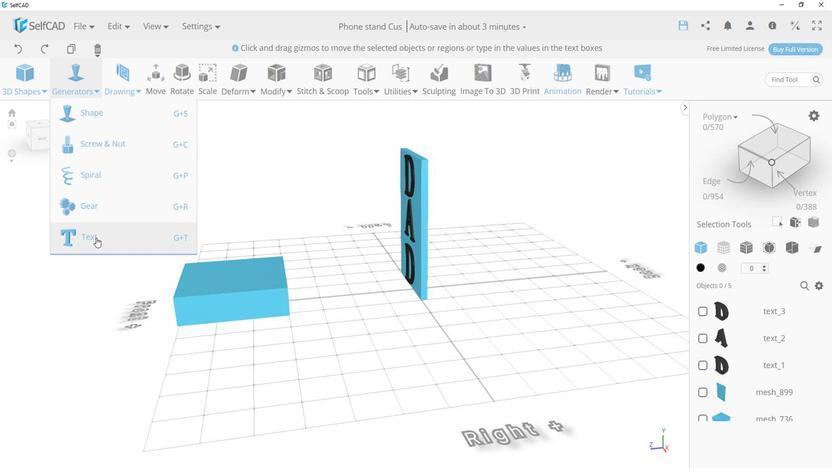 
Action: Mouse moved to (73, 180)
Screenshot: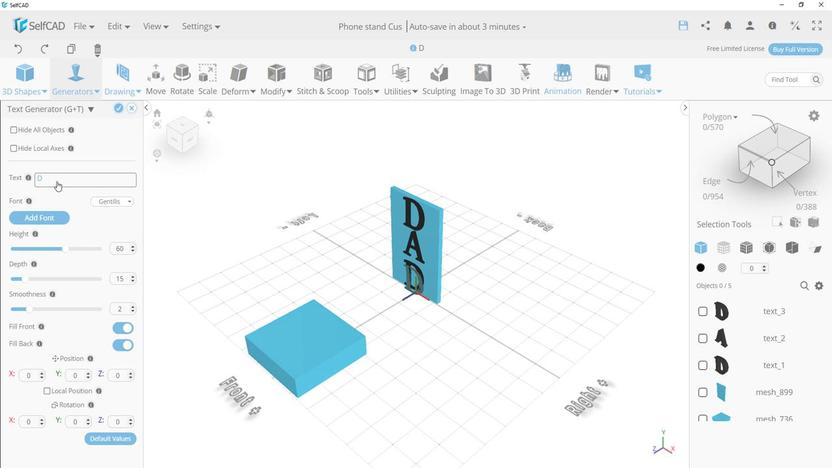 
Action: Mouse pressed left at (73, 180)
Screenshot: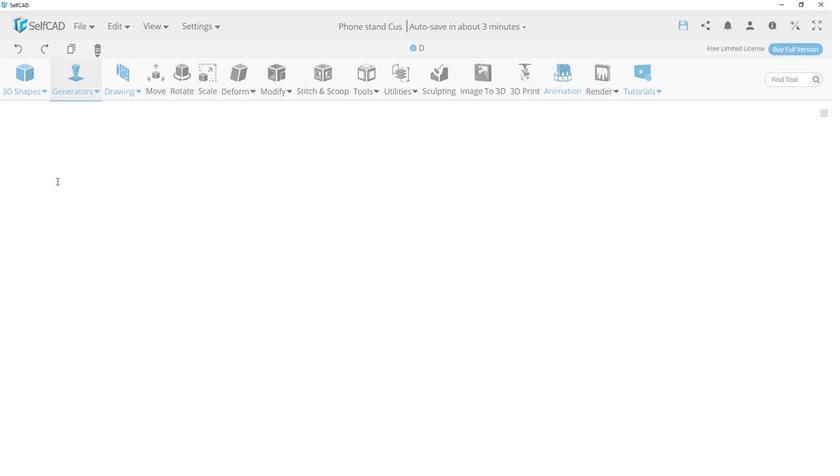 
Action: Key pressed <Key.shift><Key.shift><Key.shift><Key.shift><Key.shift><Key.shift><Key.shift><Key.shift><Key.shift><Key.shift><Key.shift><Key.shift><Key.shift><Key.shift><Key.shift><Key.shift><Key.shift><Key.shift><Key.shift><Key.shift><Key.shift><Key.shift><Key.shift><Key.shift><Key.shift><Key.shift><Key.shift><Key.shift><Key.shift><Key.shift><Key.shift><Key.shift><Key.shift>BEST
Screenshot: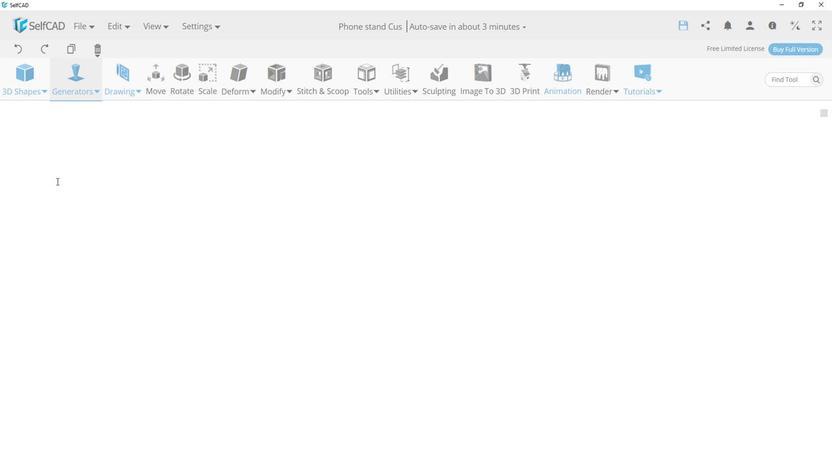
Action: Mouse moved to (80, 248)
Screenshot: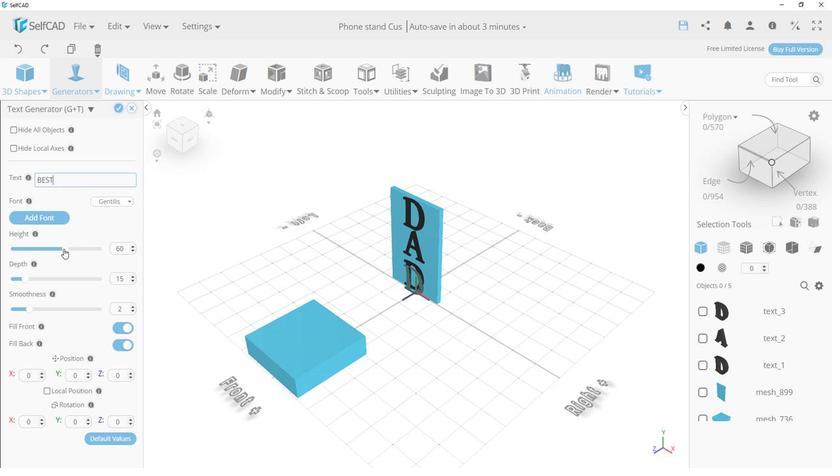 
Action: Mouse pressed left at (80, 248)
Screenshot: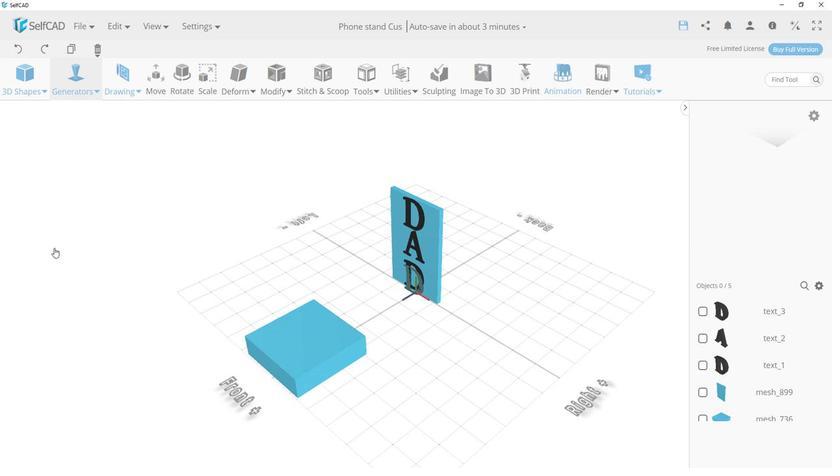 
Action: Mouse moved to (151, 247)
Screenshot: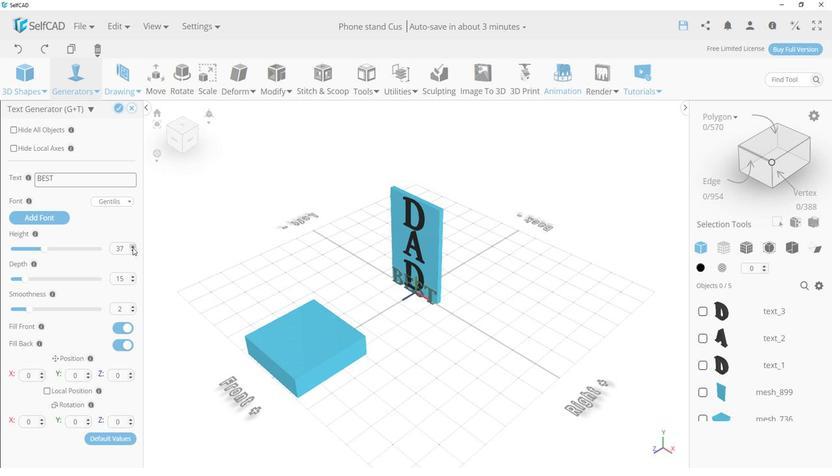
Action: Mouse pressed left at (151, 247)
Screenshot: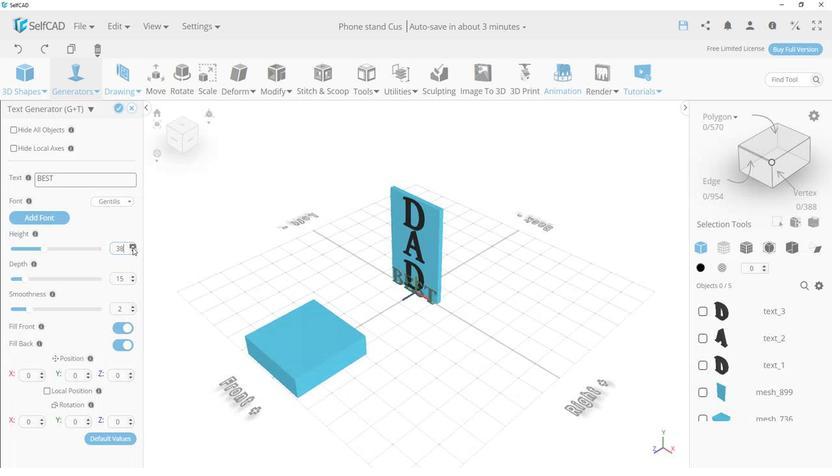 
Action: Mouse pressed left at (151, 247)
Screenshot: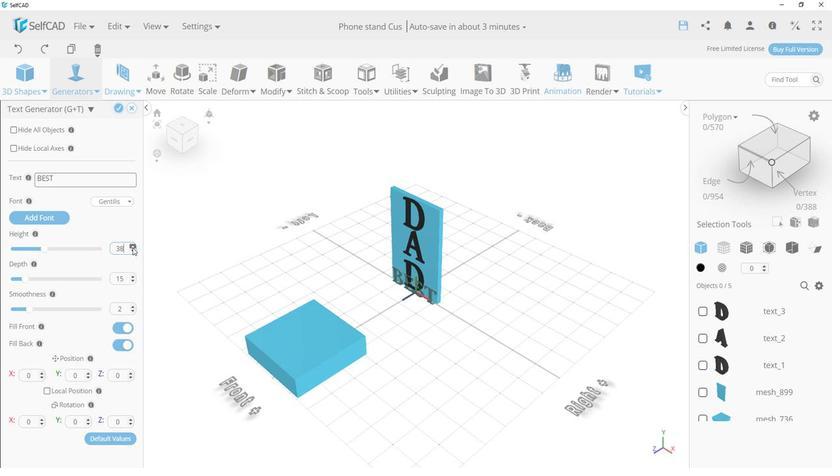 
Action: Mouse pressed left at (151, 247)
Screenshot: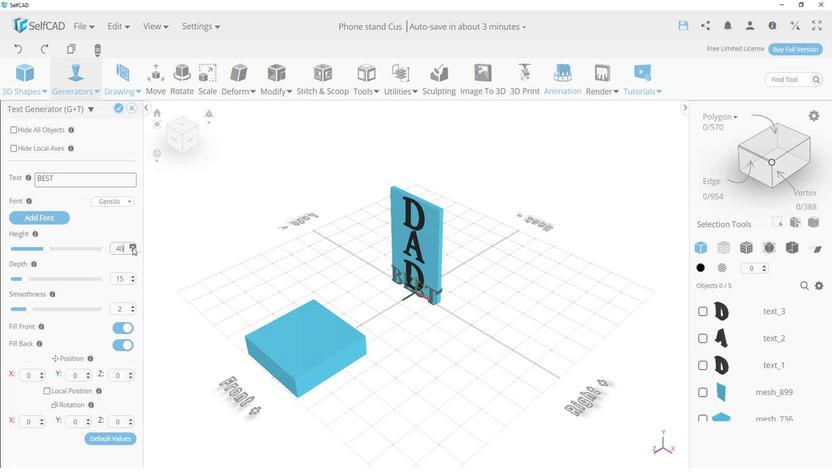 
Action: Mouse moved to (151, 252)
Screenshot: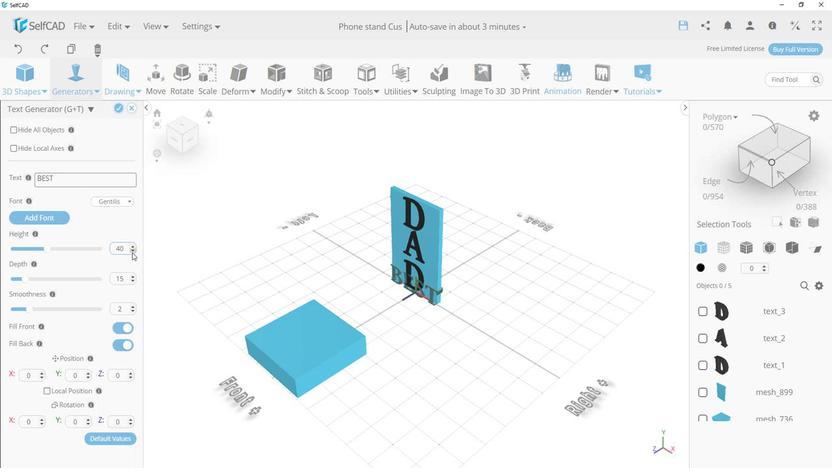 
Action: Mouse pressed left at (151, 252)
Screenshot: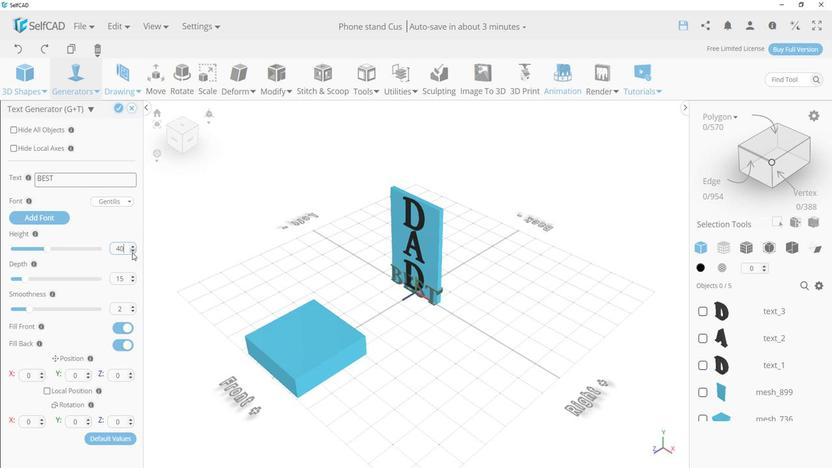
Action: Mouse pressed left at (151, 252)
Screenshot: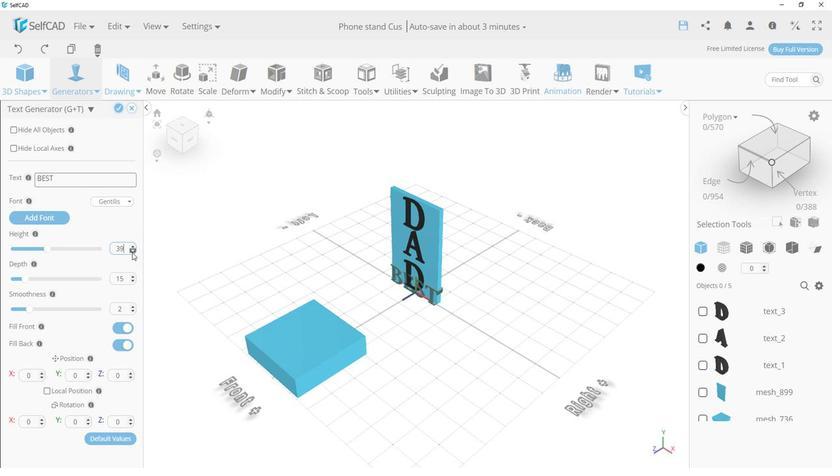 
Action: Mouse pressed left at (151, 252)
Screenshot: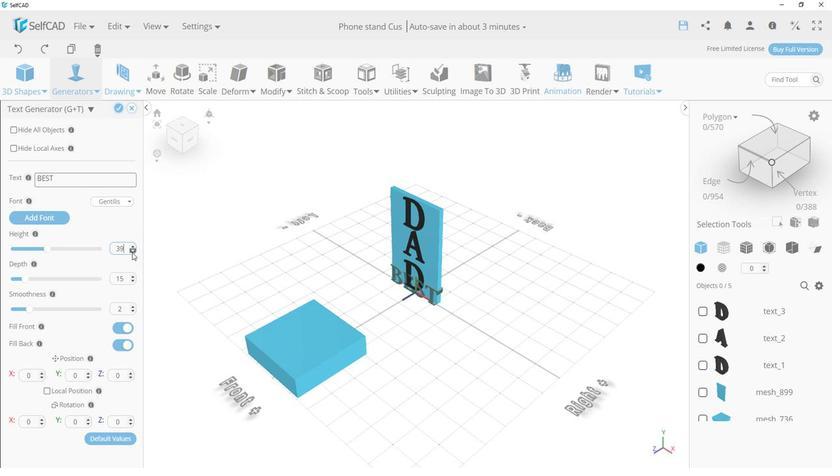 
Action: Mouse pressed left at (151, 252)
Screenshot: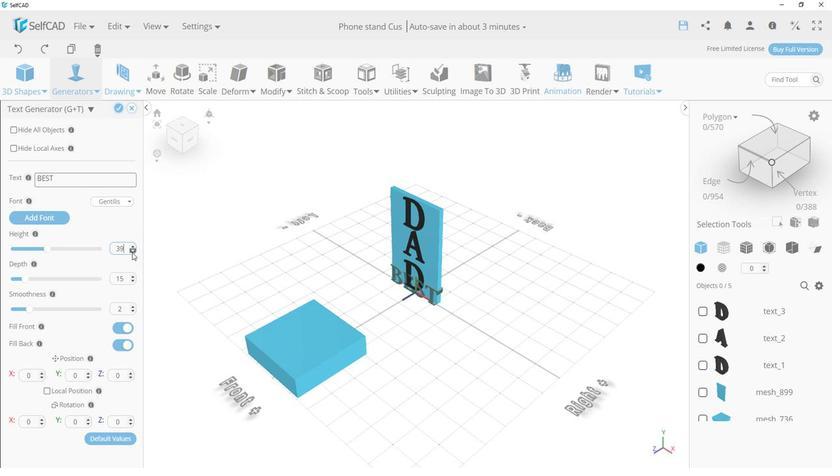
Action: Mouse pressed left at (151, 252)
Screenshot: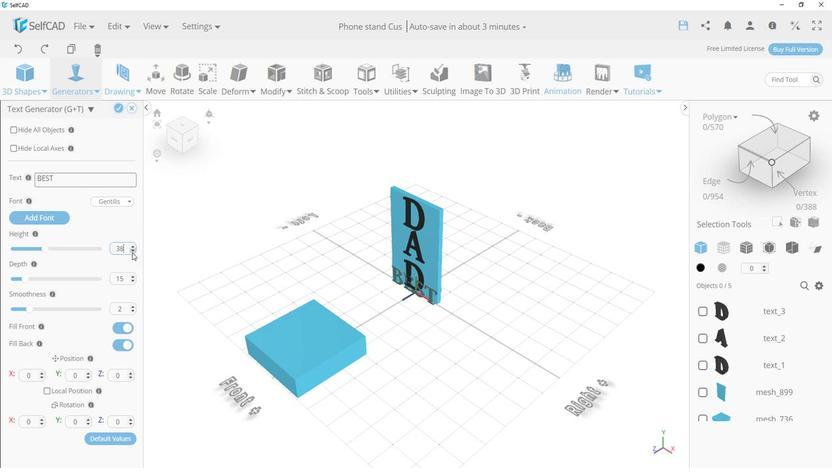
Action: Mouse moved to (226, 289)
Screenshot: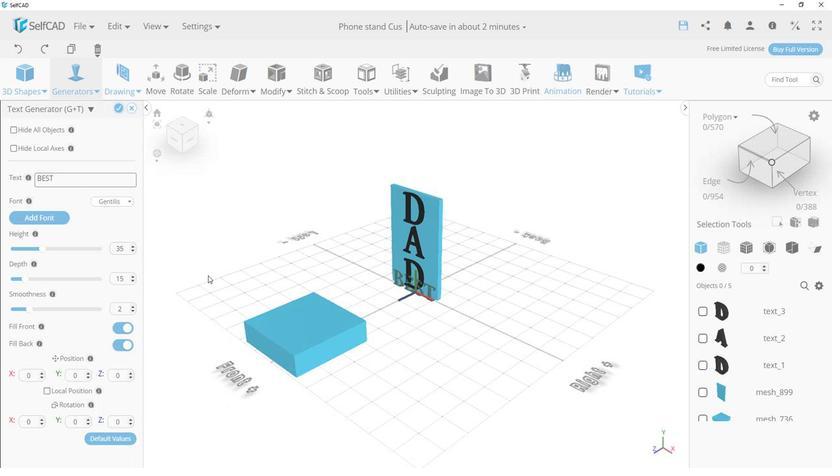
Action: Mouse pressed left at (226, 289)
Screenshot: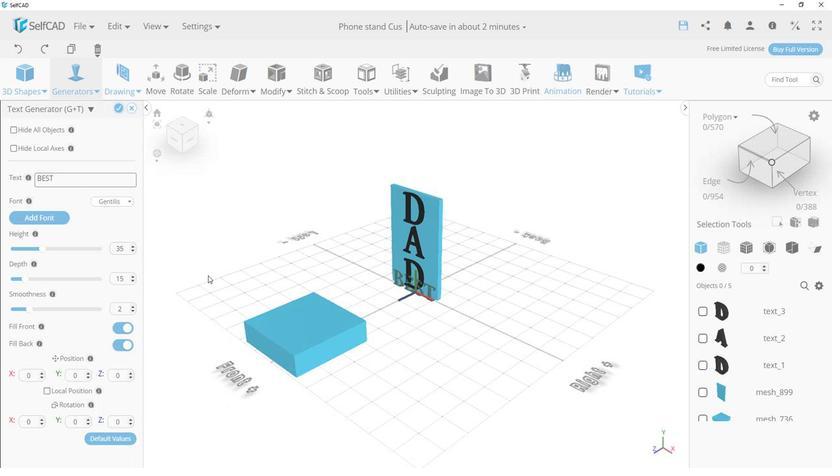 
Action: Mouse moved to (39, 276)
Screenshot: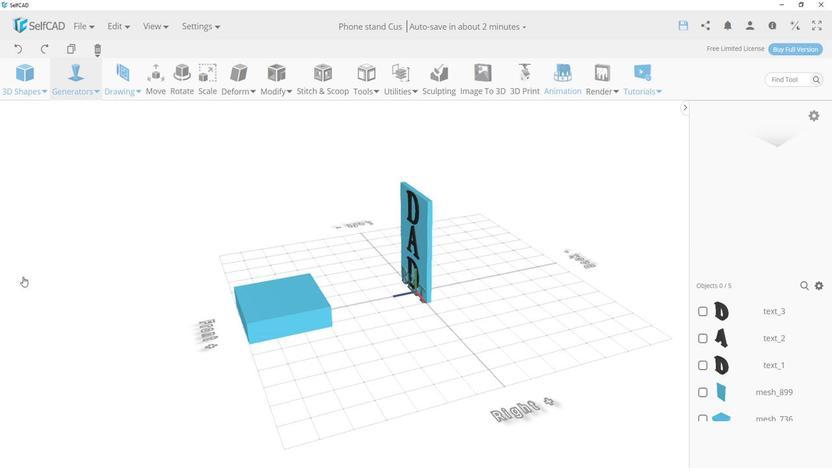 
Action: Mouse pressed left at (39, 276)
Screenshot: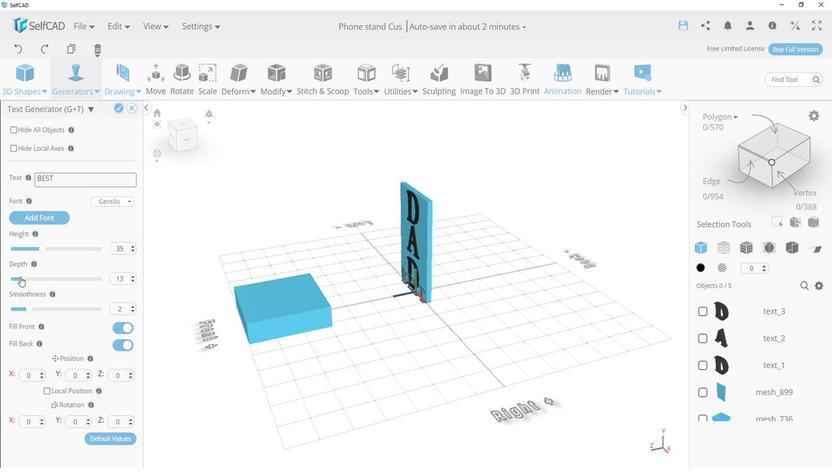 
Action: Mouse moved to (151, 281)
Screenshot: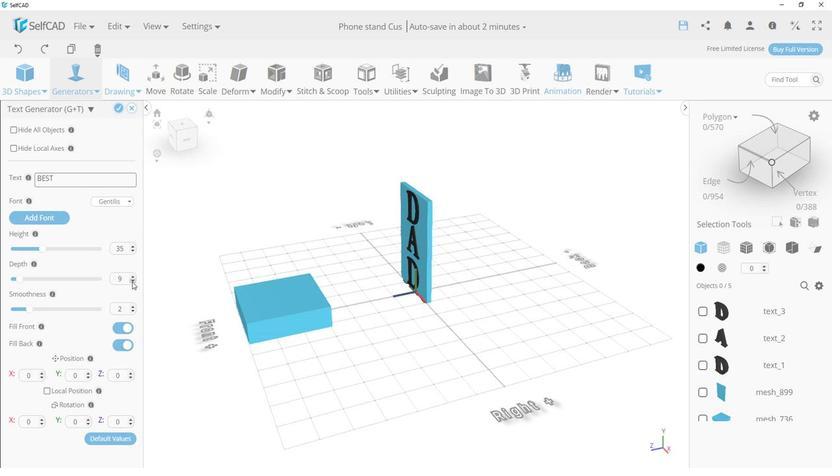 
Action: Mouse pressed left at (151, 281)
Screenshot: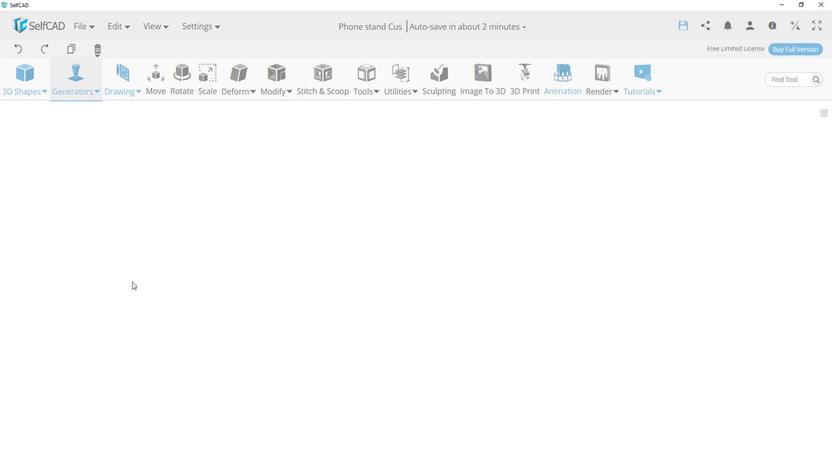 
Action: Mouse pressed left at (151, 281)
Screenshot: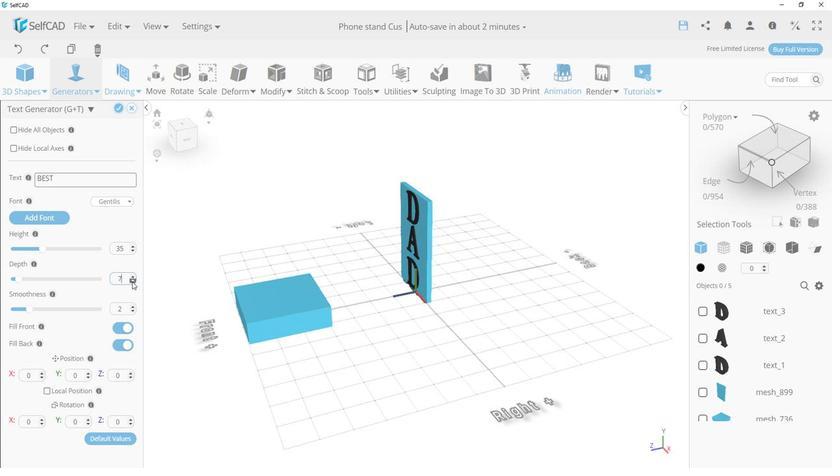 
Action: Mouse pressed left at (151, 281)
Screenshot: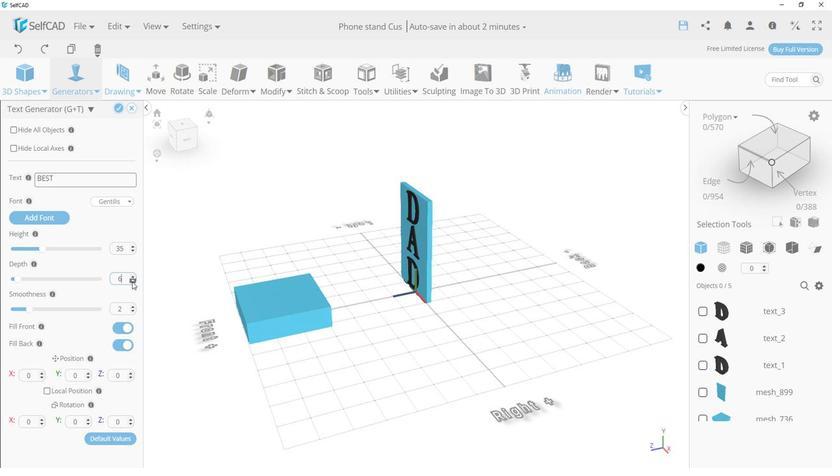 
Action: Mouse moved to (135, 107)
Screenshot: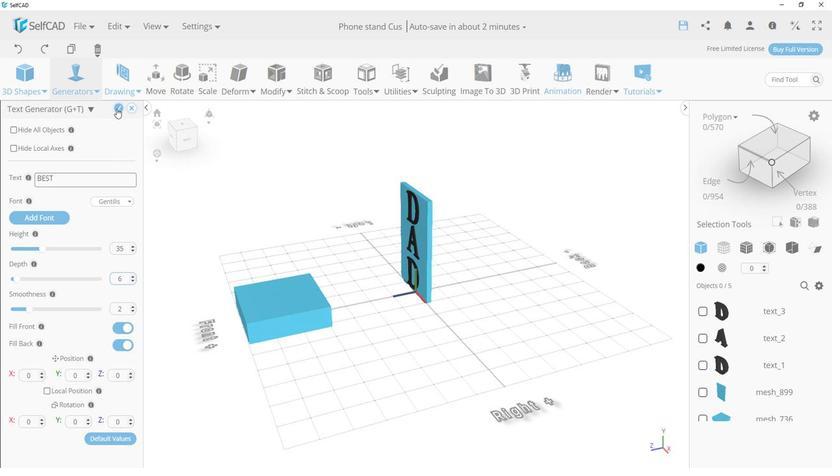 
Action: Mouse pressed left at (135, 107)
Screenshot: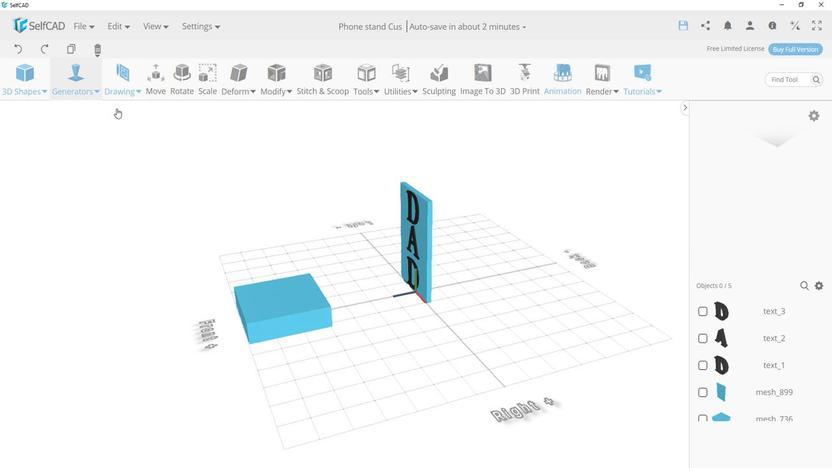 
Action: Mouse moved to (185, 74)
Screenshot: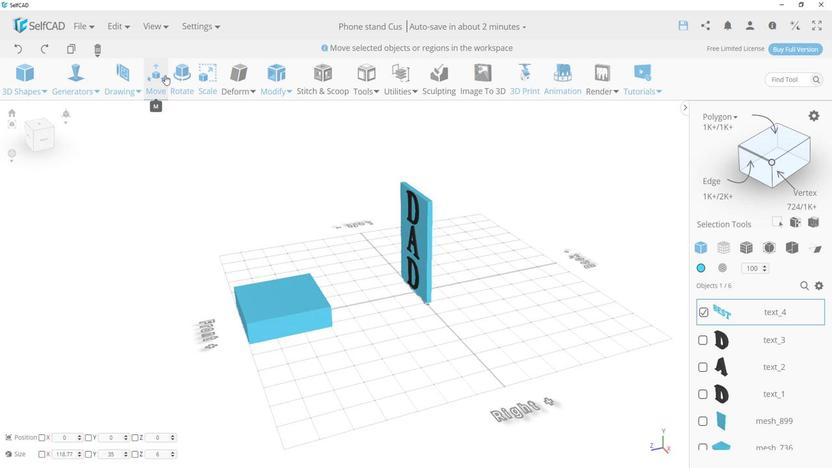 
Action: Mouse pressed left at (185, 74)
Screenshot: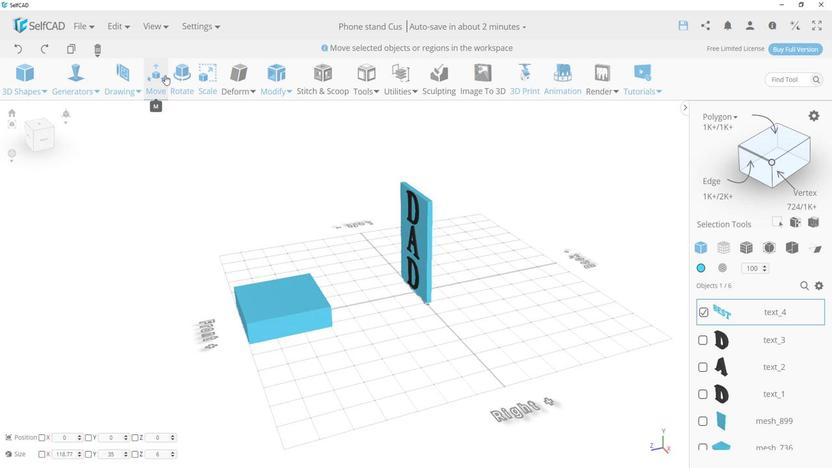 
Action: Mouse moved to (442, 242)
Screenshot: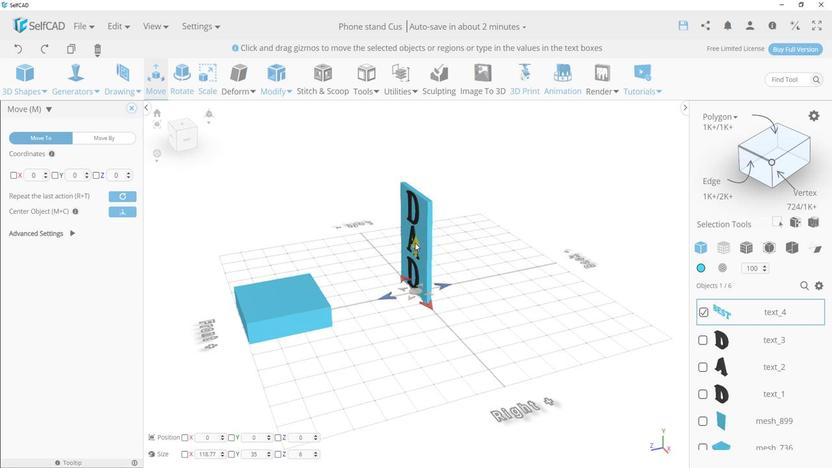 
Action: Mouse pressed left at (442, 242)
Screenshot: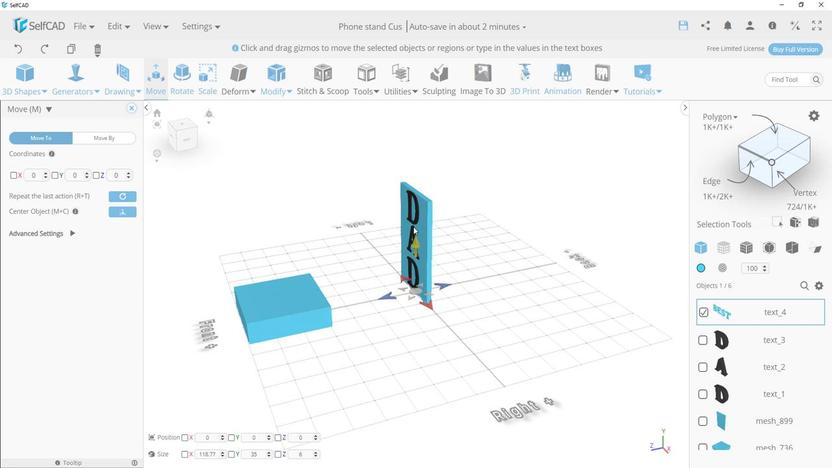 
Action: Mouse moved to (380, 219)
Screenshot: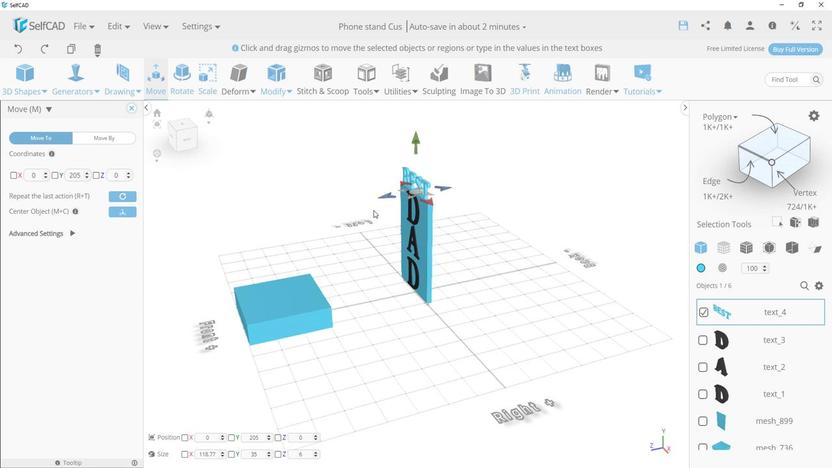 
Action: Mouse pressed left at (380, 219)
Screenshot: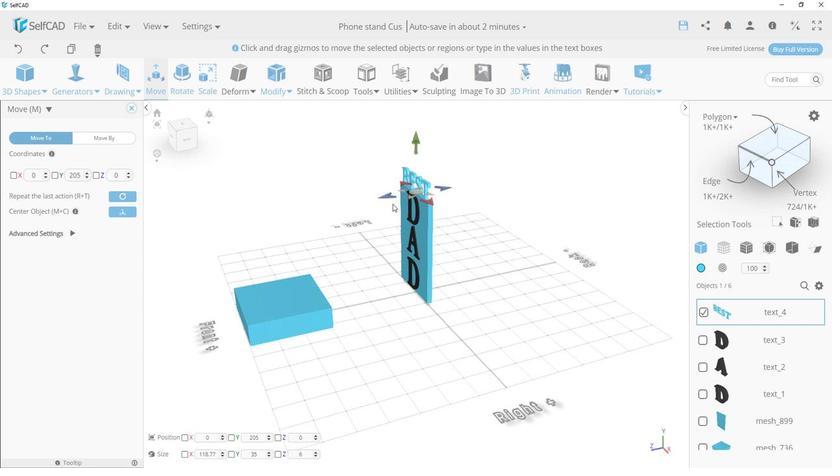 
Action: Mouse moved to (529, 243)
Screenshot: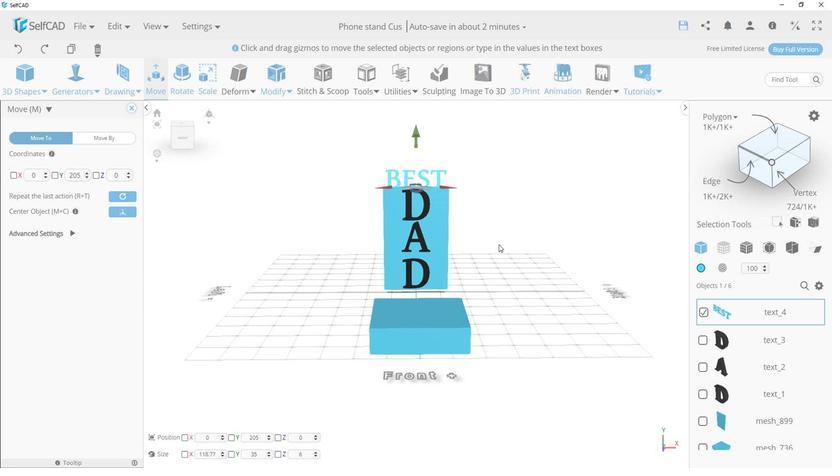 
Action: Mouse pressed left at (529, 243)
Screenshot: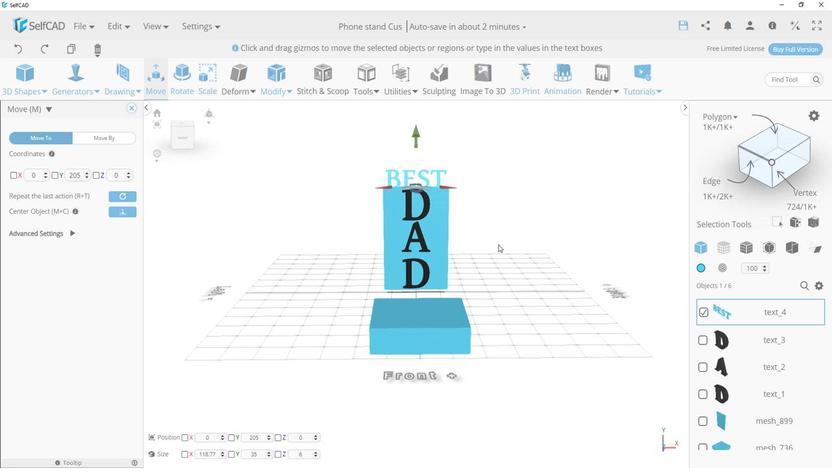 
Action: Mouse moved to (475, 256)
Screenshot: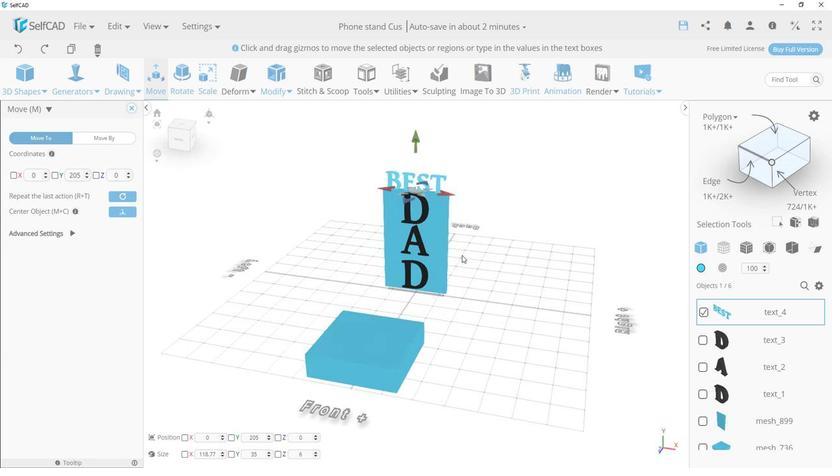 
Action: Mouse pressed left at (475, 256)
Screenshot: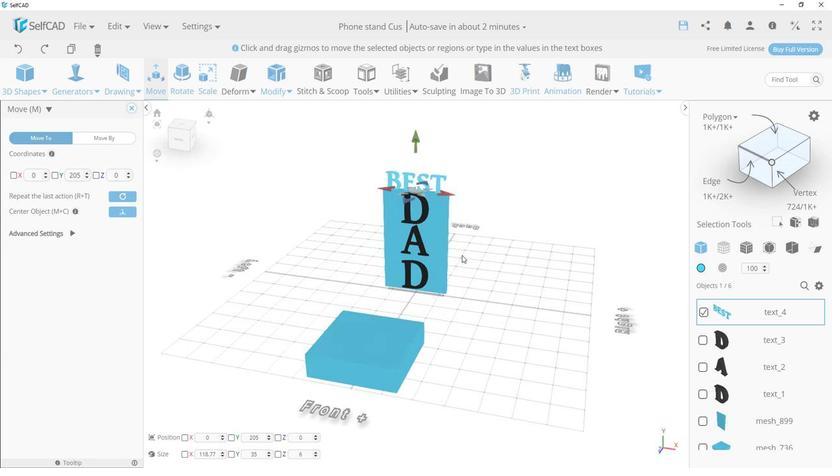 
Action: Mouse moved to (501, 282)
Screenshot: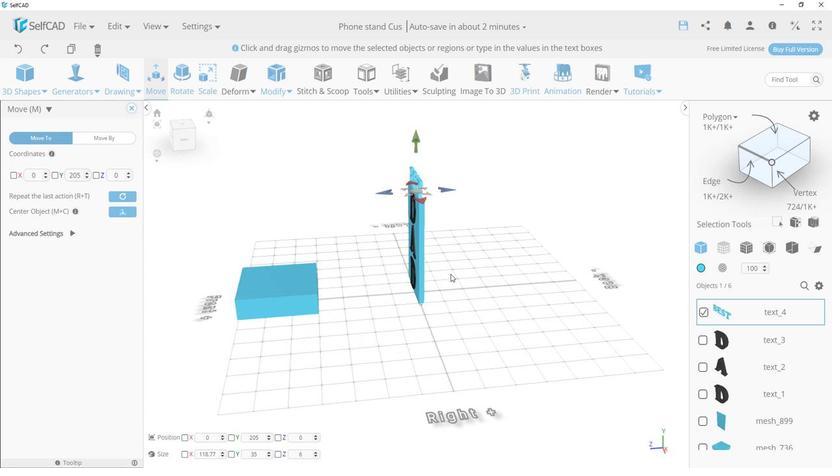 
Action: Mouse pressed left at (501, 282)
Screenshot: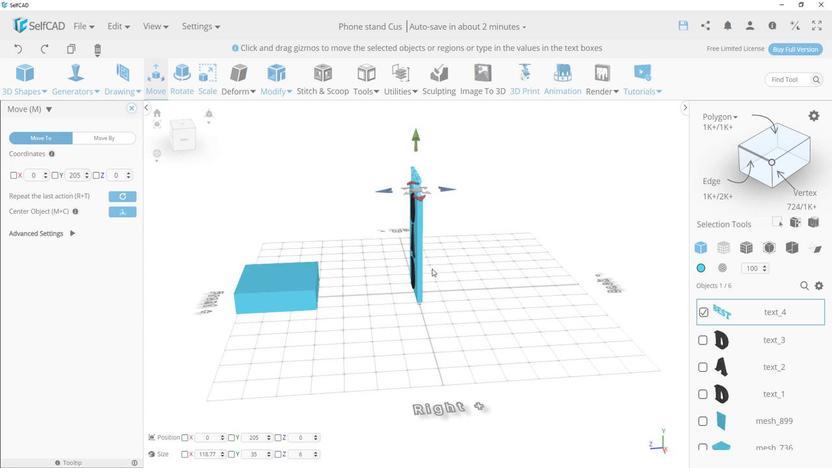 
Action: Mouse moved to (414, 294)
Screenshot: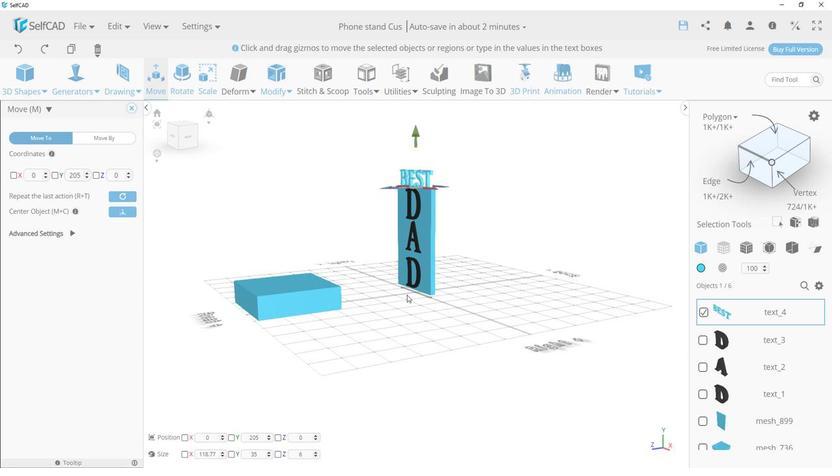 
Action: Mouse pressed left at (414, 294)
Screenshot: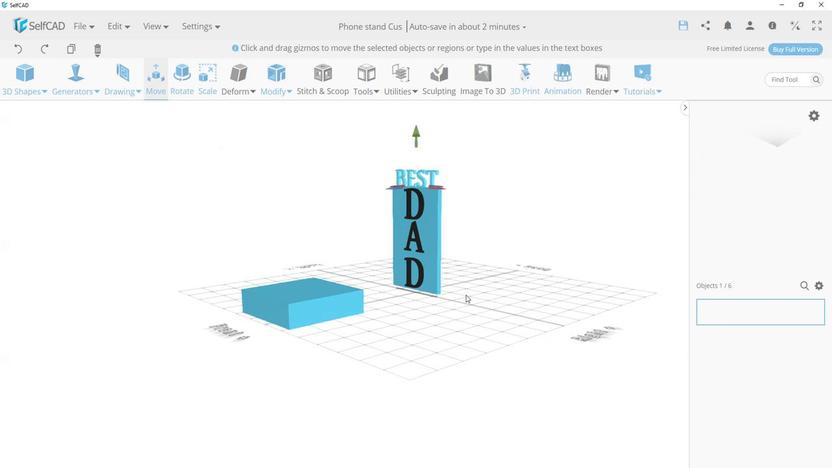 
Action: Mouse moved to (522, 270)
Screenshot: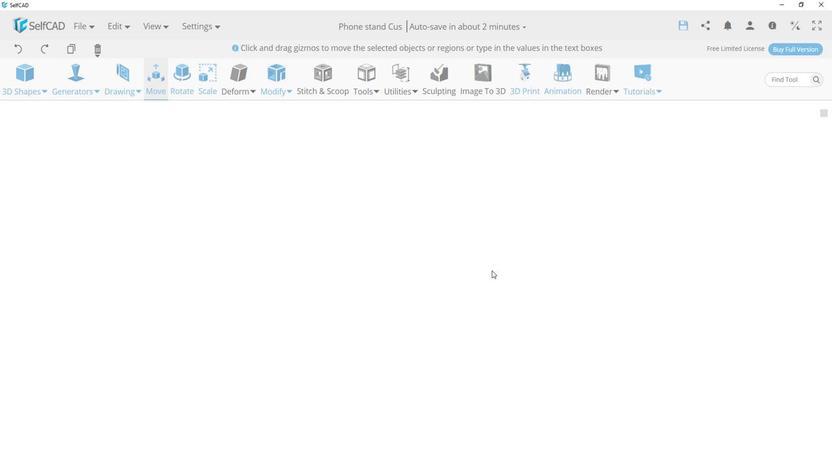 
Action: Mouse pressed left at (522, 270)
Screenshot: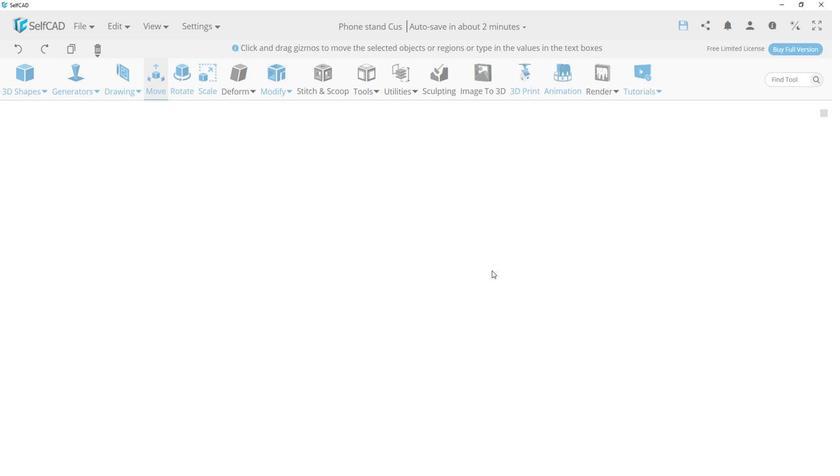 
Action: Mouse moved to (514, 263)
Screenshot: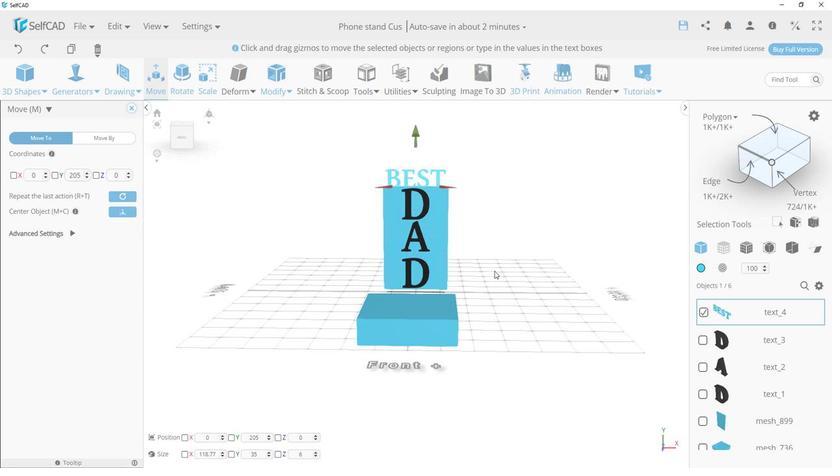 
Action: Mouse pressed left at (514, 263)
Screenshot: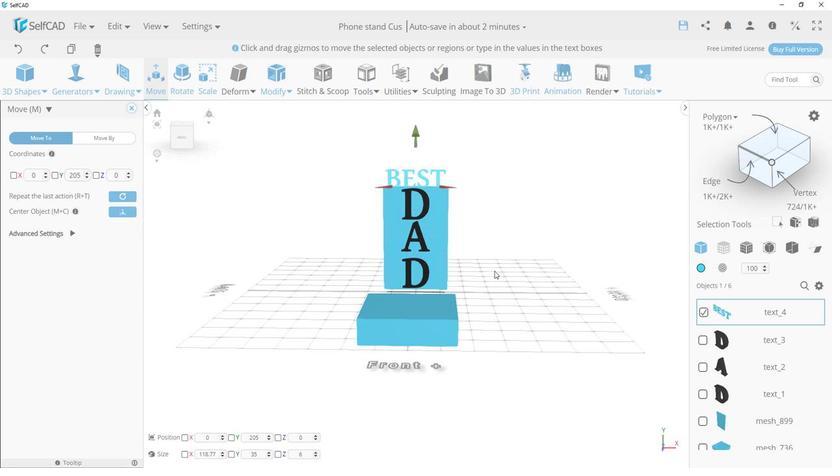 
Action: Mouse moved to (509, 256)
Screenshot: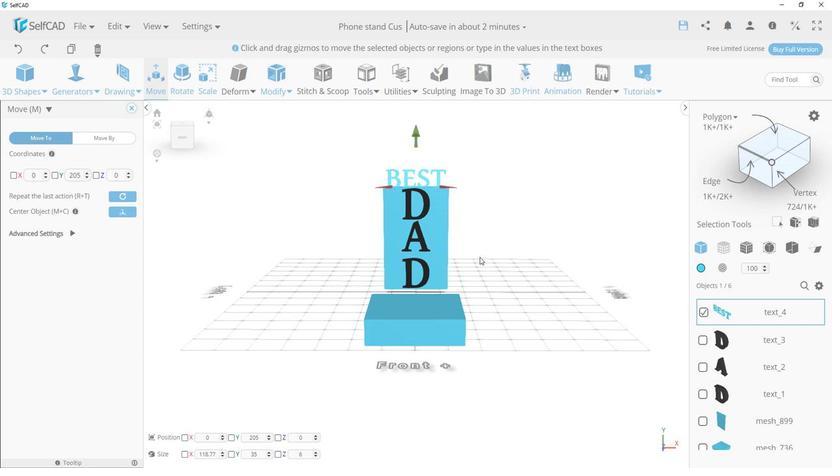 
Action: Mouse pressed left at (509, 256)
Screenshot: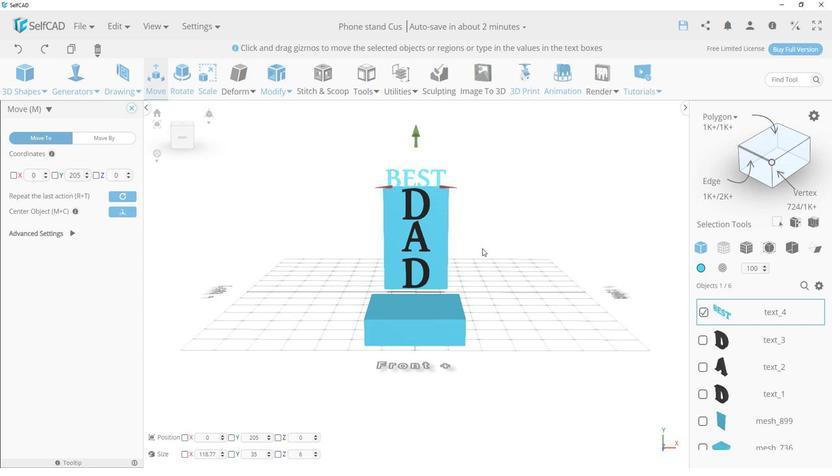 
Action: Mouse moved to (513, 245)
Screenshot: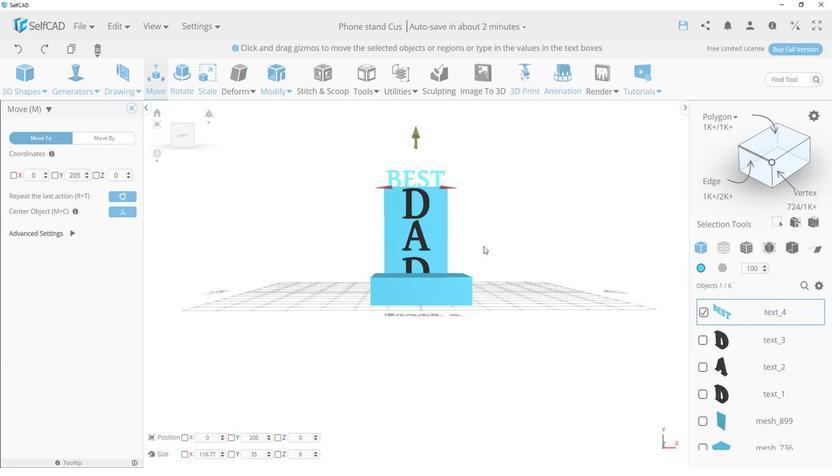 
Action: Mouse scrolled (513, 246) with delta (0, 0)
Screenshot: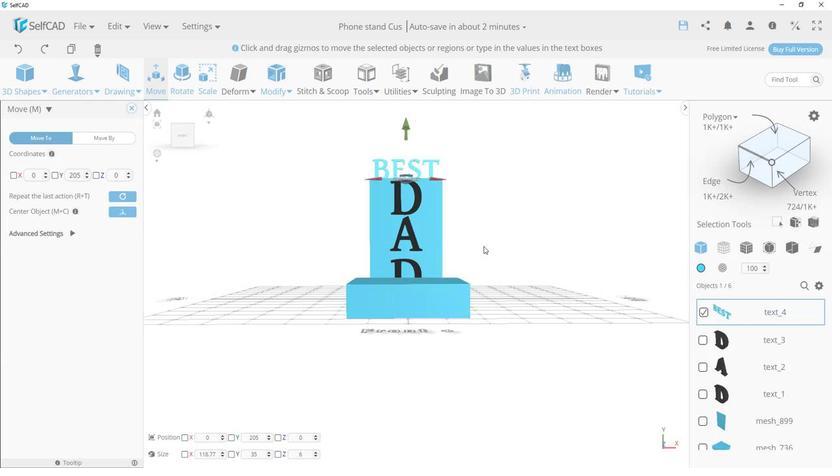 
Action: Mouse scrolled (513, 246) with delta (0, 0)
Screenshot: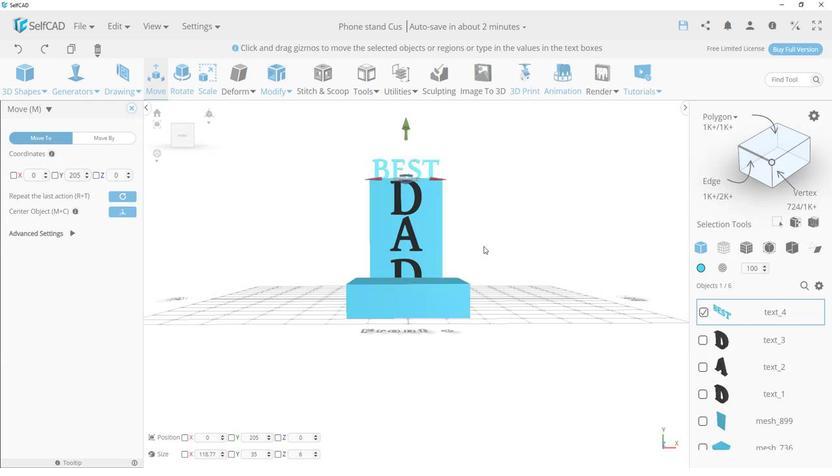 
Action: Mouse scrolled (513, 246) with delta (0, 0)
Screenshot: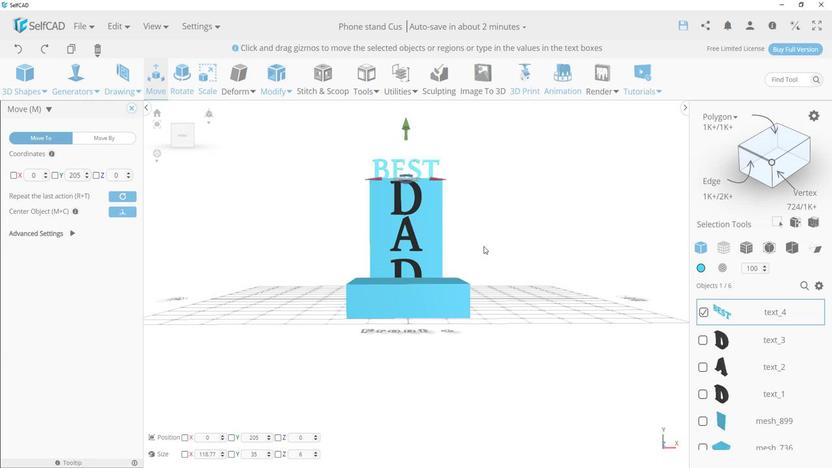 
Action: Mouse scrolled (513, 246) with delta (0, 0)
Screenshot: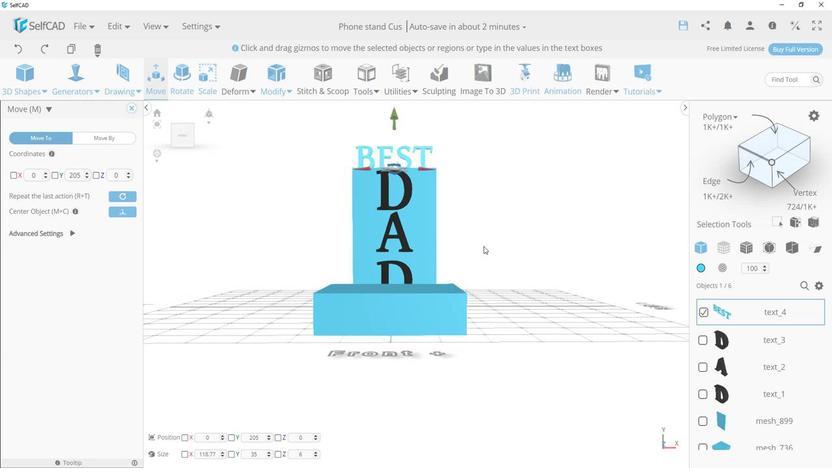 
Action: Mouse scrolled (513, 246) with delta (0, 0)
Screenshot: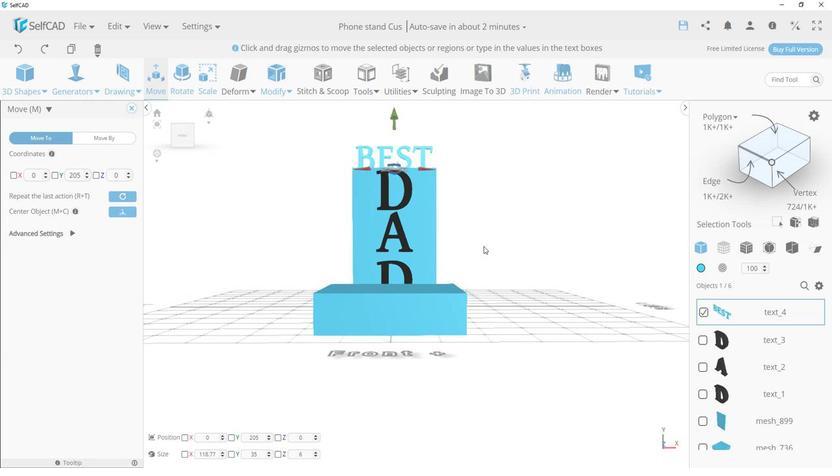 
Action: Mouse scrolled (513, 246) with delta (0, 0)
Screenshot: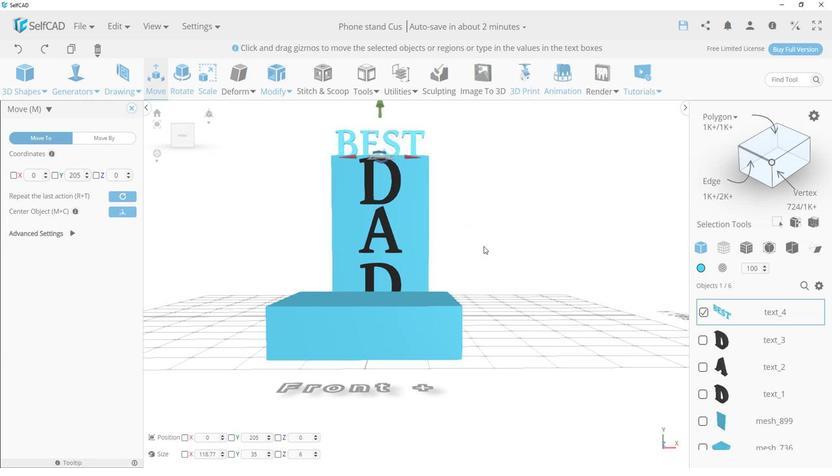 
Action: Mouse moved to (512, 241)
Screenshot: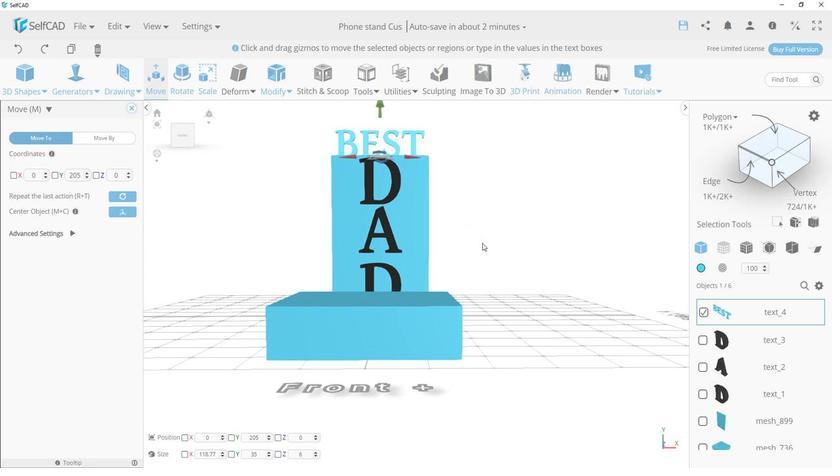 
Action: Mouse pressed left at (512, 241)
Screenshot: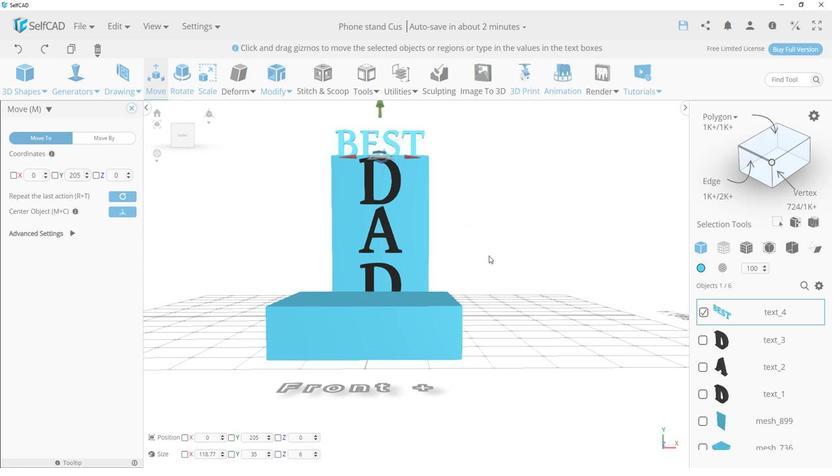 
Action: Mouse moved to (510, 251)
Screenshot: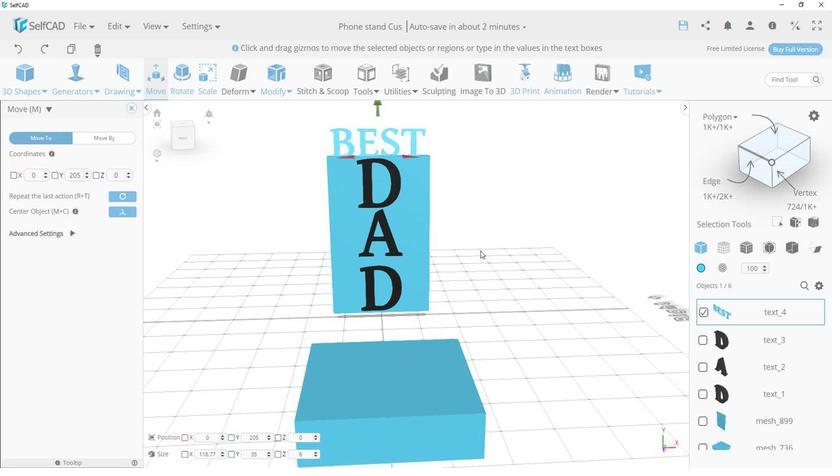 
Action: Mouse pressed left at (510, 251)
Screenshot: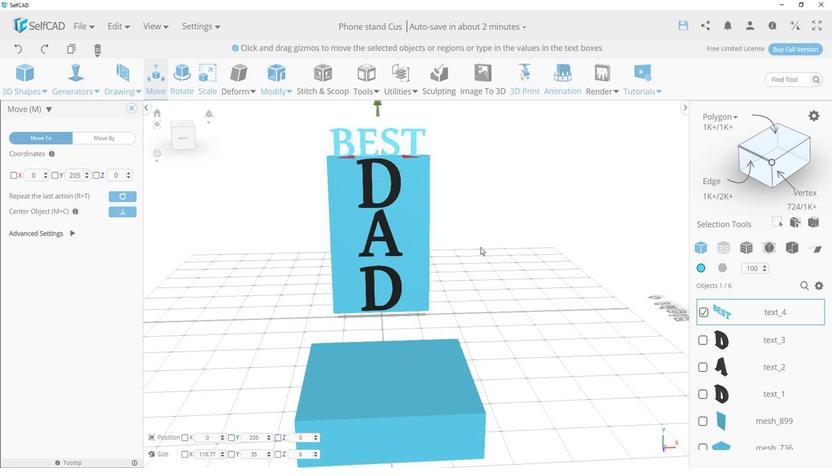 
Action: Mouse moved to (443, 219)
Screenshot: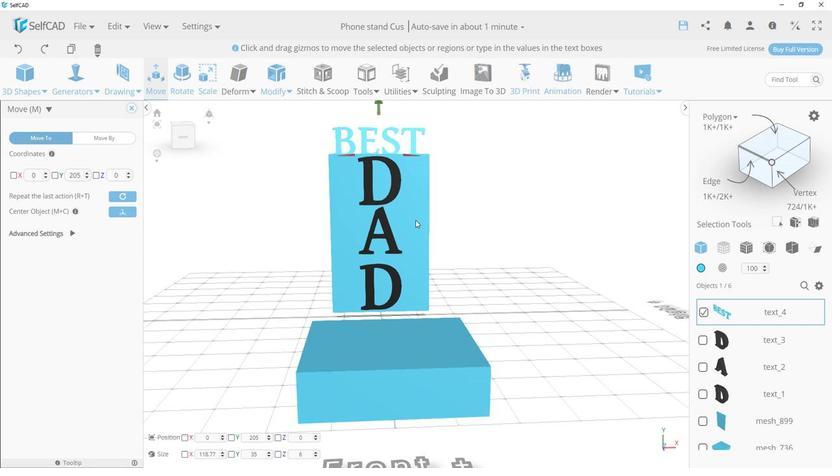 
Action: Mouse pressed left at (443, 219)
Screenshot: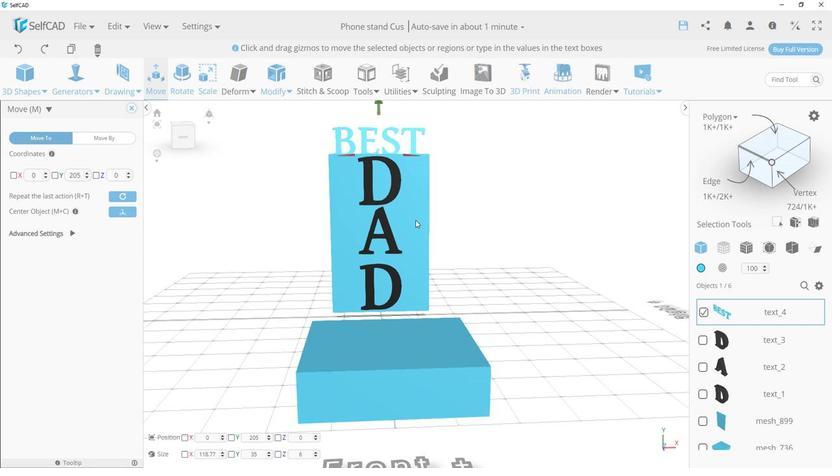 
Action: Mouse moved to (744, 311)
Screenshot: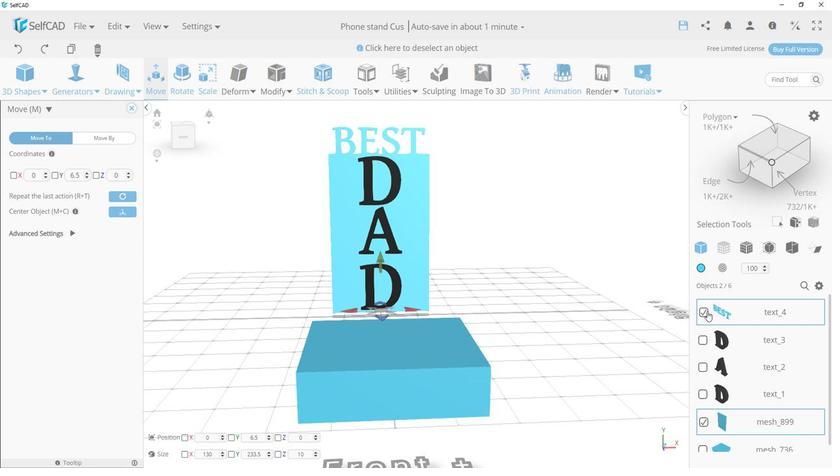 
Action: Mouse pressed left at (744, 311)
Screenshot: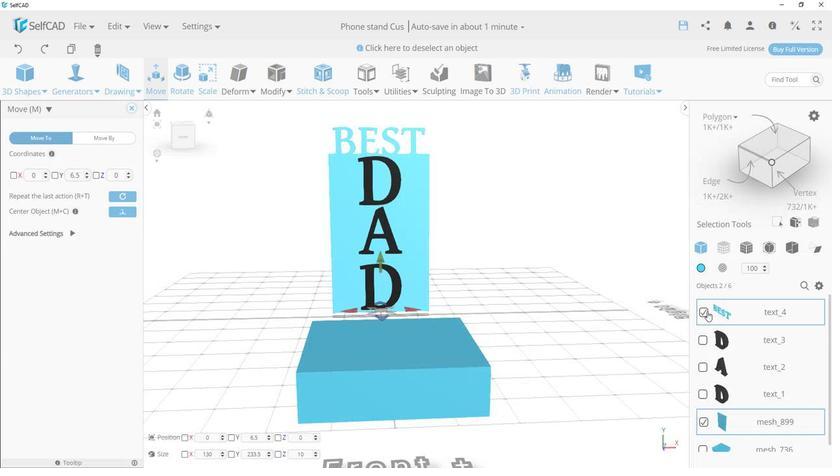 
Action: Mouse moved to (323, 372)
Screenshot: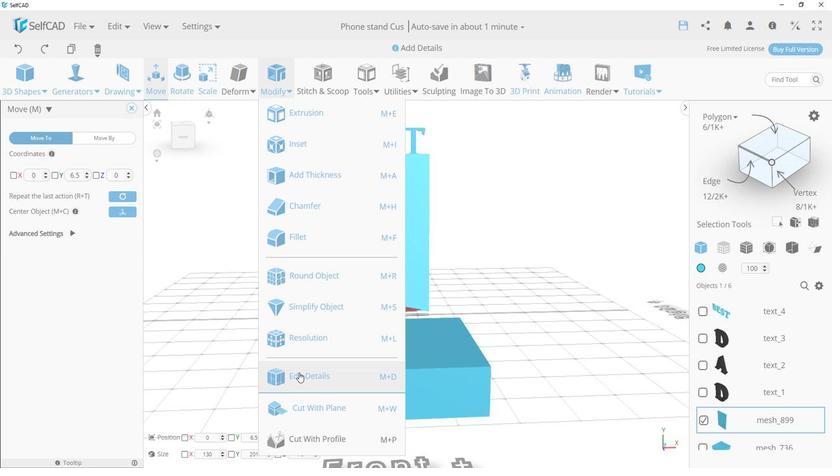 
Action: Mouse pressed left at (323, 372)
Screenshot: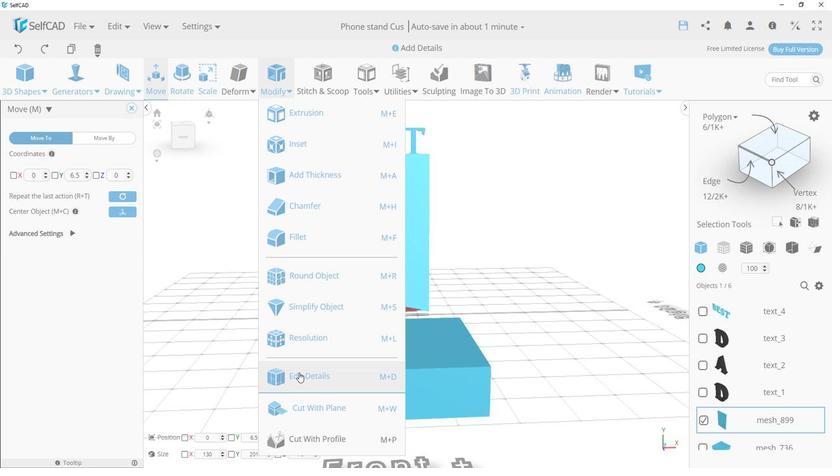 
Action: Mouse moved to (373, 156)
Screenshot: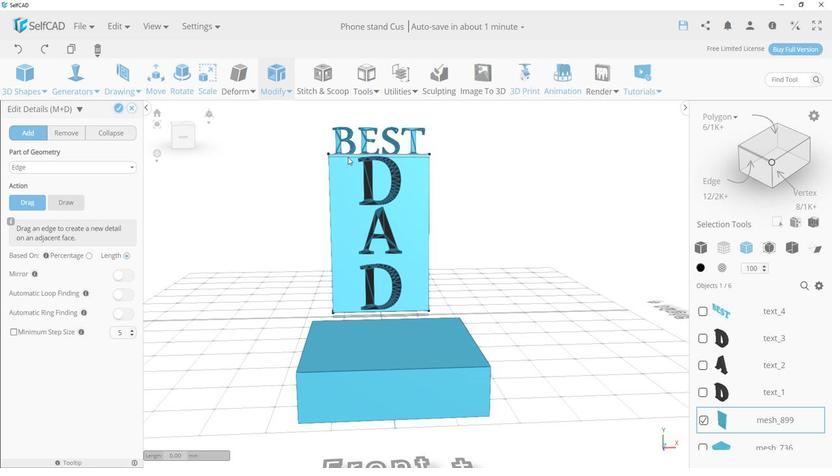 
Action: Mouse pressed left at (373, 156)
Screenshot: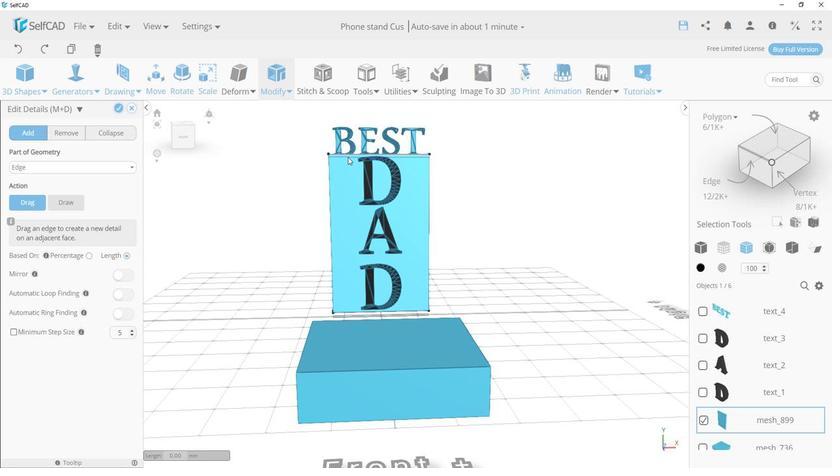 
Action: Mouse moved to (377, 310)
Screenshot: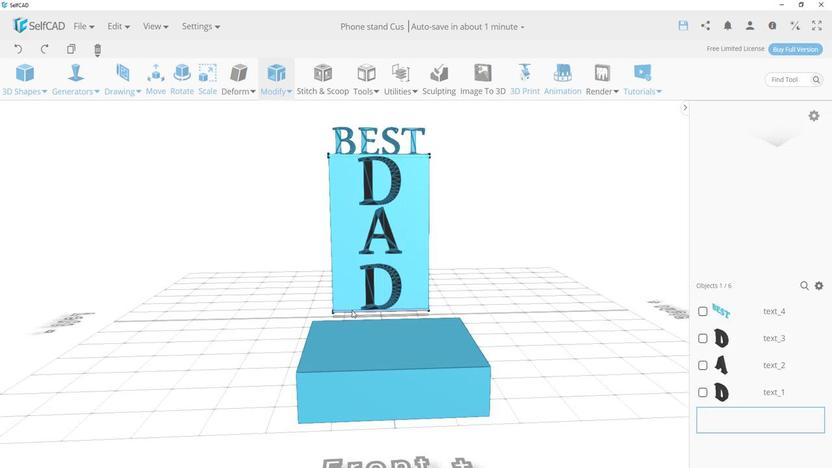 
Action: Mouse pressed left at (377, 310)
Screenshot: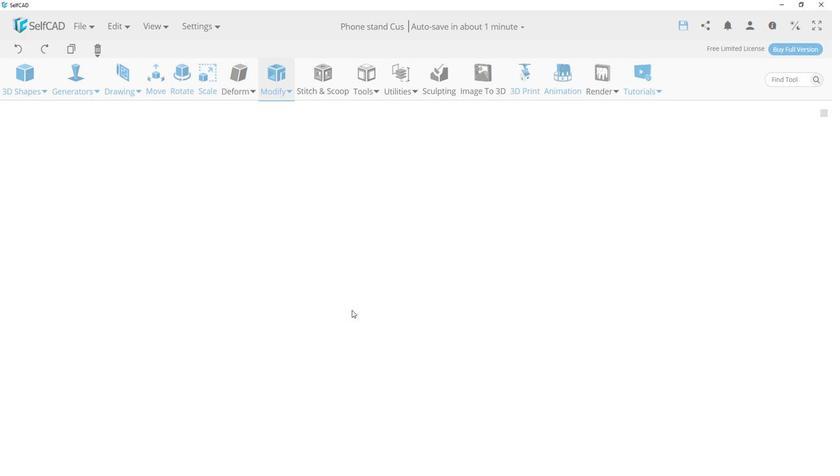 
Action: Mouse moved to (357, 260)
Screenshot: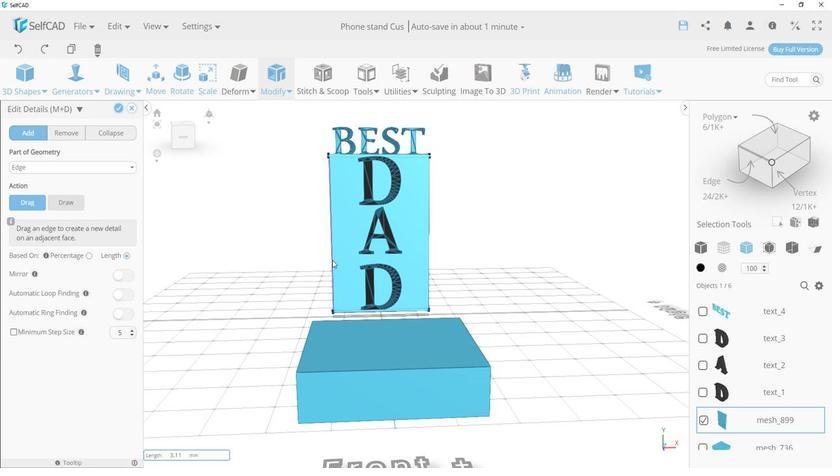 
Action: Mouse pressed left at (357, 260)
Screenshot: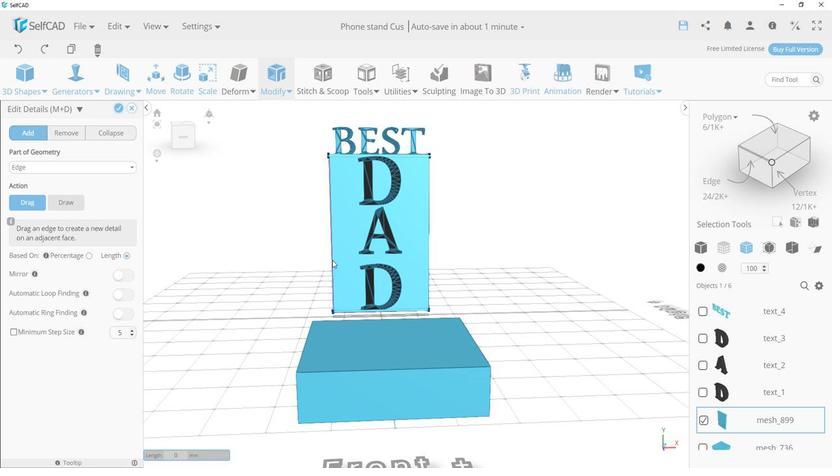 
Action: Mouse moved to (358, 260)
Screenshot: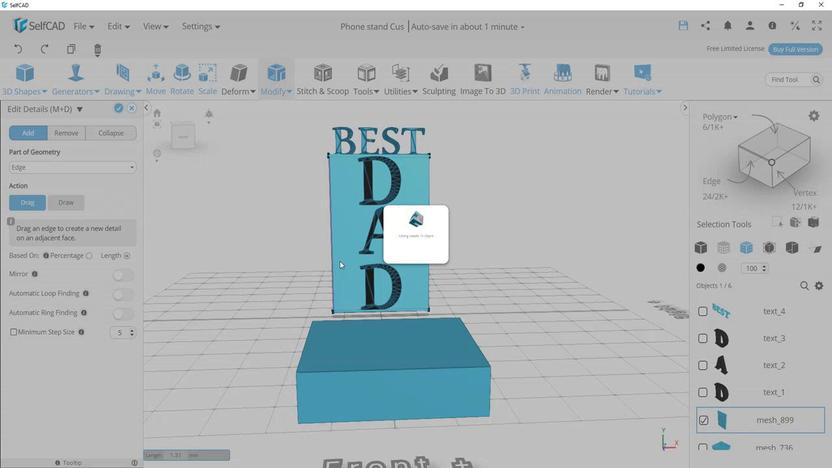 
Action: Mouse pressed left at (358, 260)
Screenshot: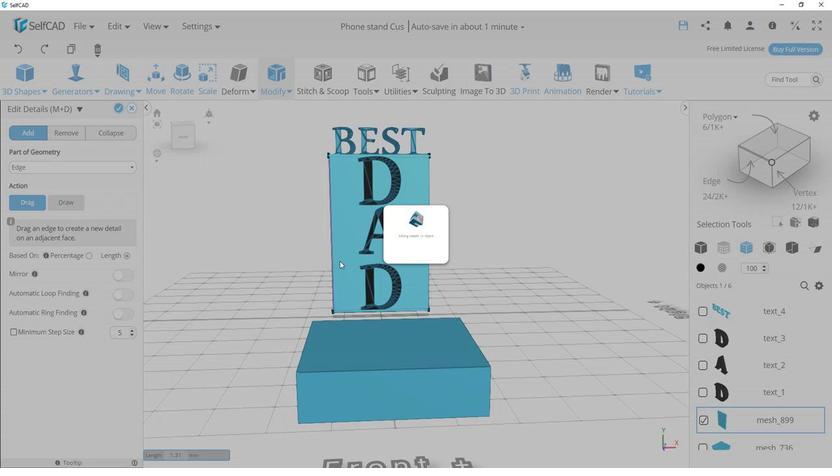 
Action: Mouse moved to (376, 262)
Screenshot: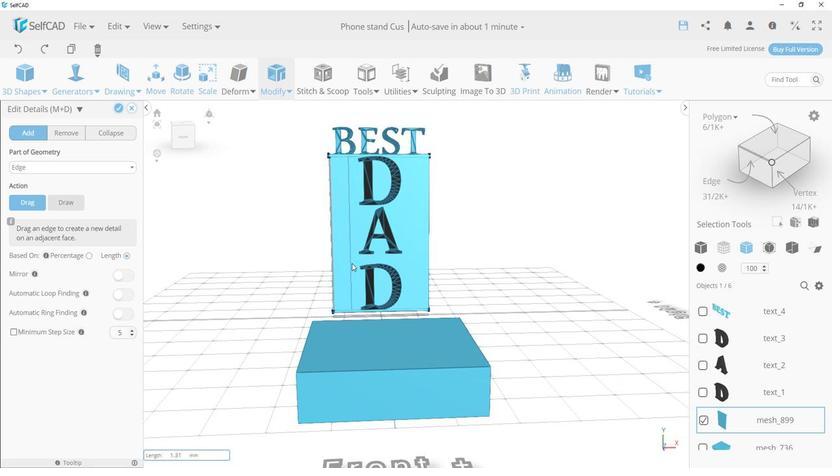 
Action: Mouse pressed left at (376, 262)
Screenshot: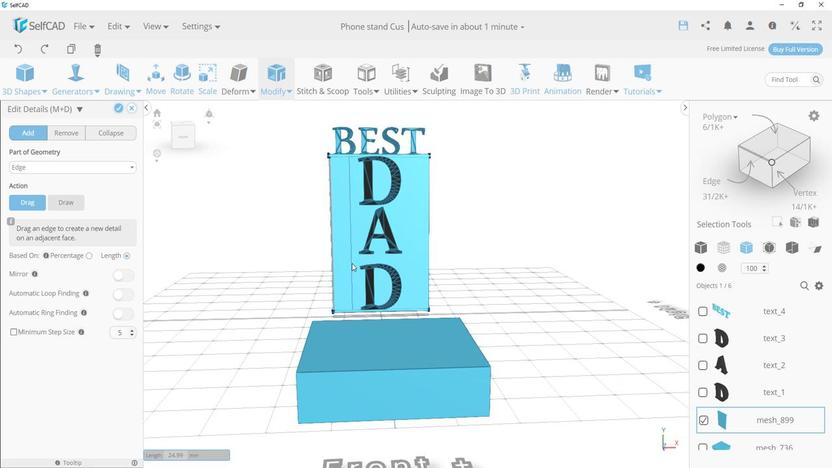 
Action: Mouse moved to (377, 263)
Screenshot: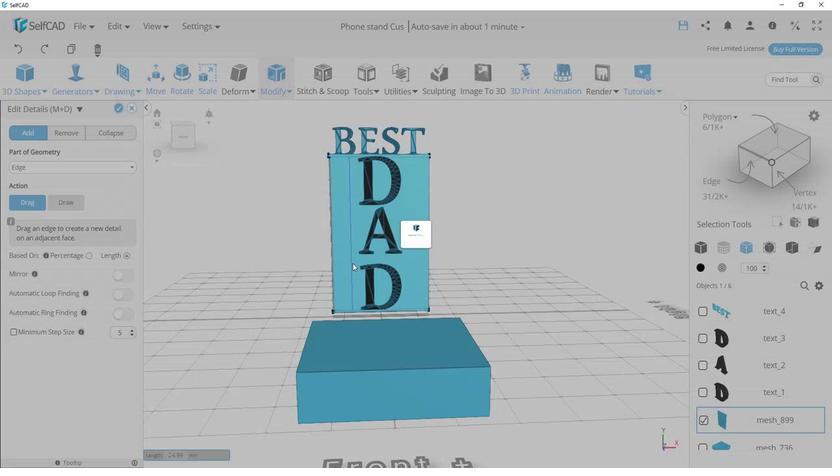 
Action: Mouse pressed left at (377, 263)
